 Task: Look for space in Narón, Spain from 13th August, 2023 to 17th August, 2023 for 2 adults in price range Rs.10000 to Rs.16000. Place can be entire place with 2 bedrooms having 2 beds and 1 bathroom. Property type can be house, flat, guest house. Amenities needed are: wifi, washing machine. Booking option can be shelf check-in. Required host language is English.
Action: Mouse moved to (342, 158)
Screenshot: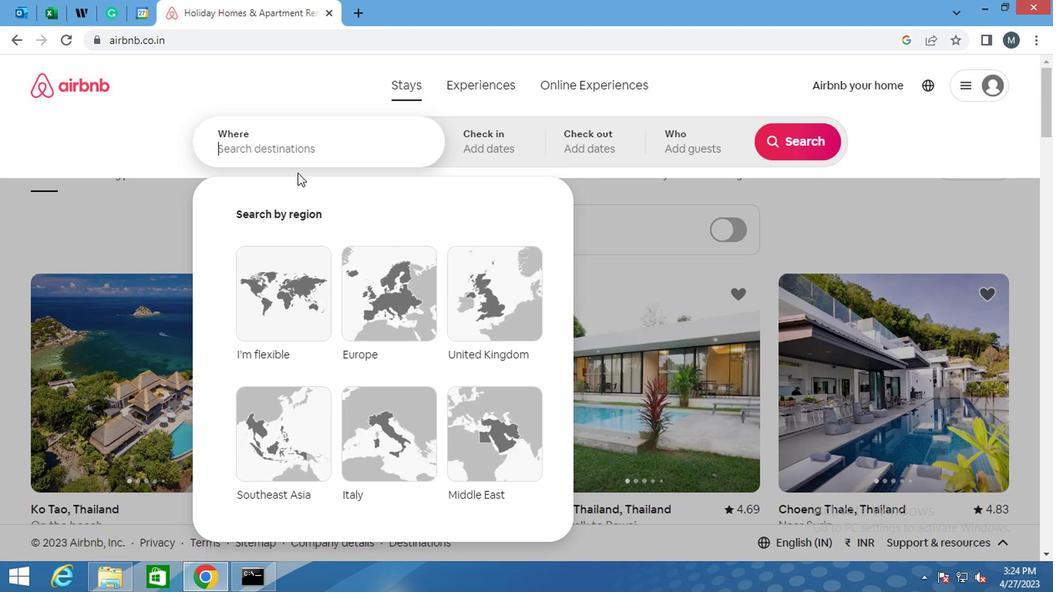 
Action: Mouse pressed left at (342, 158)
Screenshot: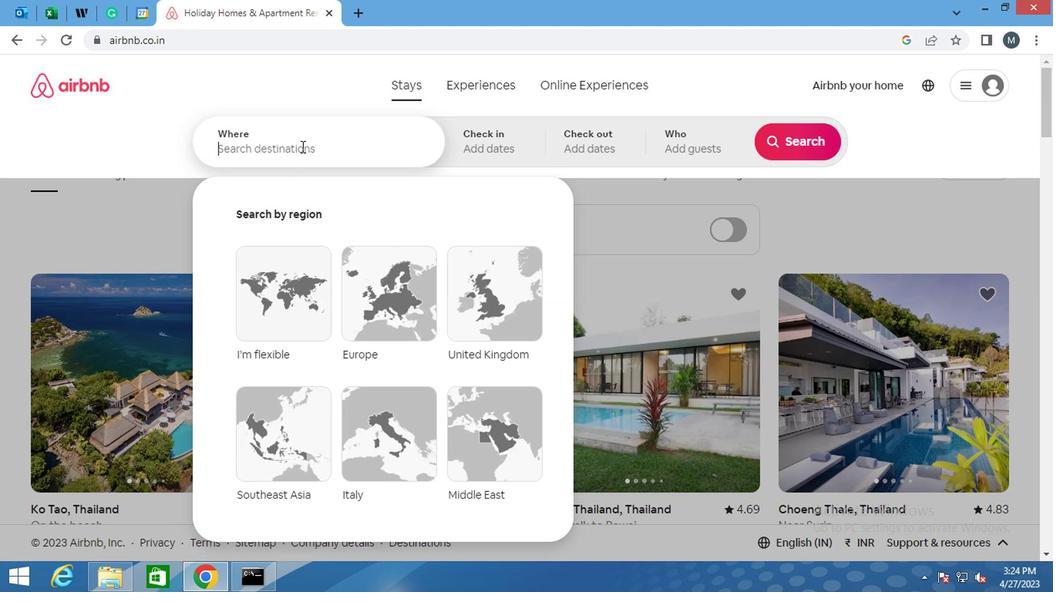 
Action: Key pressed <Key.shift>NARON,<Key.space><Key.shift>SSPAIN<Key.backspace><Key.backspace><Key.backspace><Key.backspace><Key.backspace>PAIN<Key.enter>
Screenshot: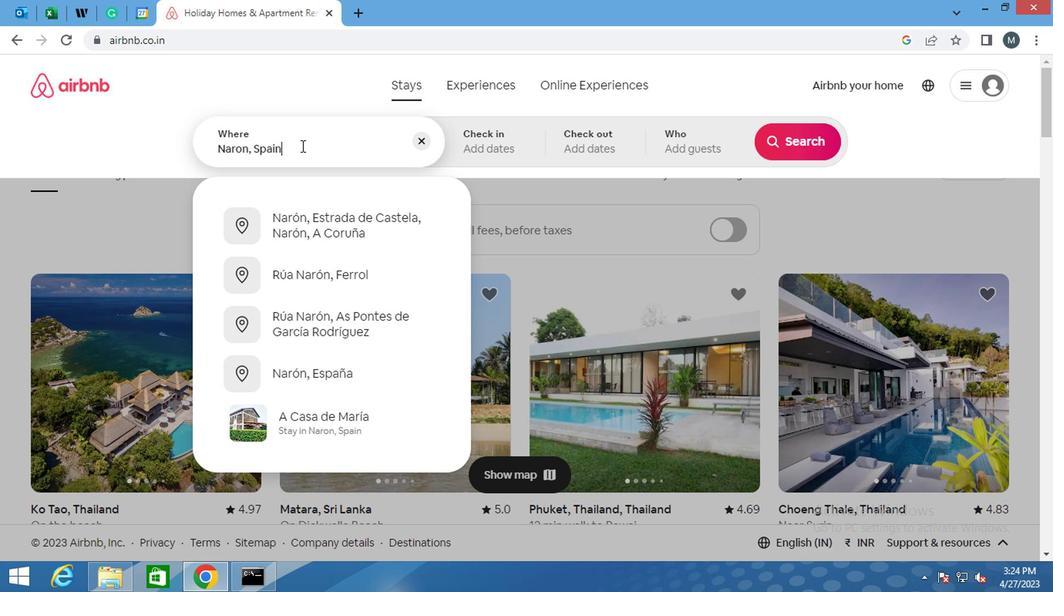 
Action: Mouse moved to (775, 266)
Screenshot: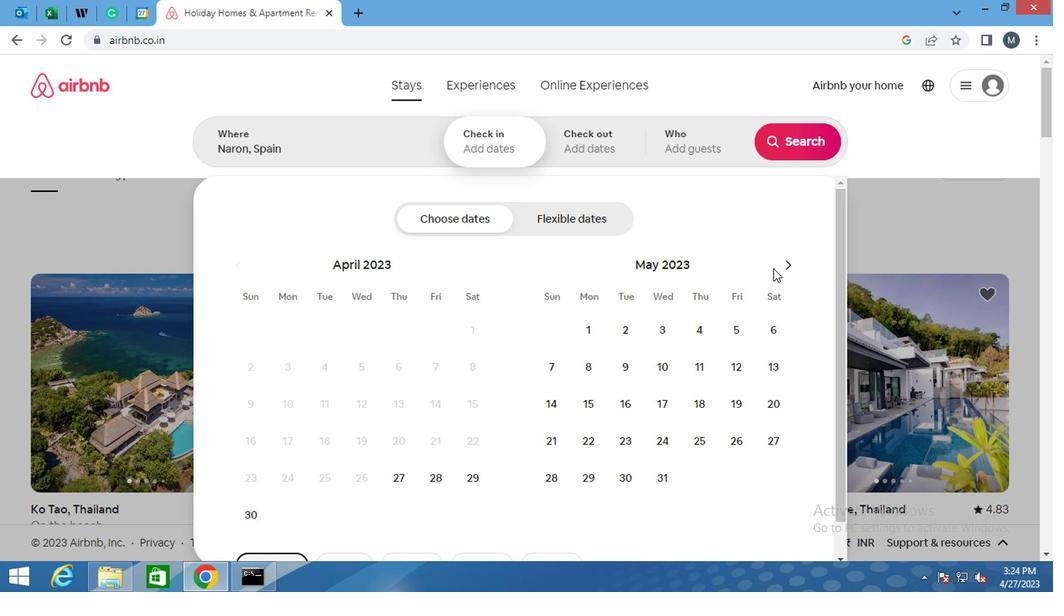 
Action: Mouse pressed left at (775, 266)
Screenshot: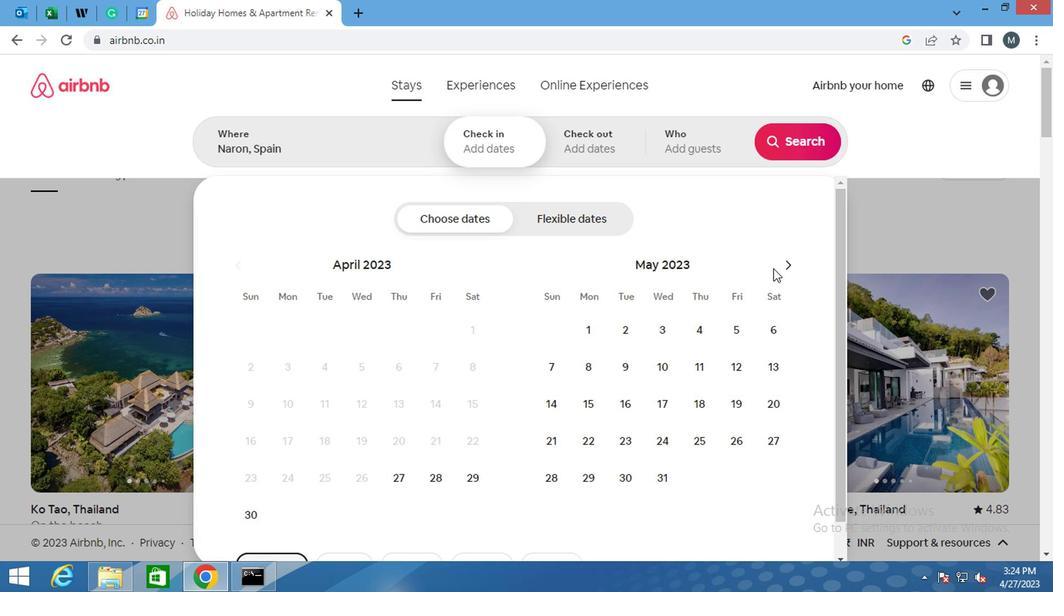 
Action: Mouse moved to (776, 265)
Screenshot: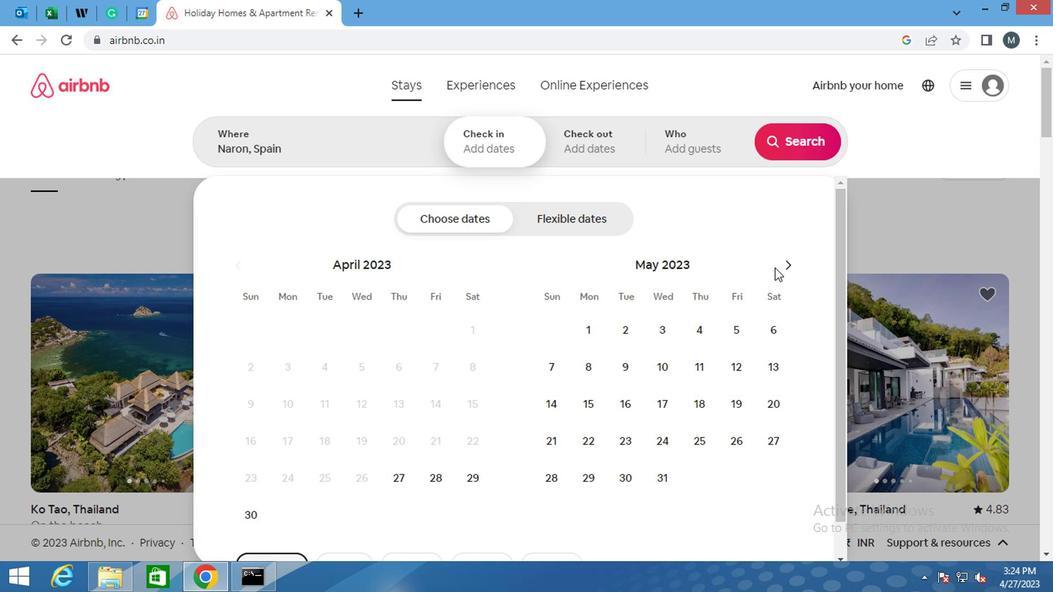 
Action: Mouse pressed left at (776, 265)
Screenshot: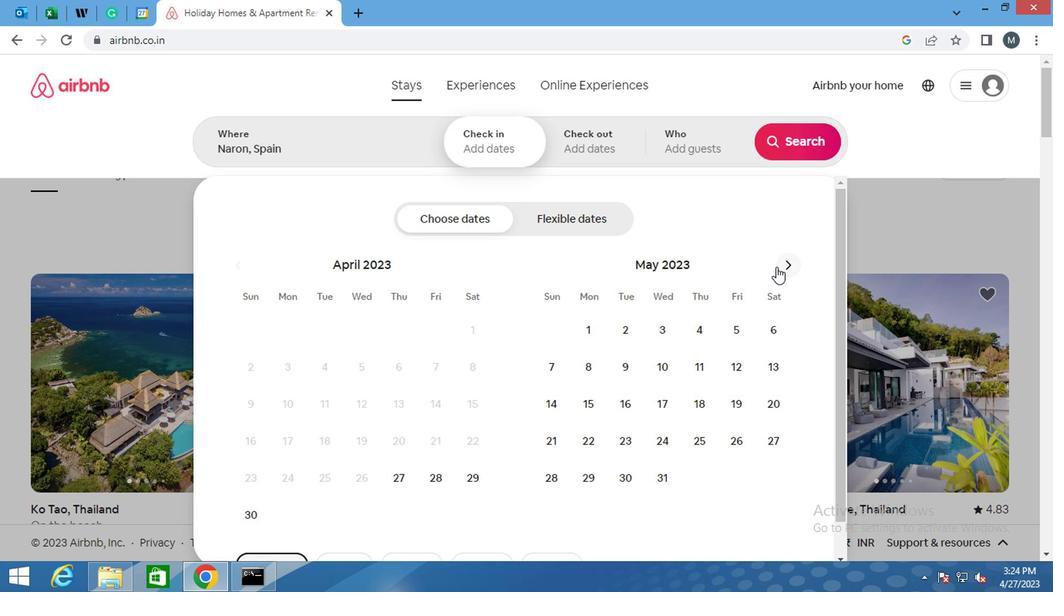 
Action: Mouse moved to (777, 265)
Screenshot: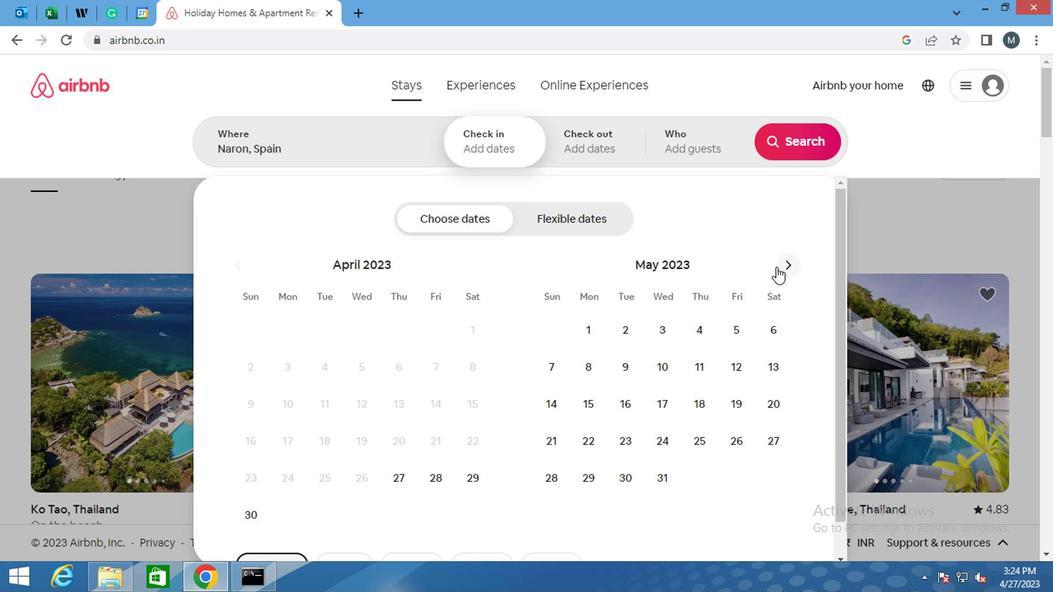 
Action: Mouse pressed left at (777, 265)
Screenshot: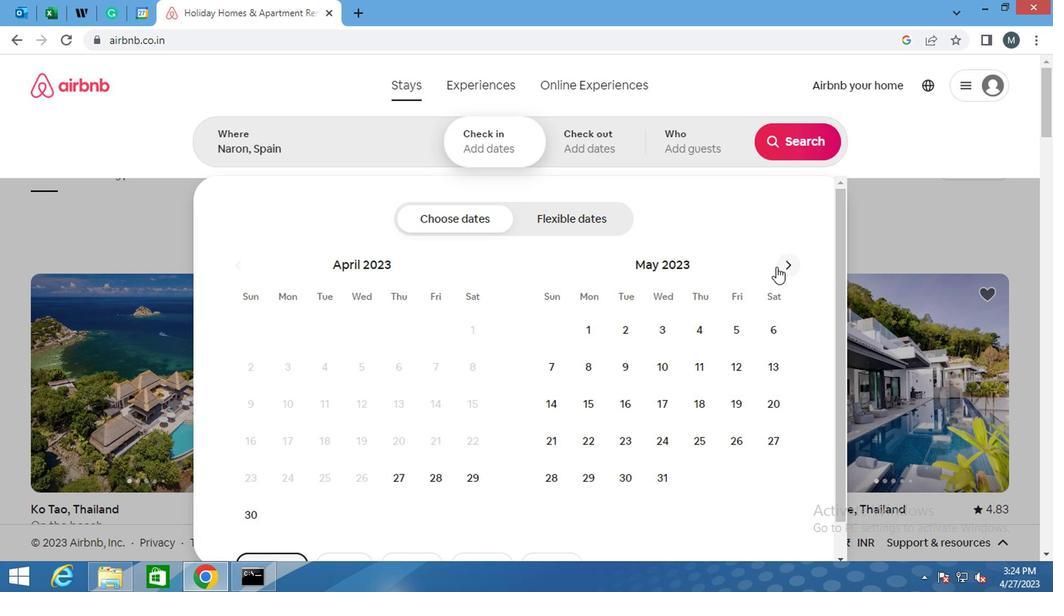 
Action: Mouse moved to (777, 263)
Screenshot: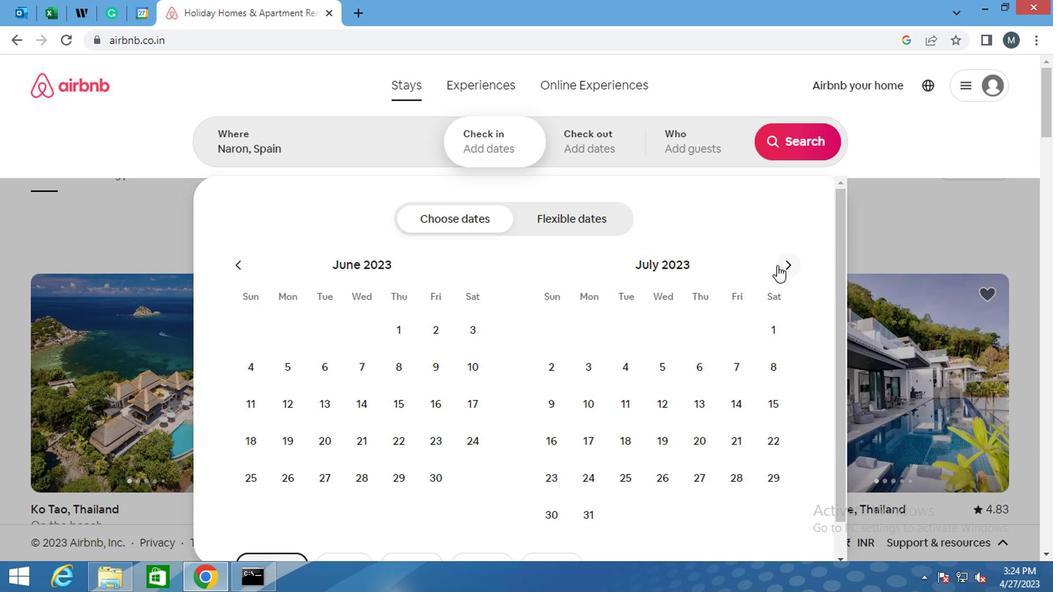 
Action: Mouse pressed left at (777, 263)
Screenshot: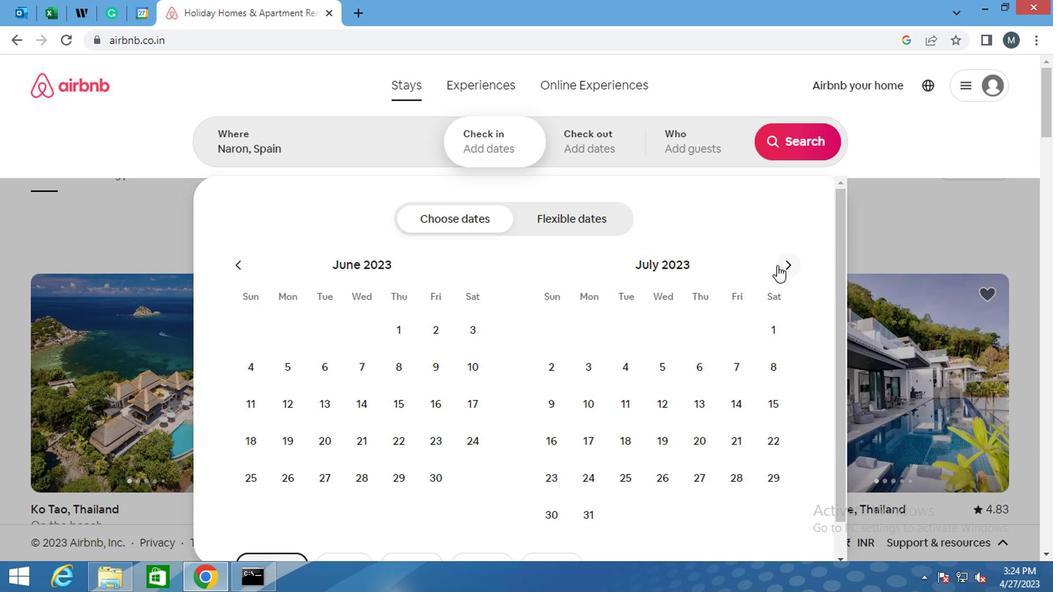 
Action: Mouse moved to (552, 383)
Screenshot: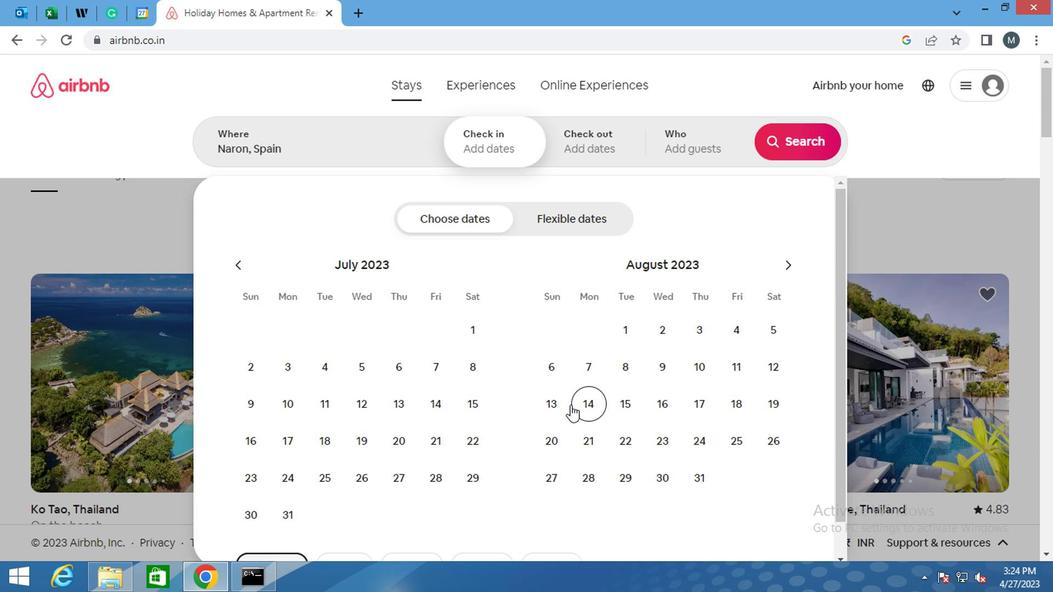 
Action: Mouse pressed left at (552, 383)
Screenshot: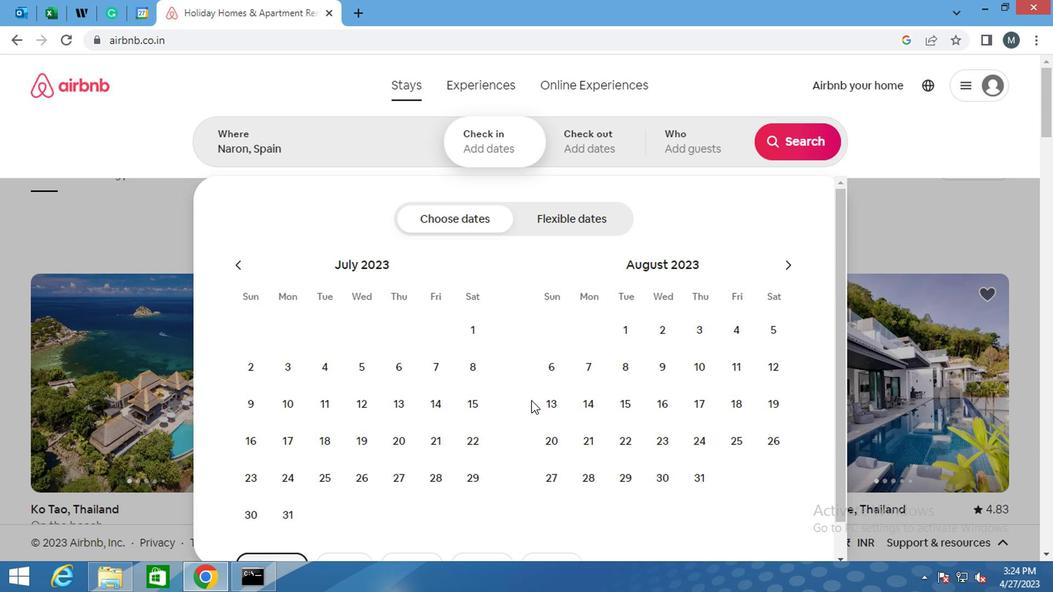 
Action: Mouse moved to (556, 384)
Screenshot: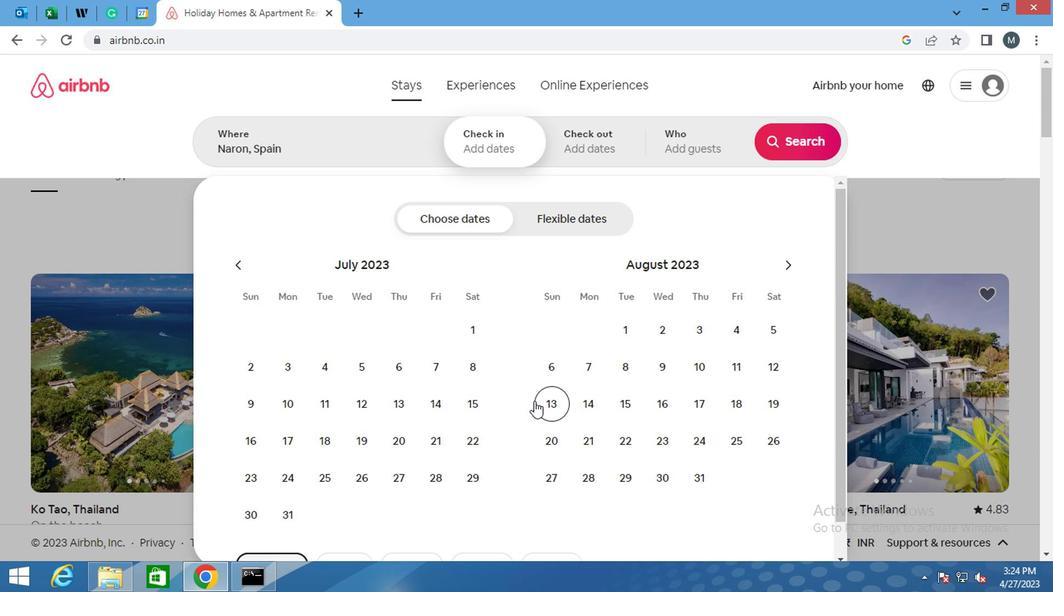 
Action: Mouse pressed left at (556, 384)
Screenshot: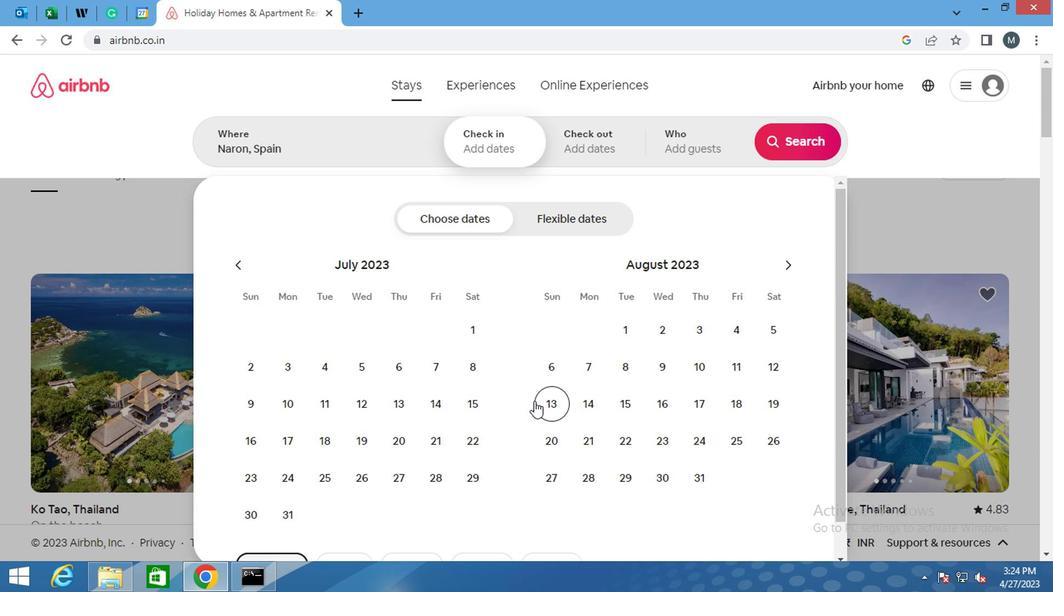 
Action: Mouse moved to (696, 385)
Screenshot: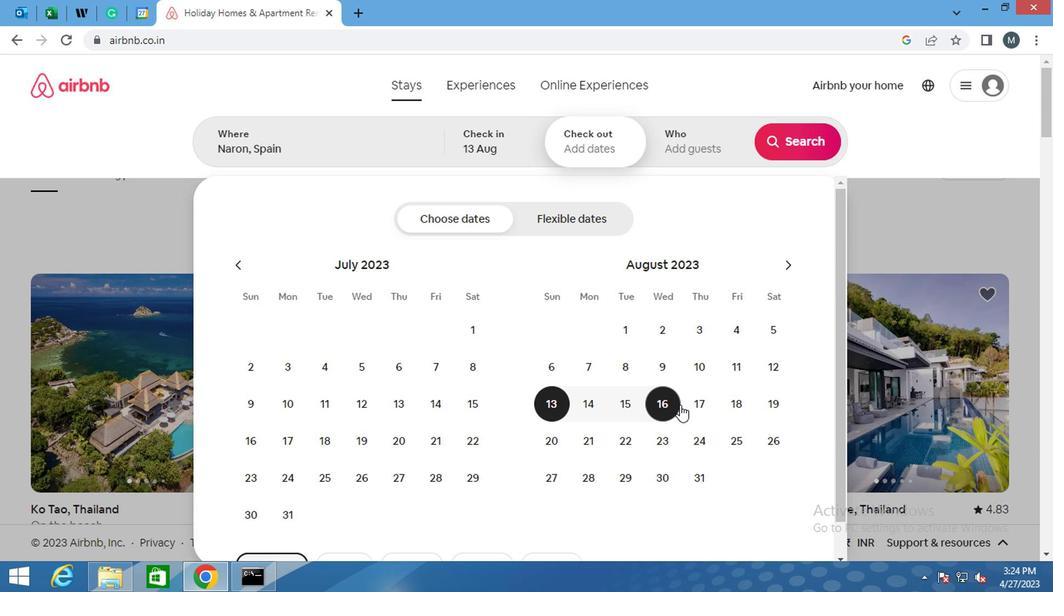
Action: Mouse pressed left at (696, 385)
Screenshot: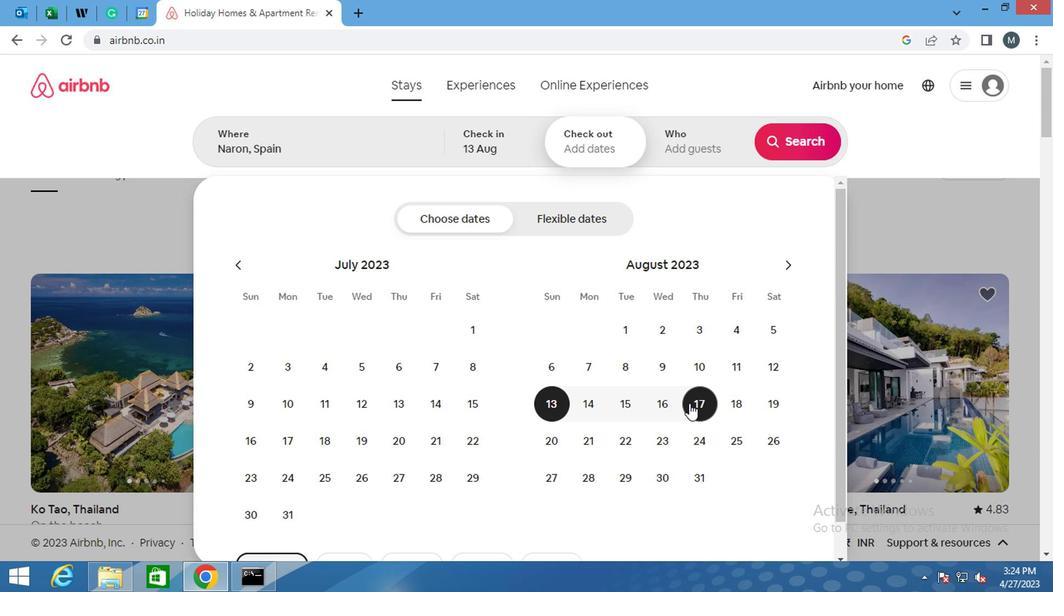 
Action: Mouse moved to (702, 160)
Screenshot: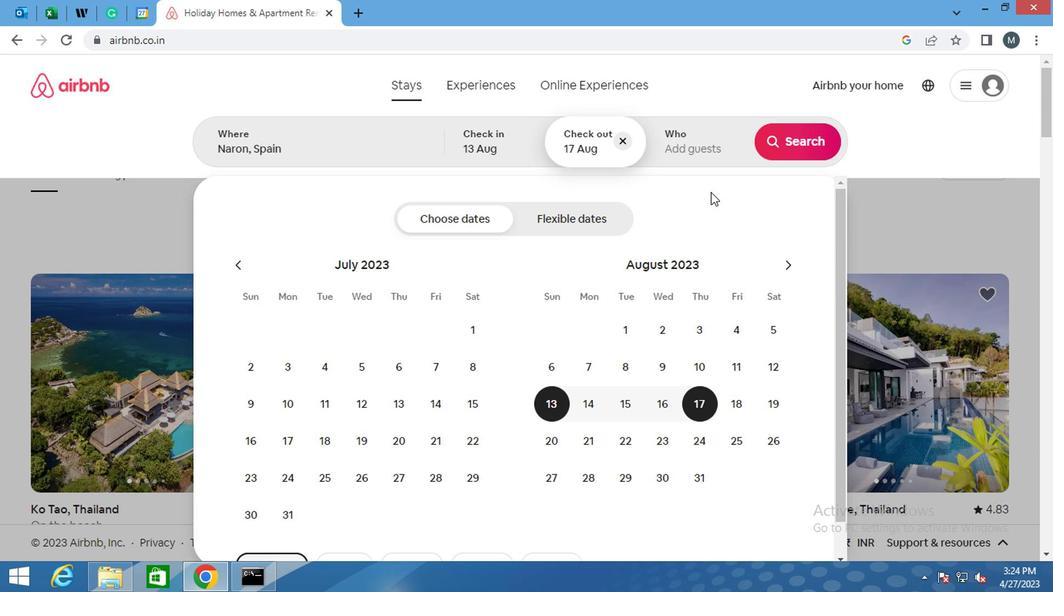 
Action: Mouse pressed left at (702, 160)
Screenshot: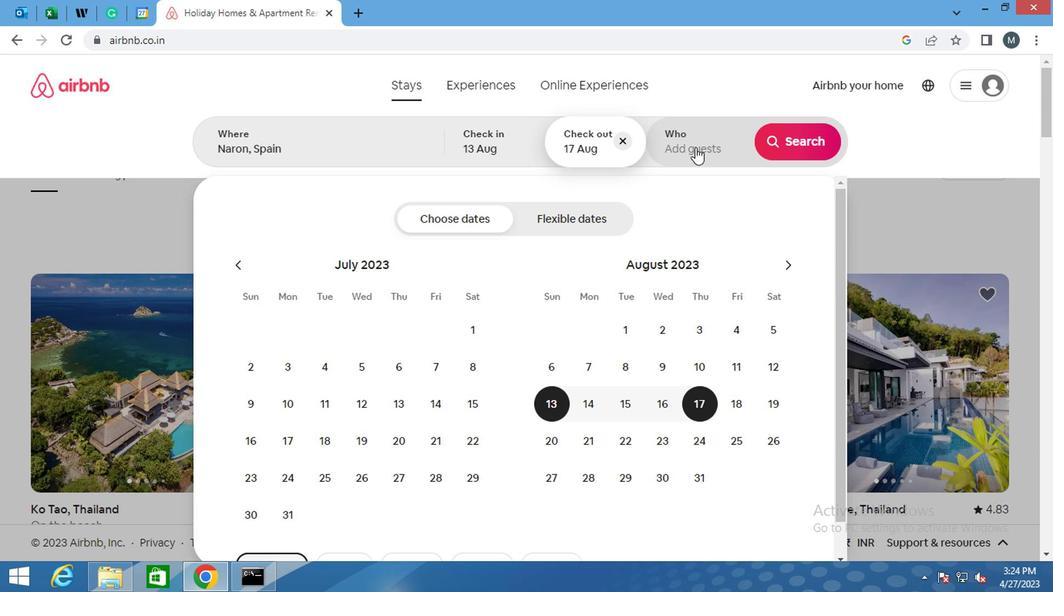 
Action: Mouse moved to (812, 222)
Screenshot: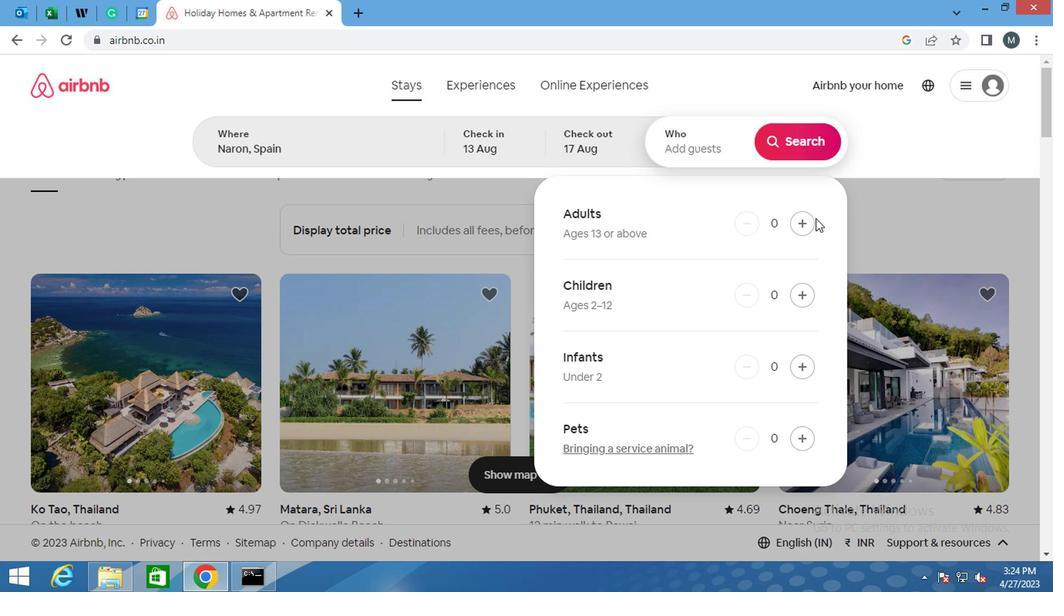 
Action: Mouse pressed left at (812, 222)
Screenshot: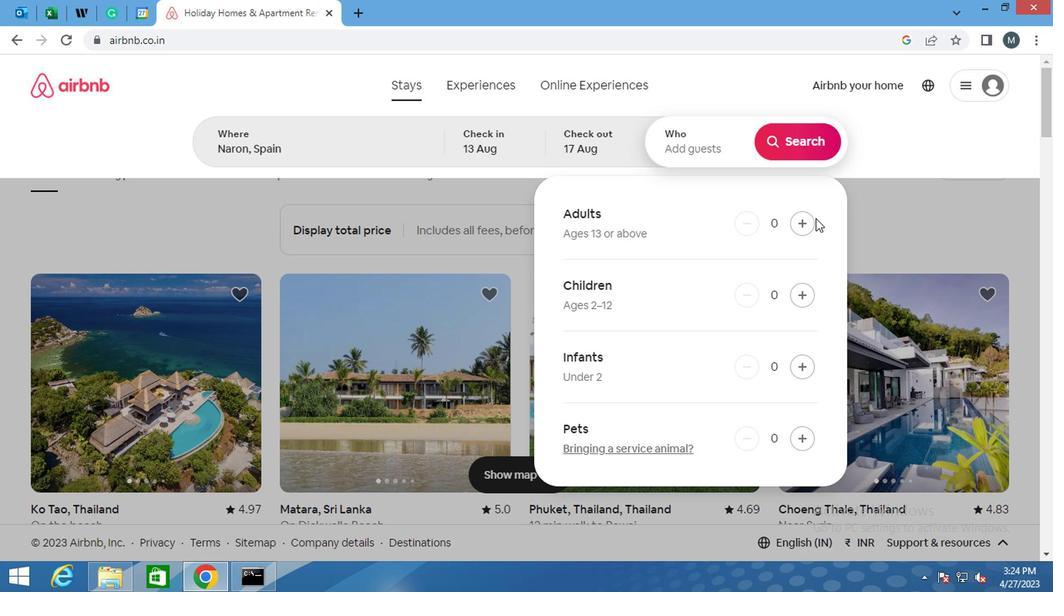 
Action: Mouse moved to (797, 231)
Screenshot: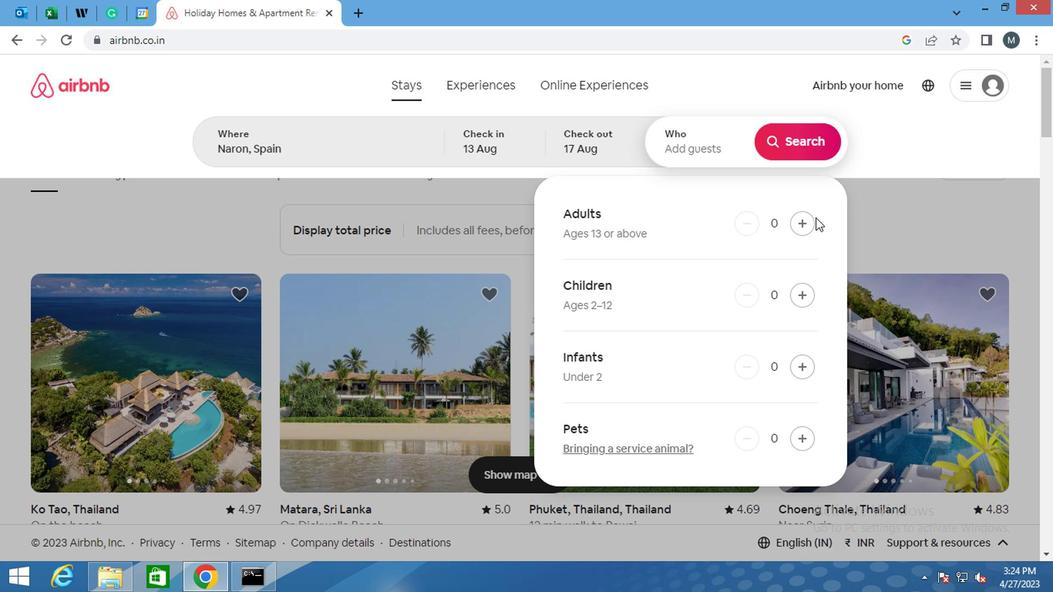 
Action: Mouse pressed left at (797, 231)
Screenshot: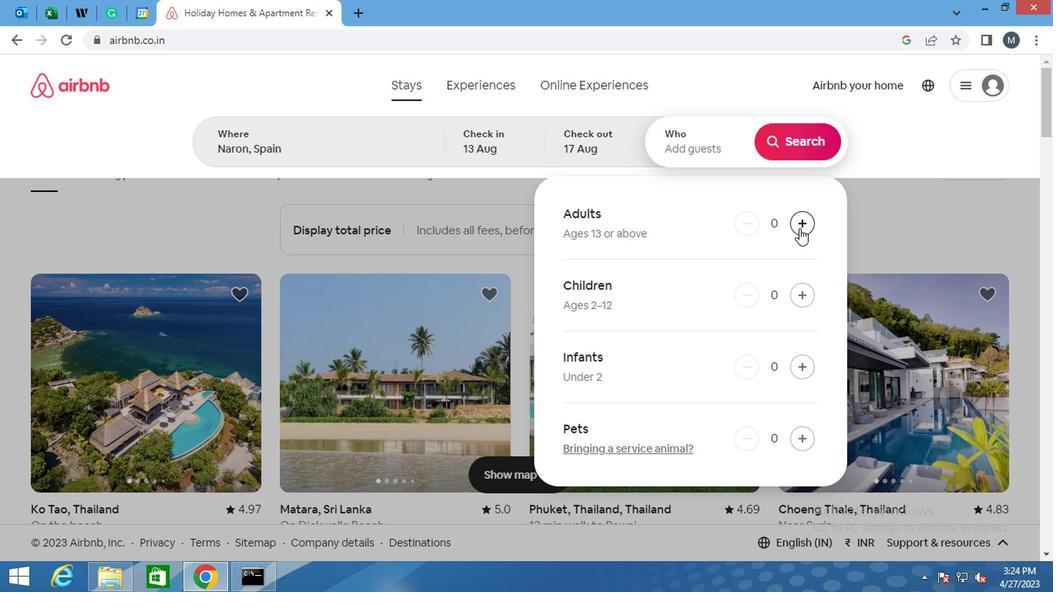 
Action: Mouse moved to (797, 230)
Screenshot: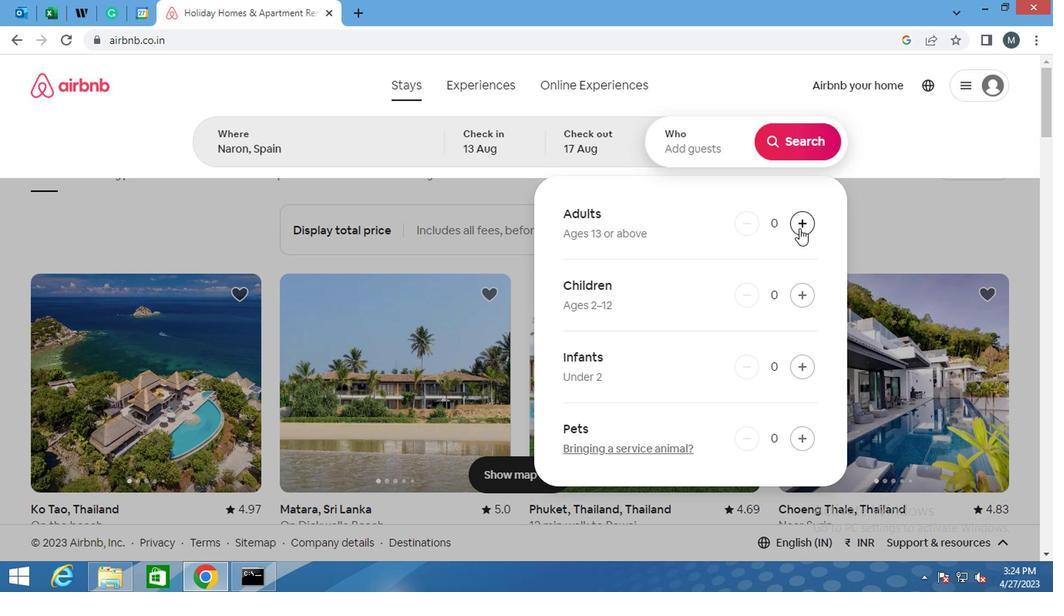 
Action: Mouse pressed left at (797, 230)
Screenshot: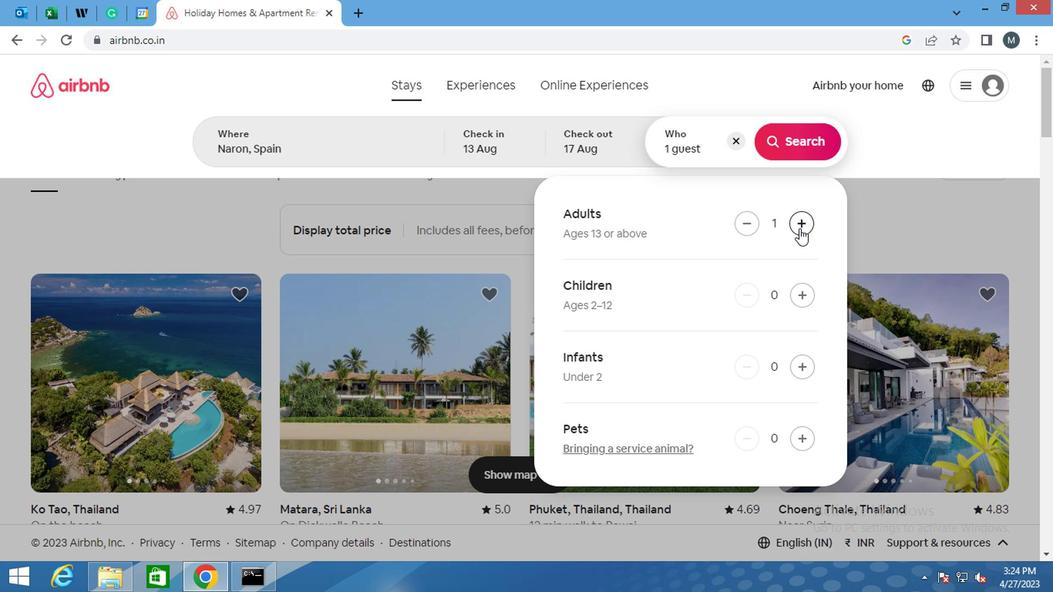 
Action: Mouse moved to (802, 153)
Screenshot: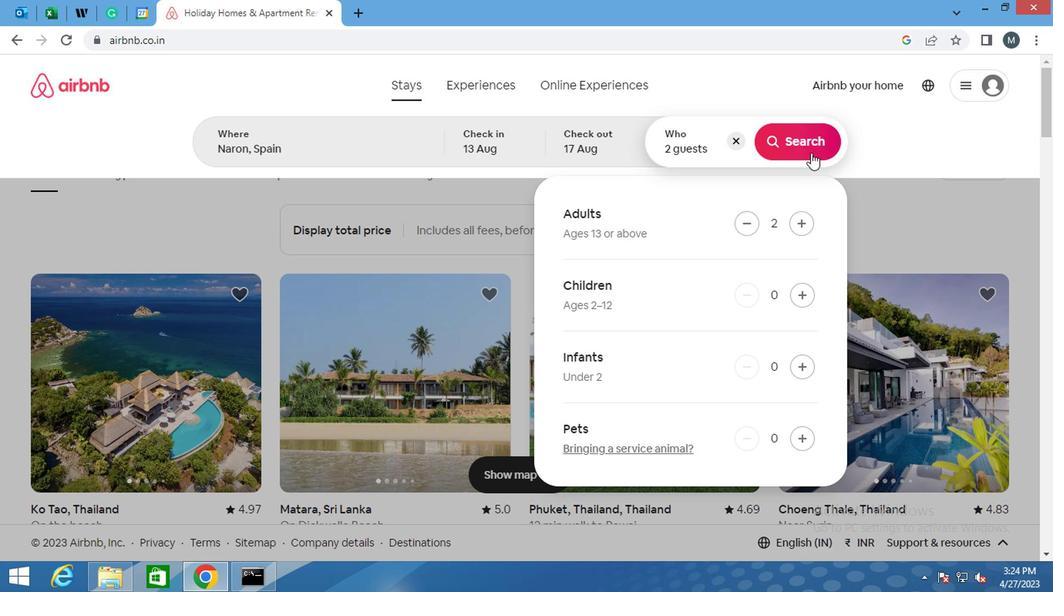 
Action: Mouse pressed left at (802, 153)
Screenshot: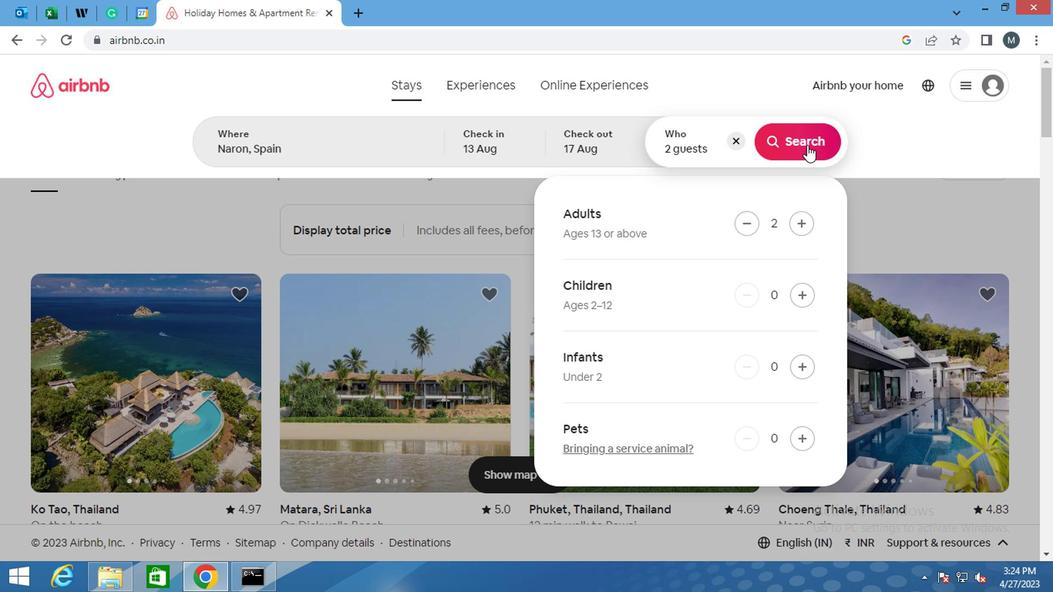 
Action: Mouse moved to (961, 166)
Screenshot: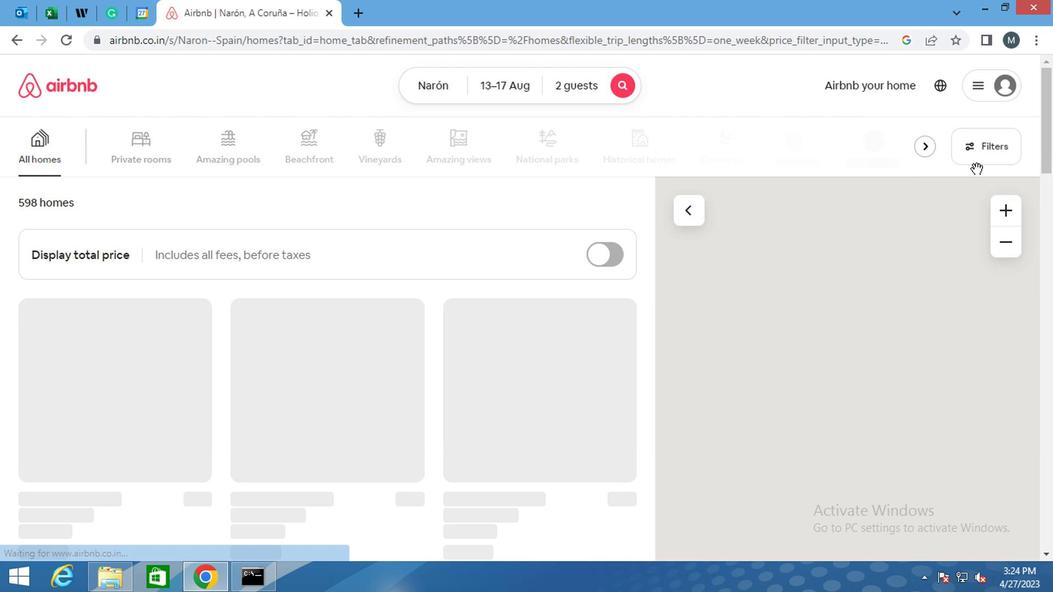 
Action: Mouse pressed left at (961, 166)
Screenshot: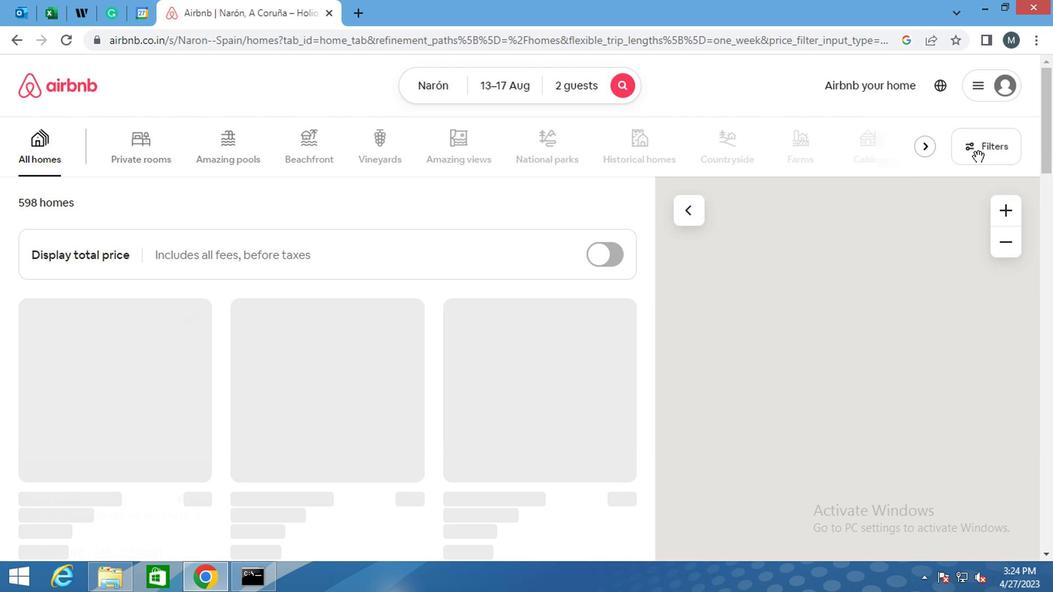 
Action: Mouse moved to (444, 340)
Screenshot: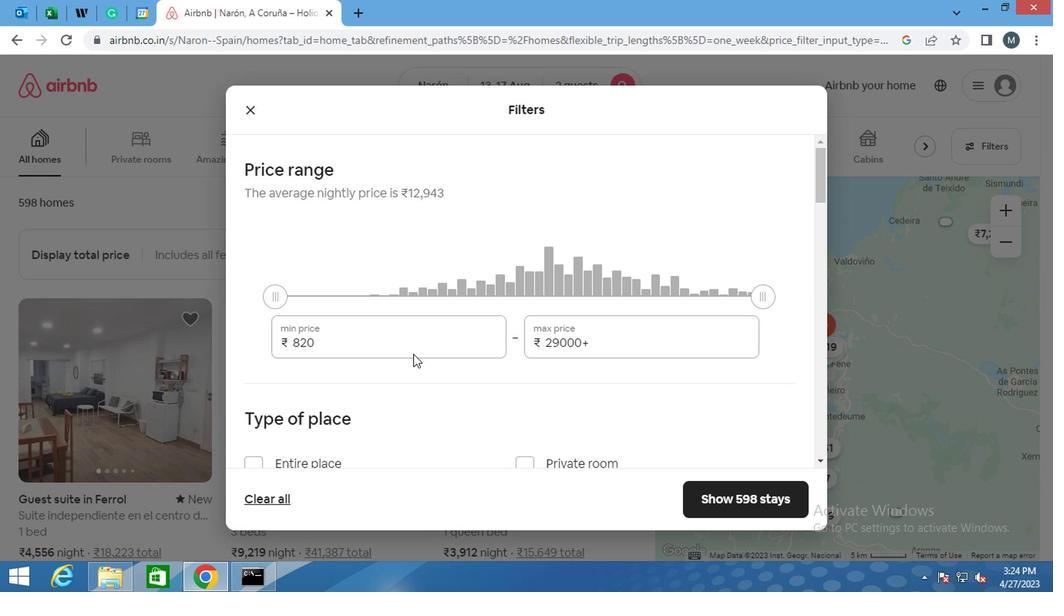 
Action: Mouse pressed left at (444, 340)
Screenshot: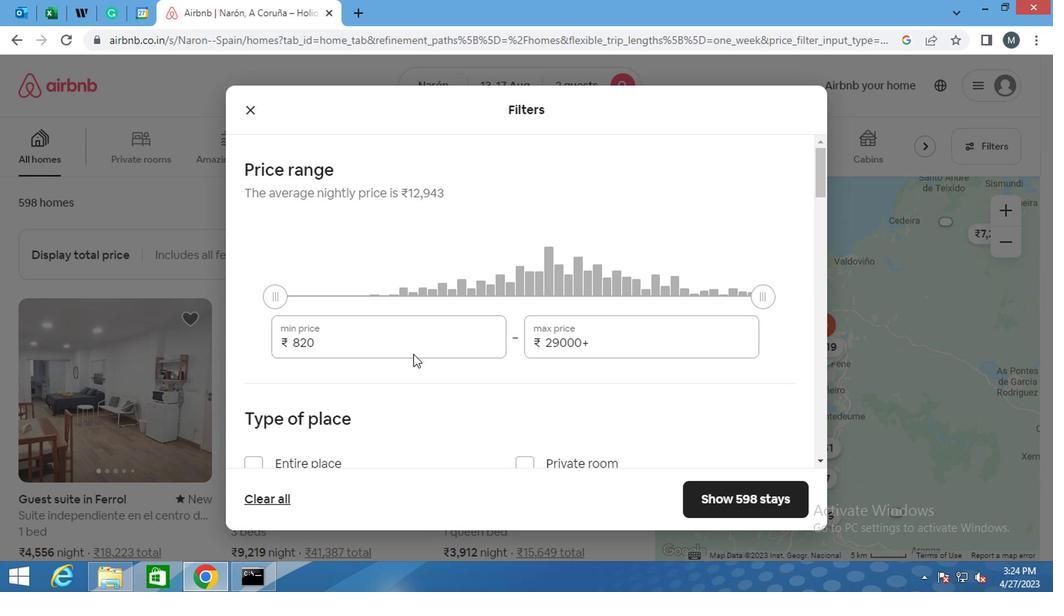 
Action: Mouse moved to (444, 338)
Screenshot: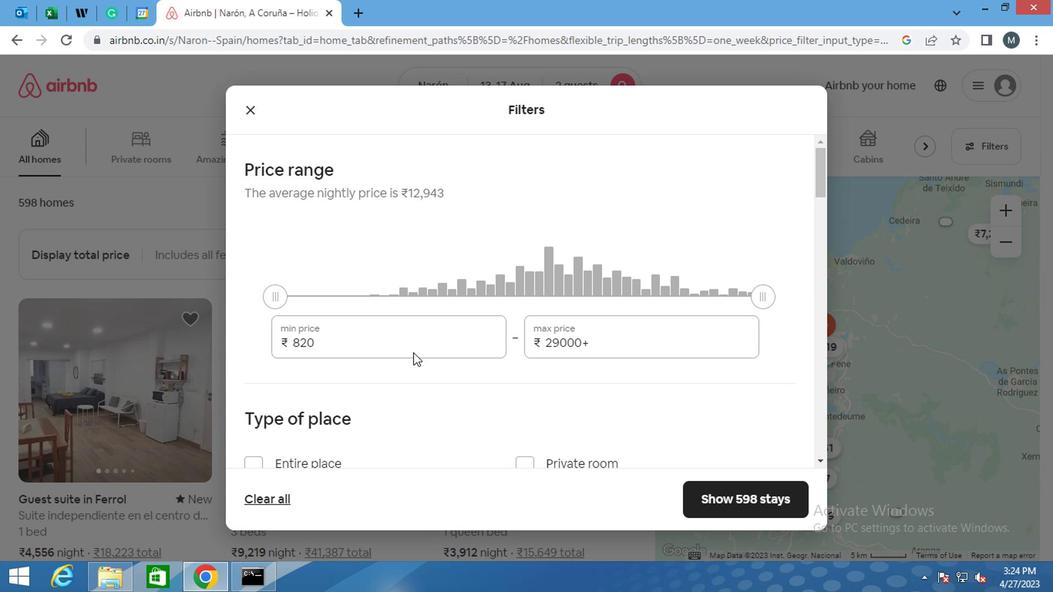 
Action: Mouse pressed left at (444, 338)
Screenshot: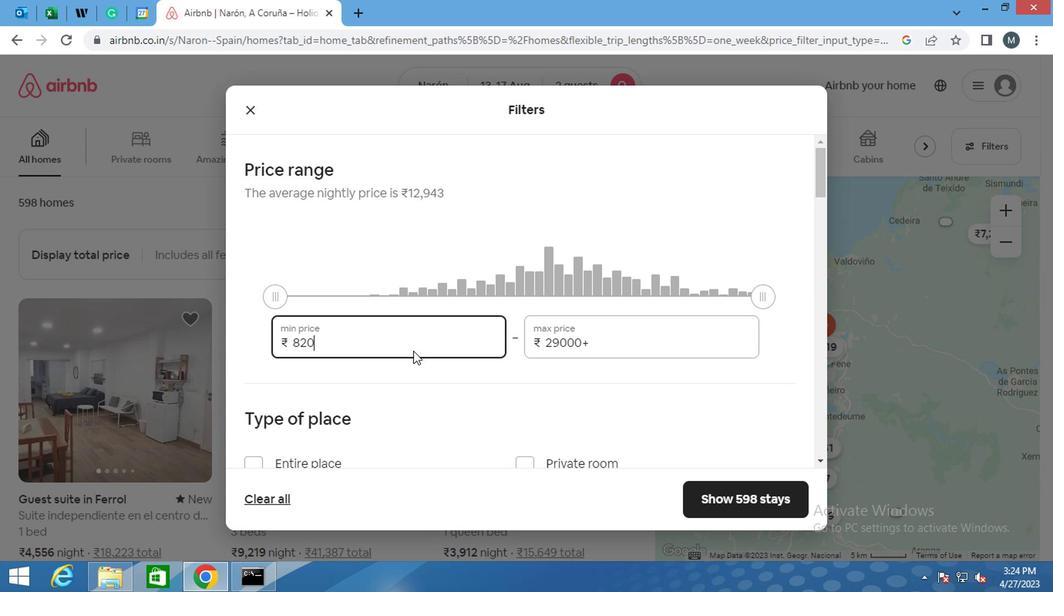 
Action: Key pressed <Key.backspace>
Screenshot: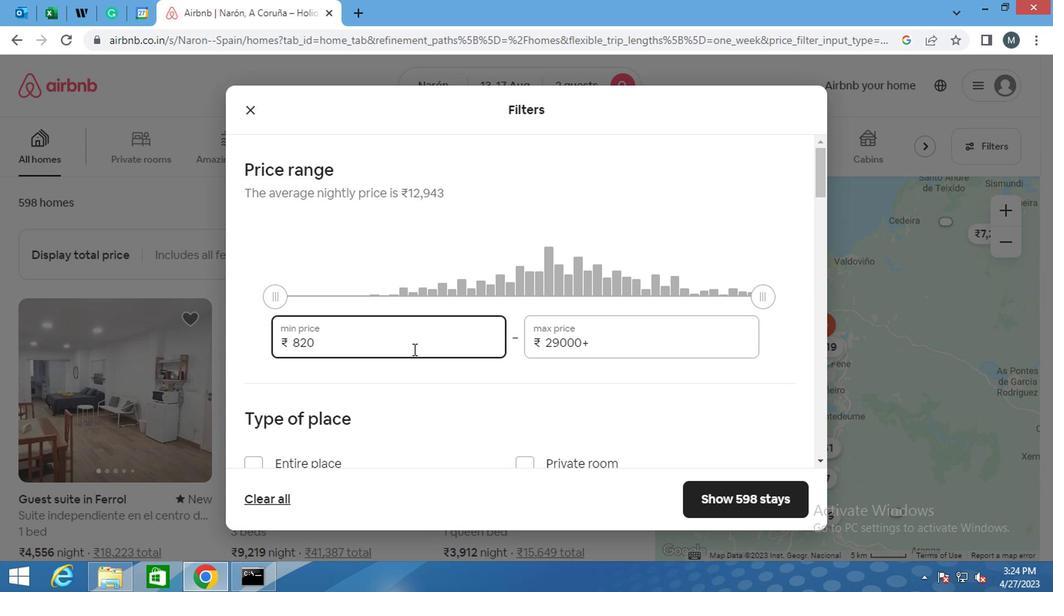 
Action: Mouse moved to (452, 341)
Screenshot: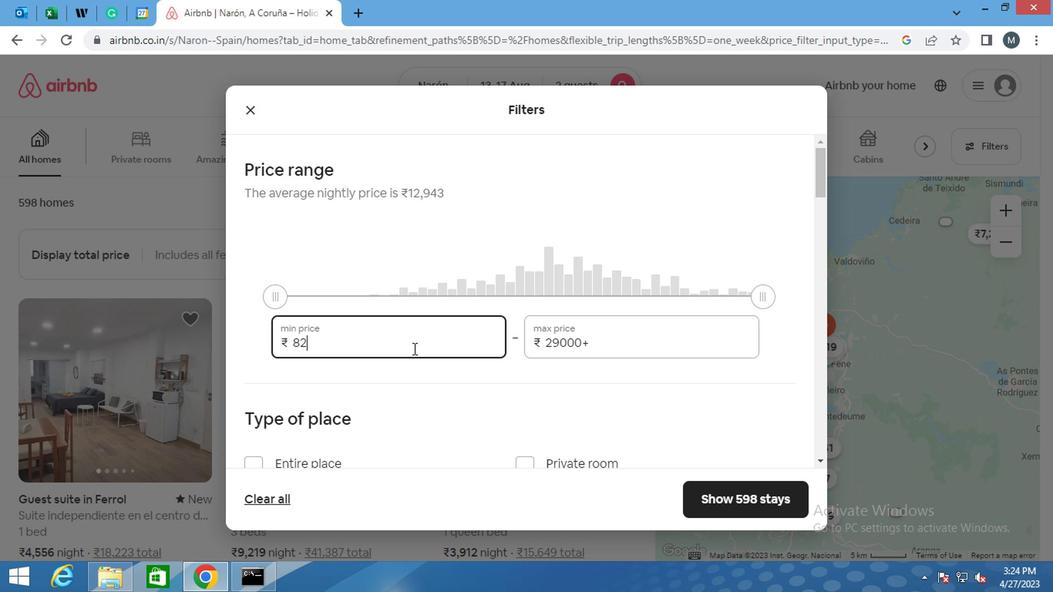 
Action: Key pressed <Key.backspace><Key.backspace><Key.backspace><Key.backspace><Key.backspace><Key.backspace><Key.backspace><Key.backspace><Key.backspace><Key.backspace><Key.backspace><Key.backspace>10000
Screenshot: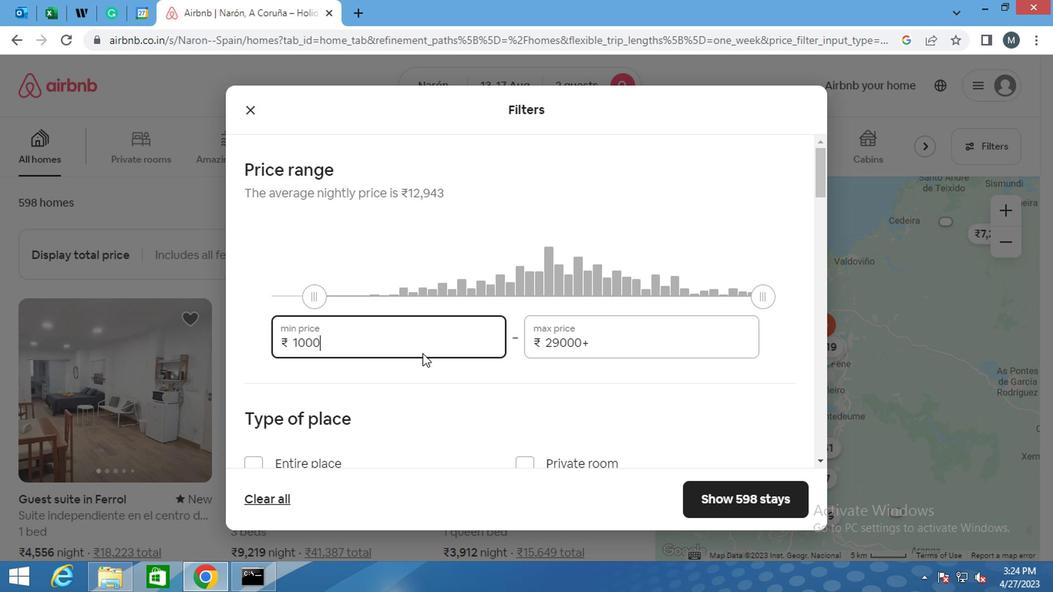 
Action: Mouse moved to (628, 334)
Screenshot: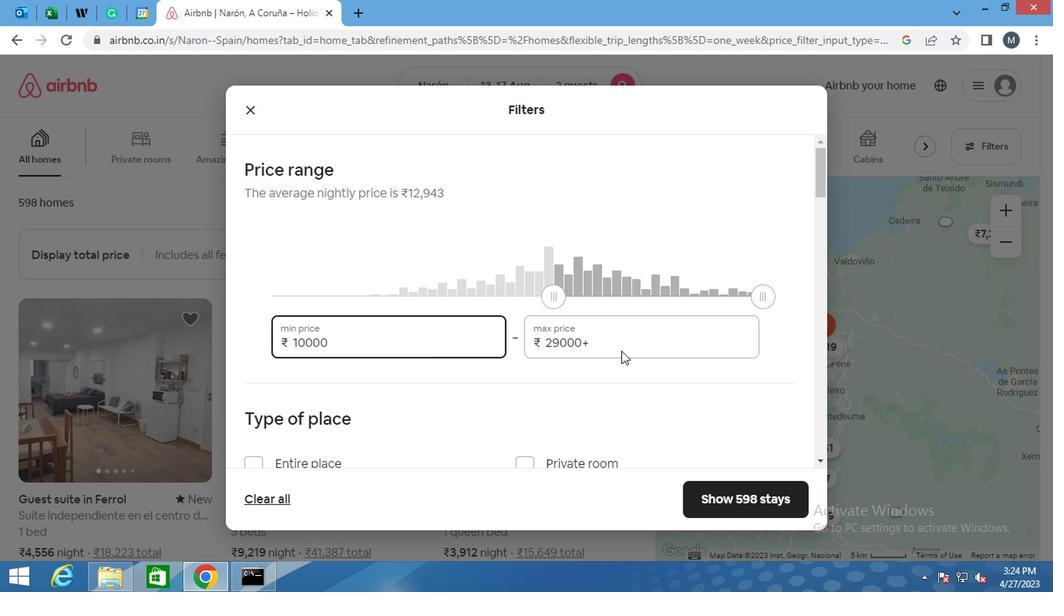 
Action: Mouse pressed left at (628, 334)
Screenshot: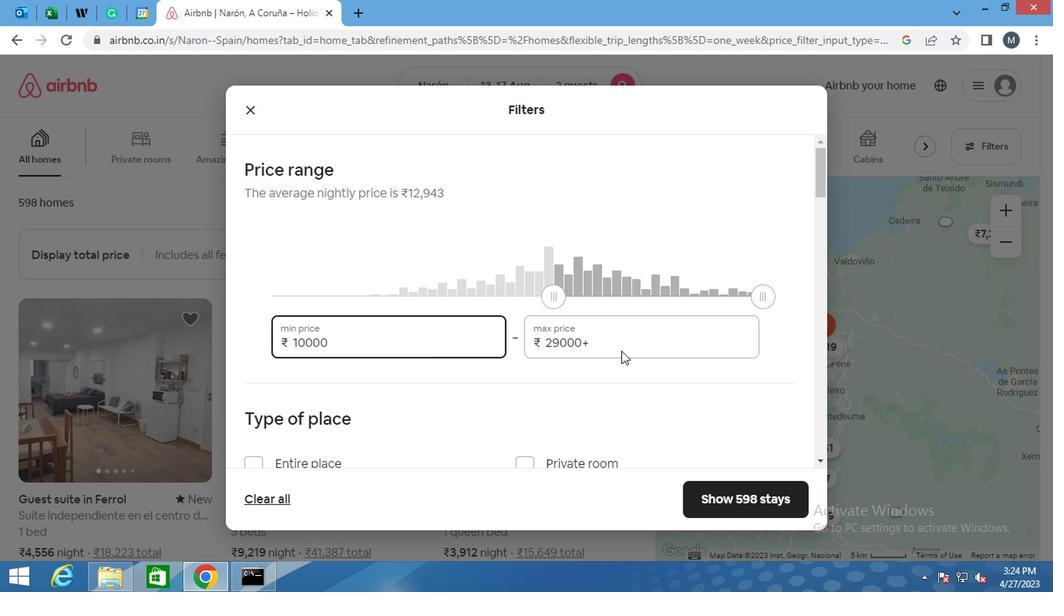 
Action: Mouse moved to (514, 333)
Screenshot: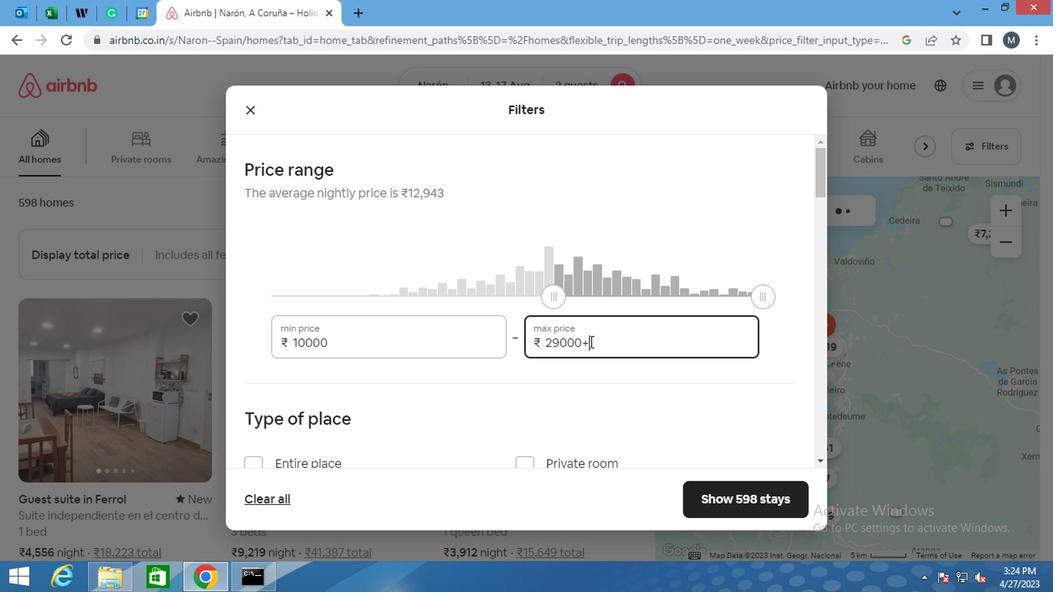 
Action: Key pressed 16000
Screenshot: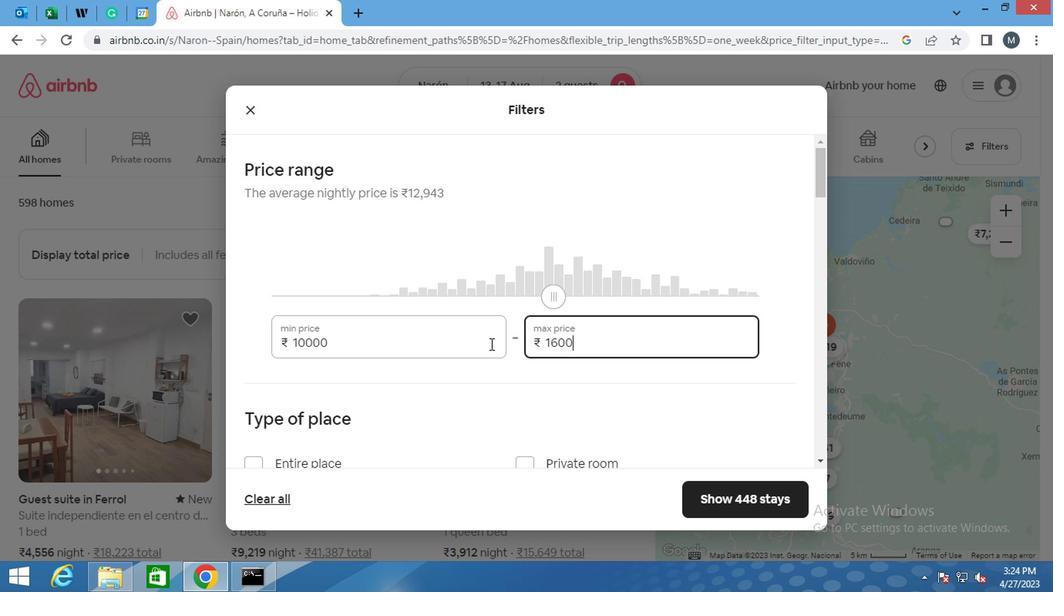 
Action: Mouse moved to (503, 337)
Screenshot: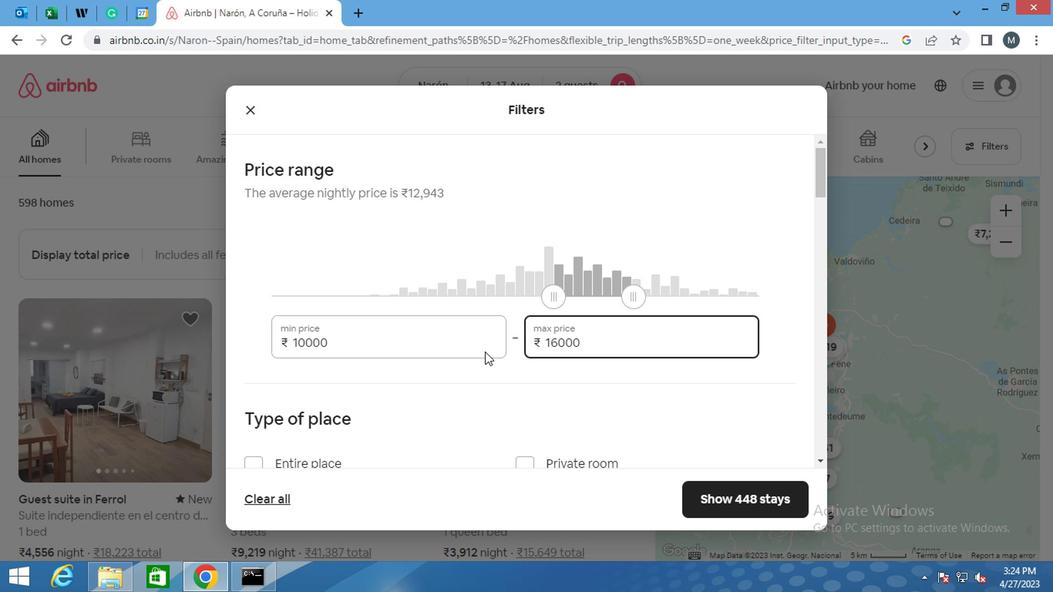 
Action: Mouse scrolled (503, 337) with delta (0, 0)
Screenshot: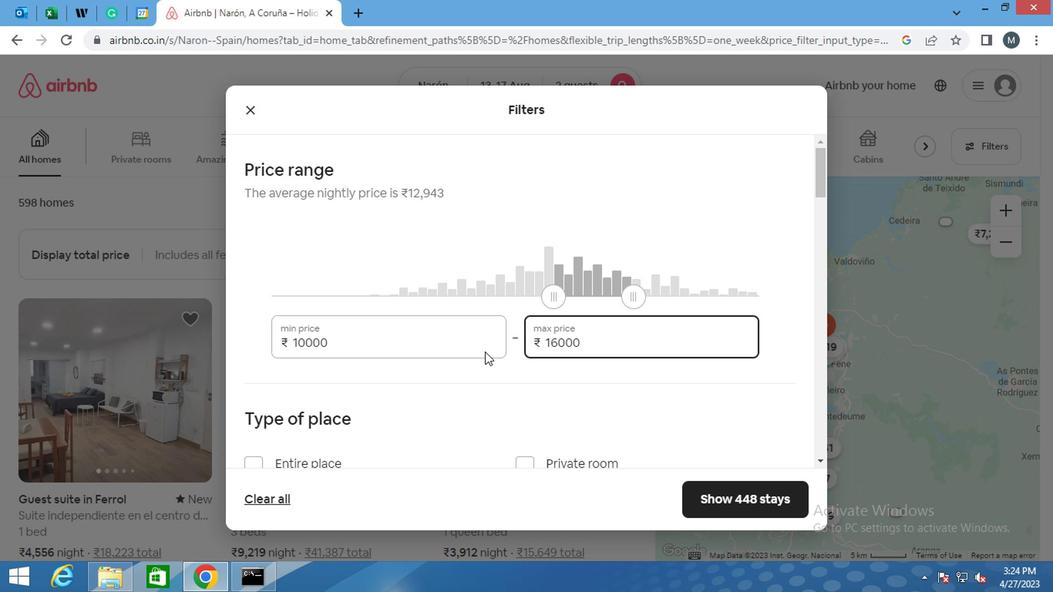 
Action: Mouse moved to (501, 337)
Screenshot: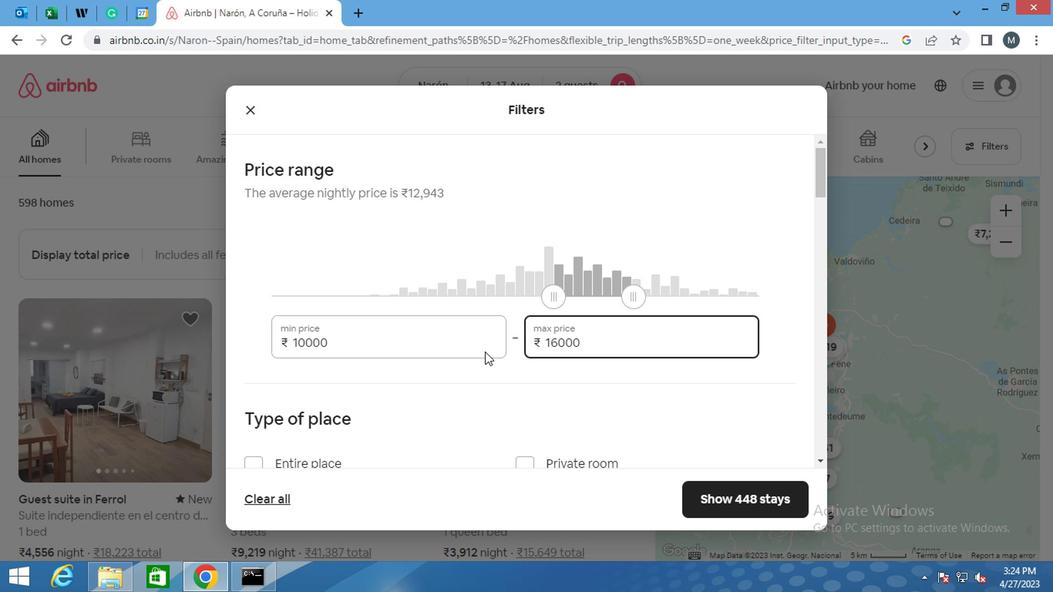 
Action: Mouse scrolled (501, 336) with delta (0, 0)
Screenshot: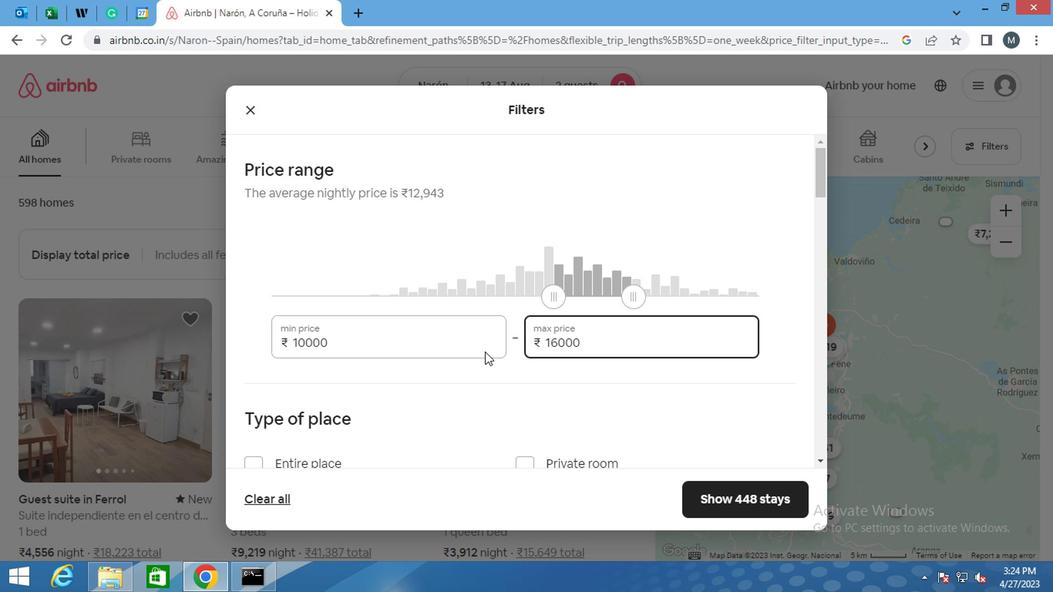 
Action: Mouse scrolled (501, 336) with delta (0, 0)
Screenshot: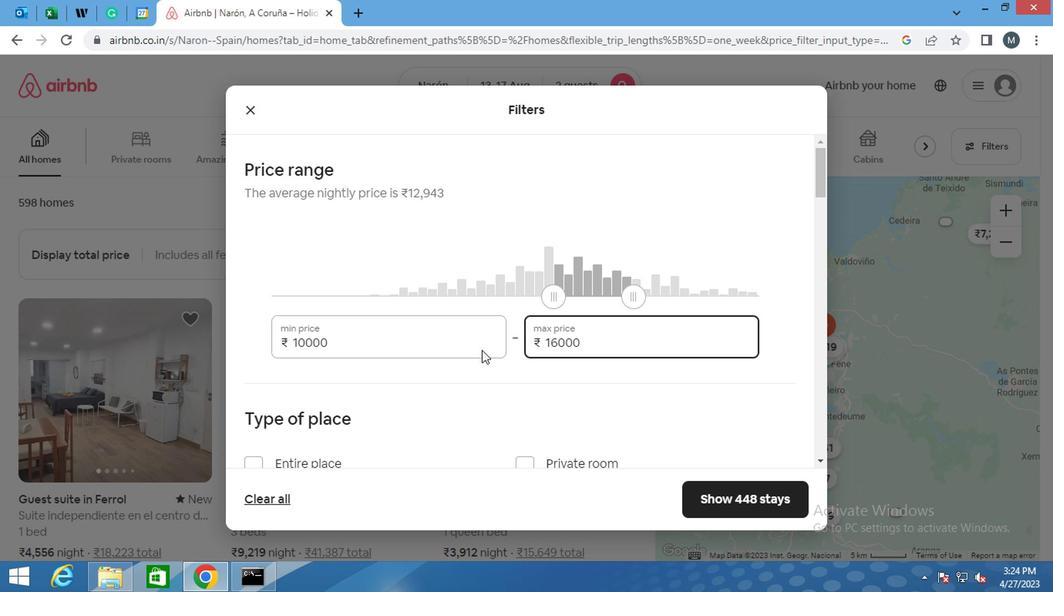 
Action: Mouse moved to (297, 240)
Screenshot: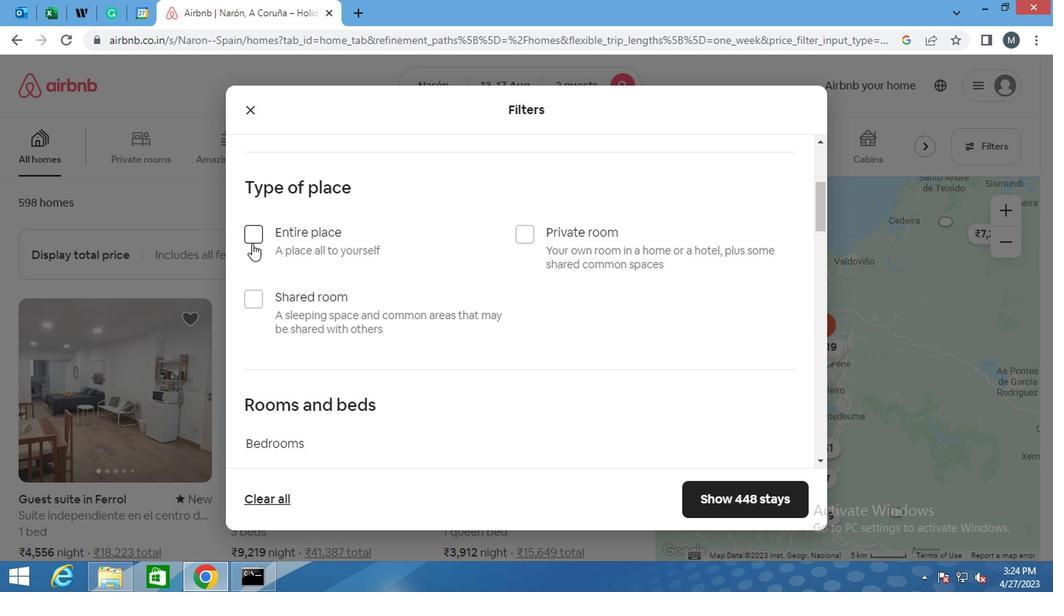
Action: Mouse pressed left at (297, 240)
Screenshot: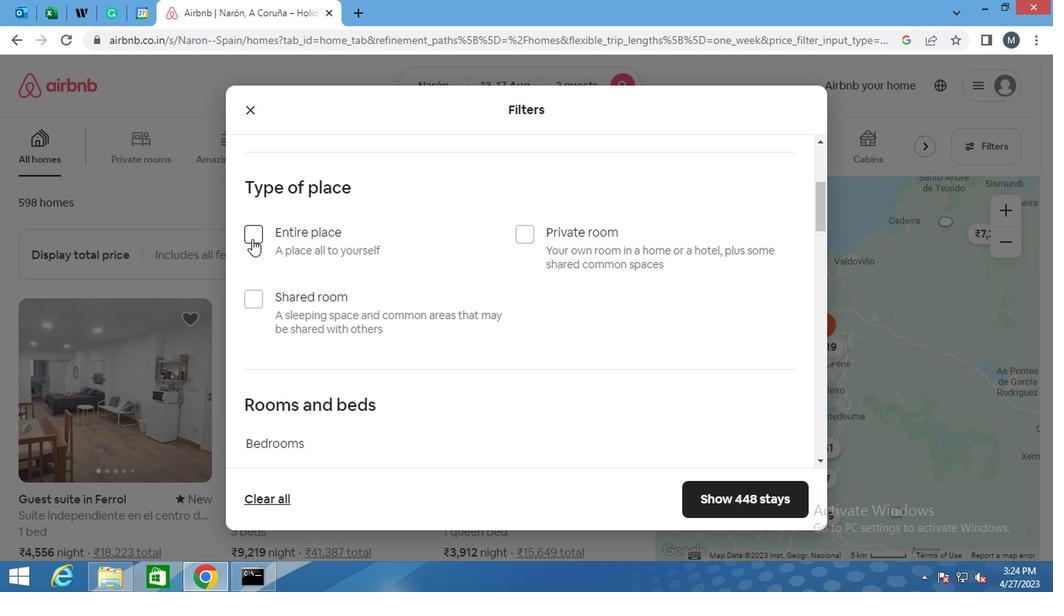
Action: Mouse moved to (338, 290)
Screenshot: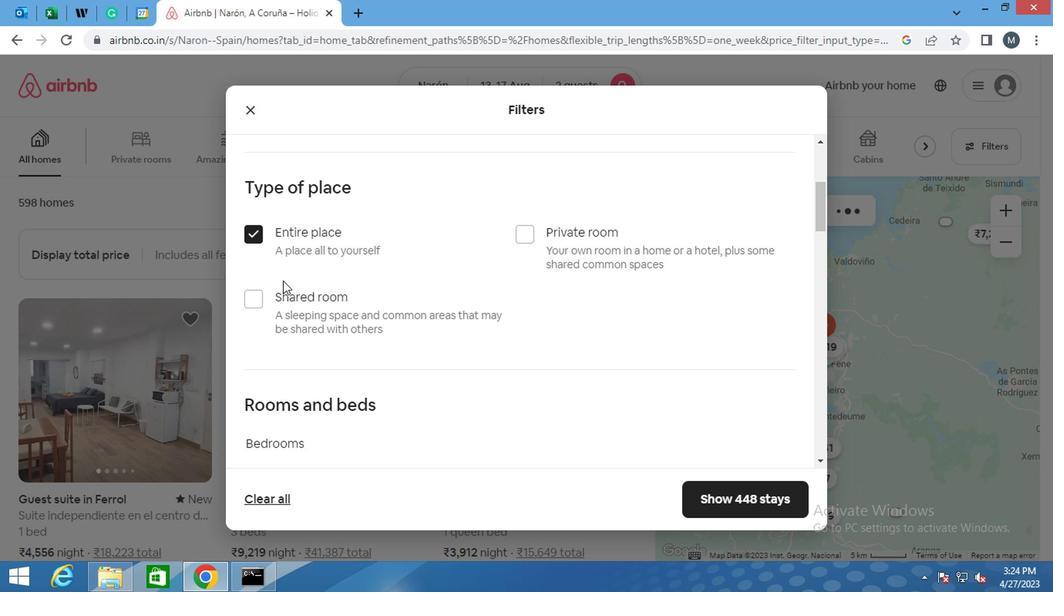 
Action: Mouse scrolled (338, 289) with delta (0, -1)
Screenshot: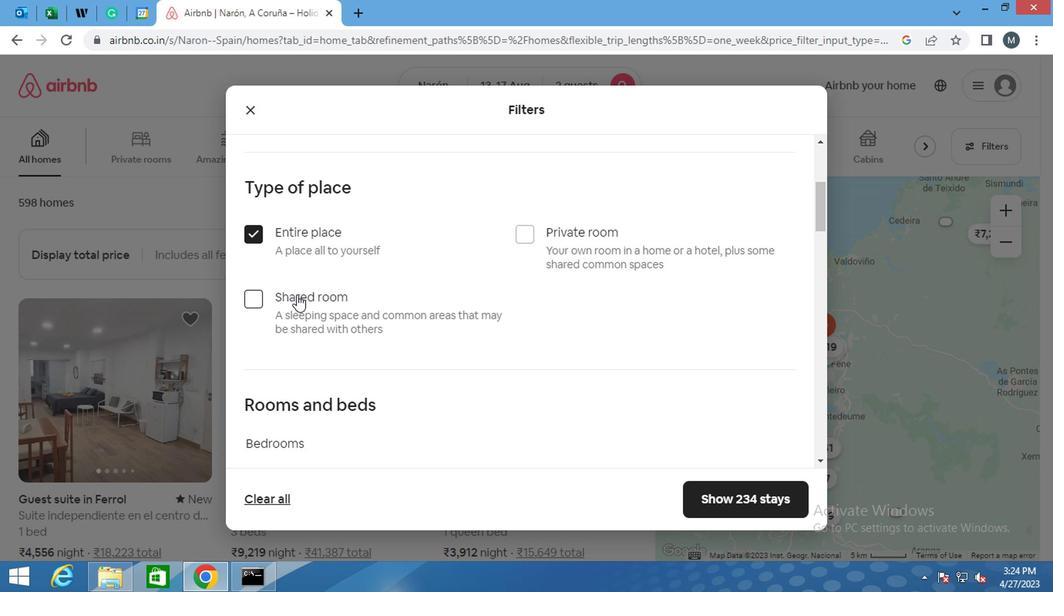 
Action: Mouse moved to (373, 302)
Screenshot: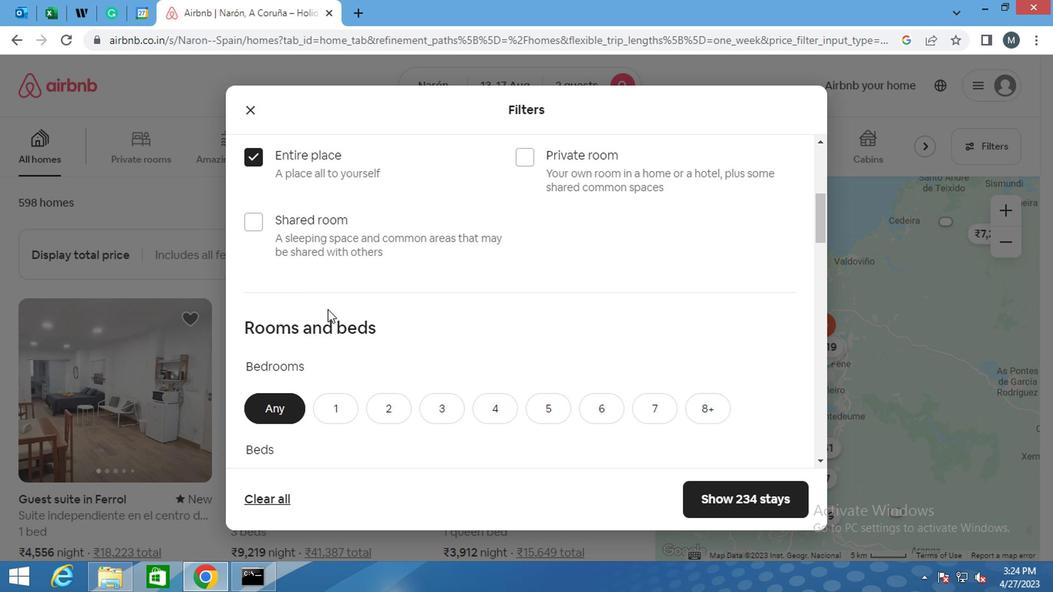 
Action: Mouse scrolled (373, 301) with delta (0, 0)
Screenshot: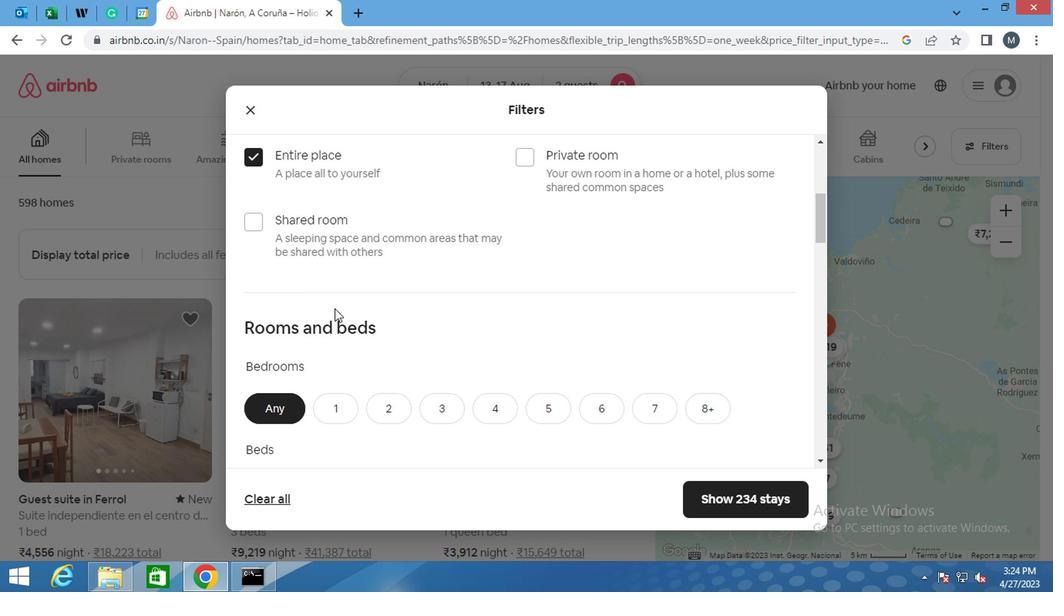 
Action: Mouse moved to (373, 302)
Screenshot: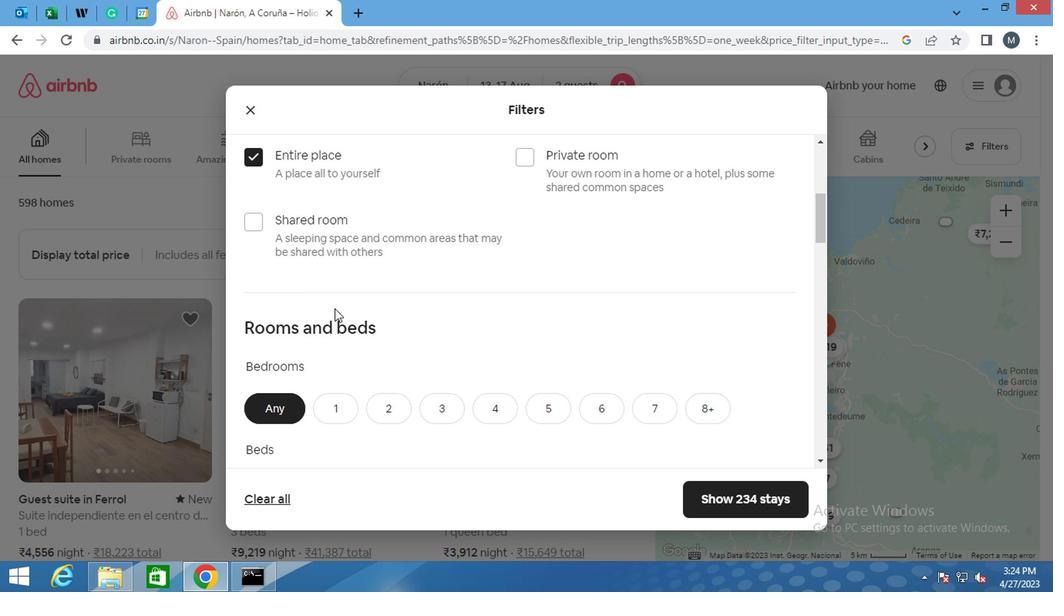 
Action: Mouse scrolled (373, 301) with delta (0, 0)
Screenshot: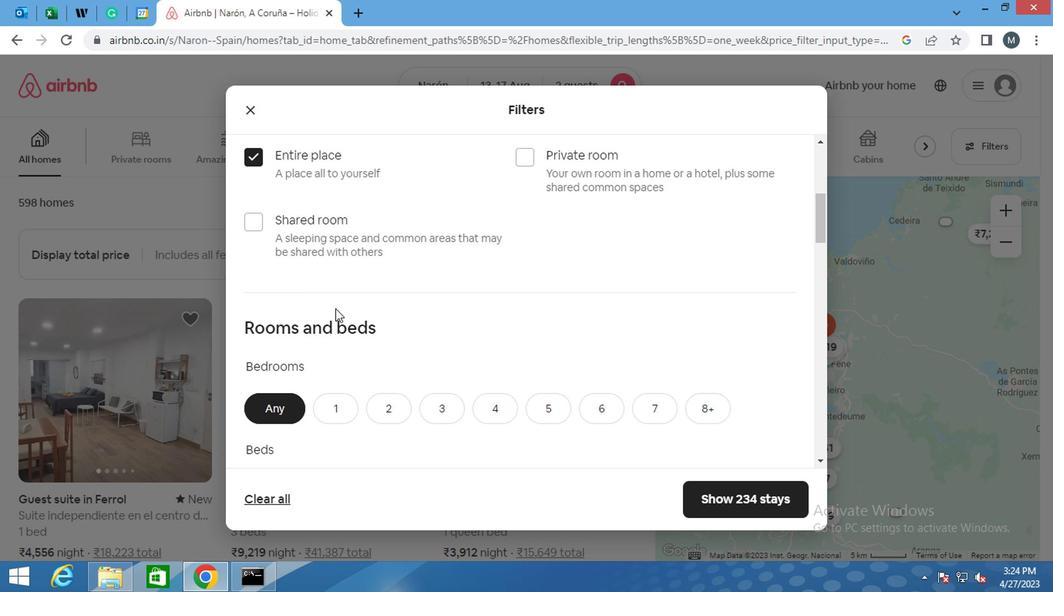 
Action: Mouse moved to (419, 264)
Screenshot: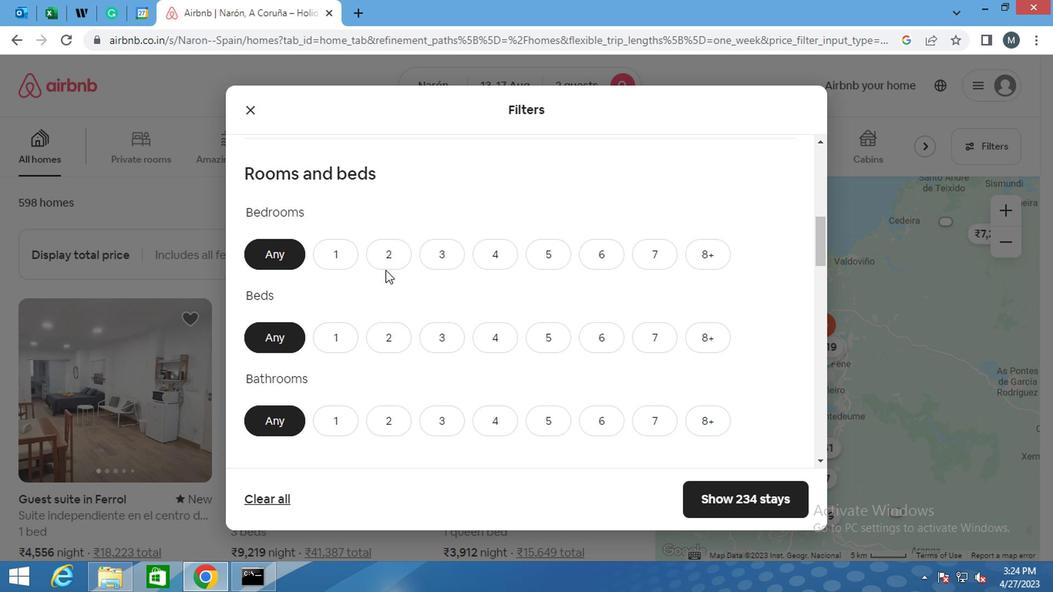 
Action: Mouse pressed left at (419, 264)
Screenshot: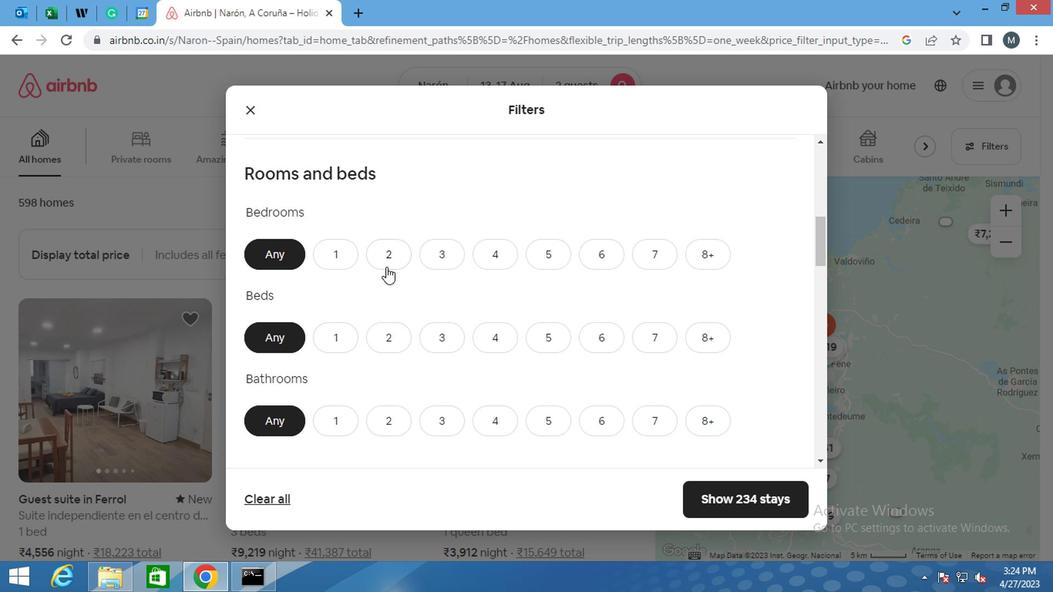 
Action: Mouse moved to (423, 323)
Screenshot: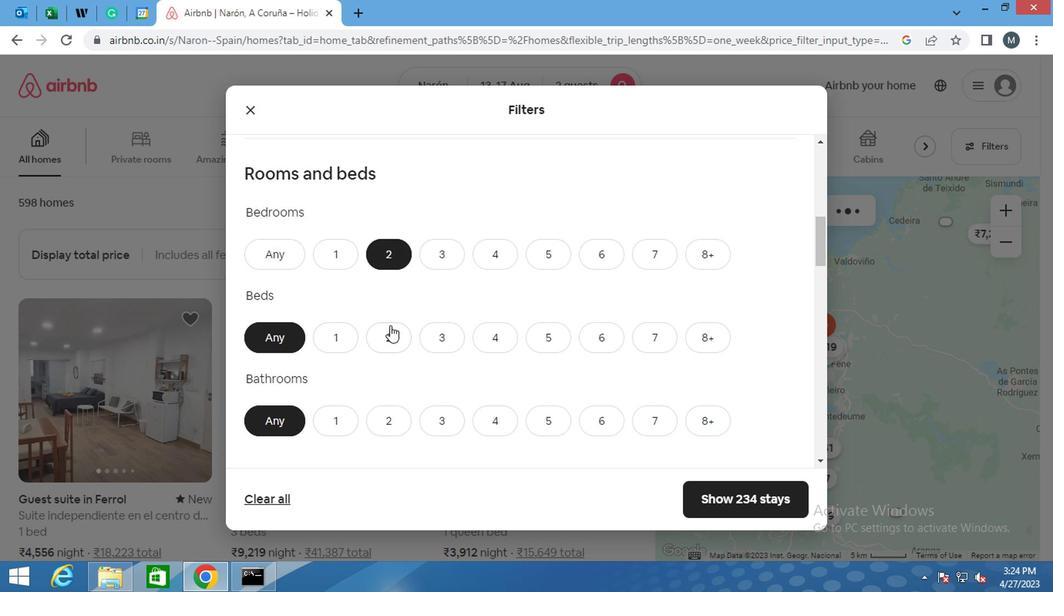 
Action: Mouse pressed left at (423, 323)
Screenshot: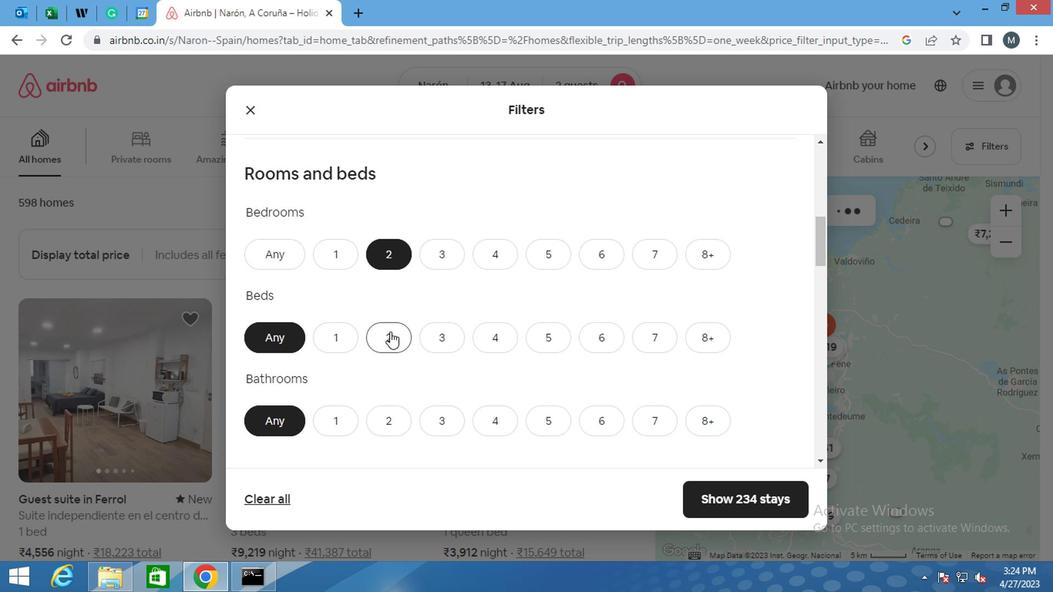 
Action: Mouse moved to (412, 330)
Screenshot: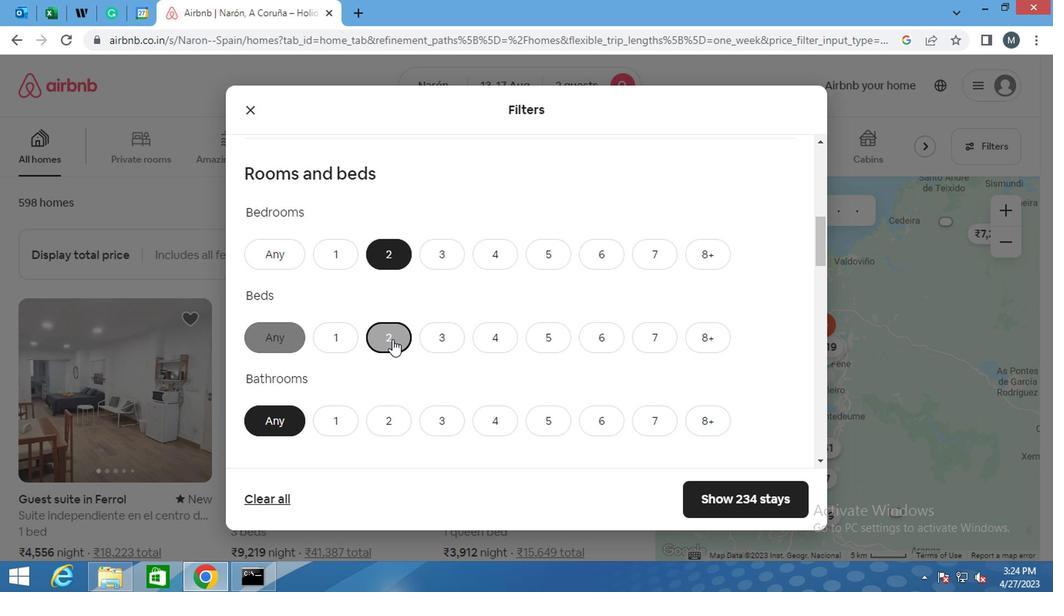 
Action: Mouse scrolled (412, 330) with delta (0, 0)
Screenshot: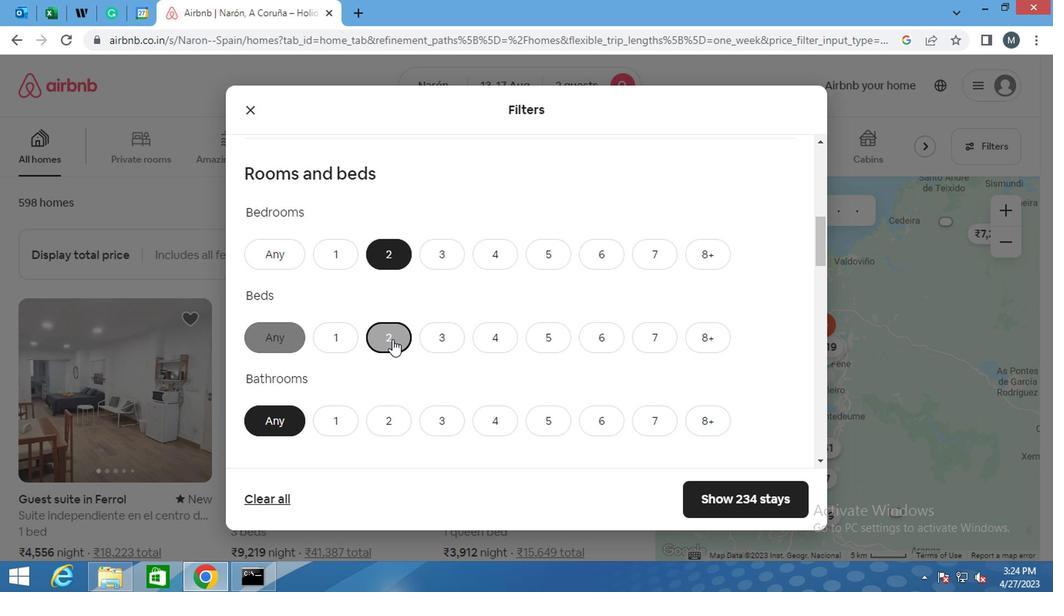 
Action: Mouse moved to (409, 332)
Screenshot: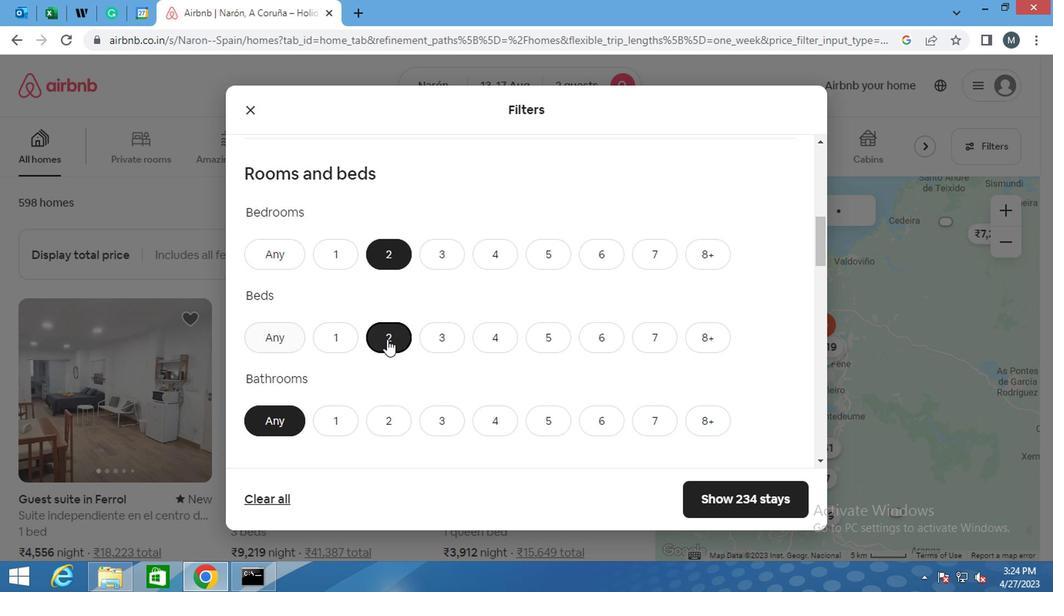 
Action: Mouse scrolled (409, 331) with delta (0, 0)
Screenshot: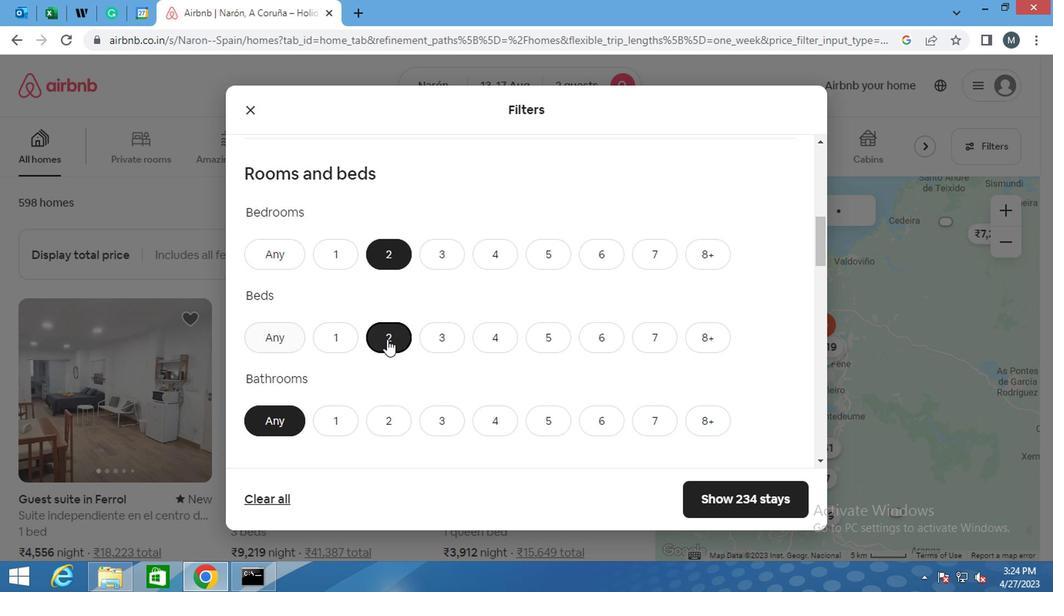 
Action: Mouse moved to (374, 265)
Screenshot: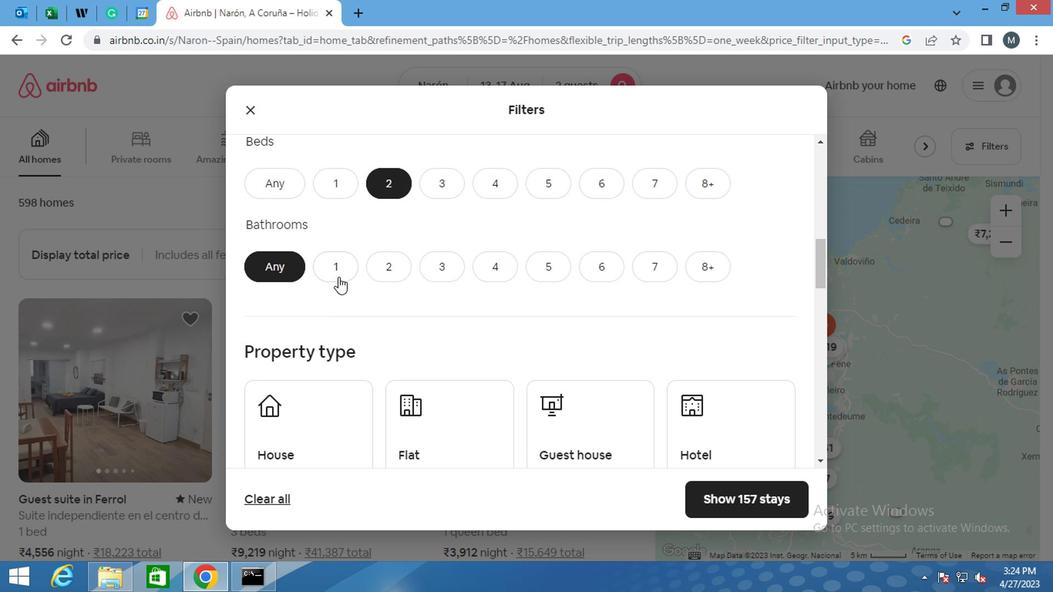 
Action: Mouse pressed left at (374, 265)
Screenshot: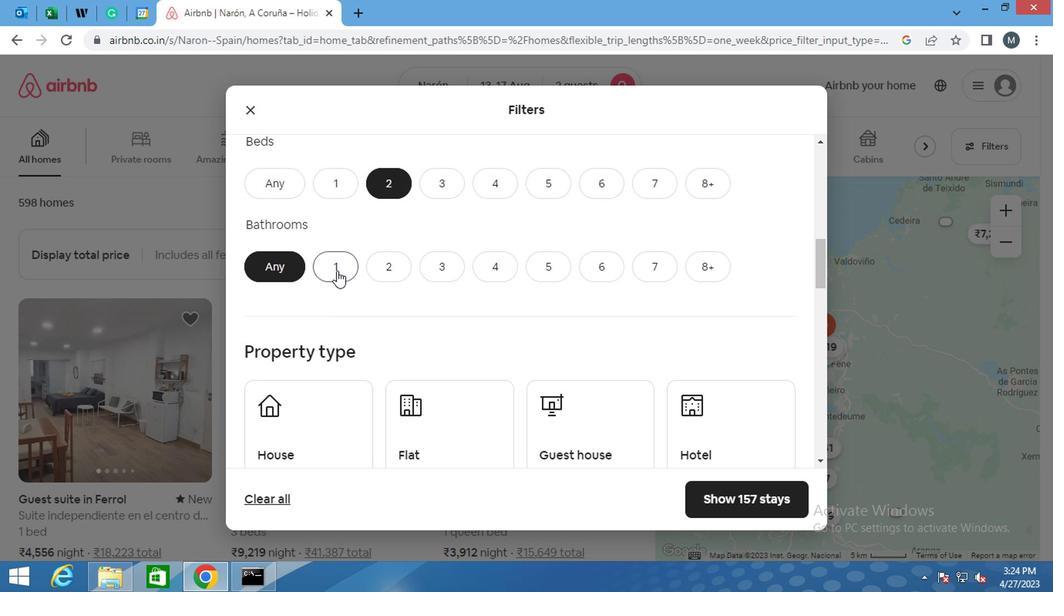 
Action: Mouse moved to (375, 273)
Screenshot: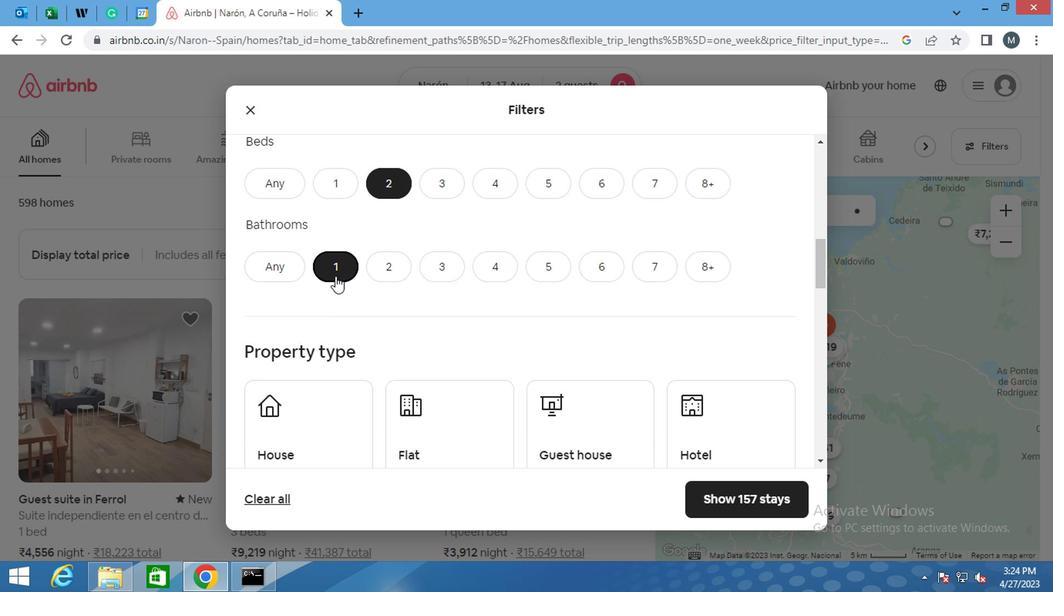 
Action: Mouse scrolled (375, 272) with delta (0, -1)
Screenshot: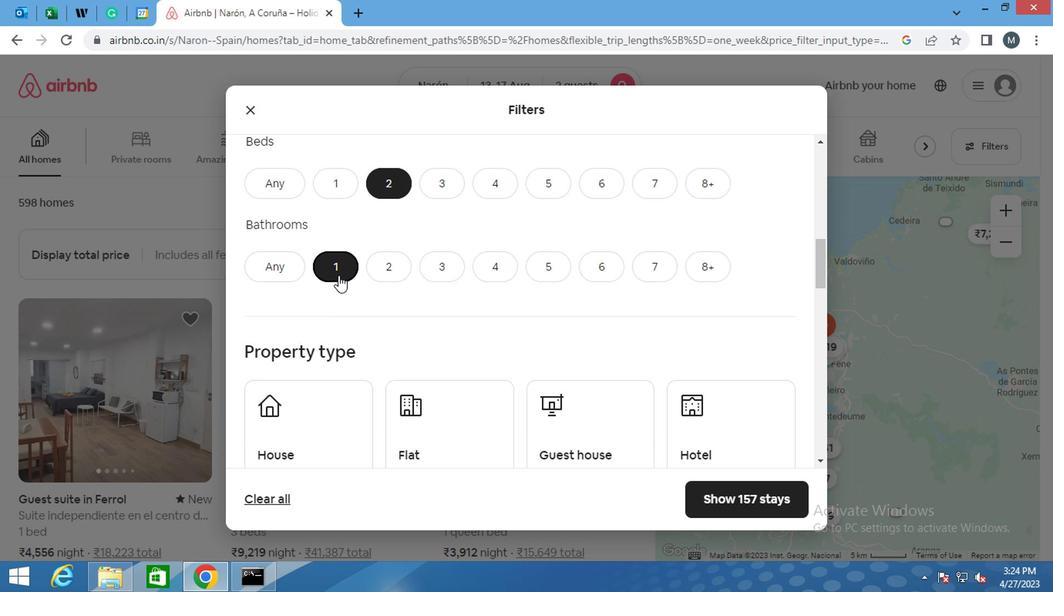 
Action: Mouse scrolled (375, 272) with delta (0, -1)
Screenshot: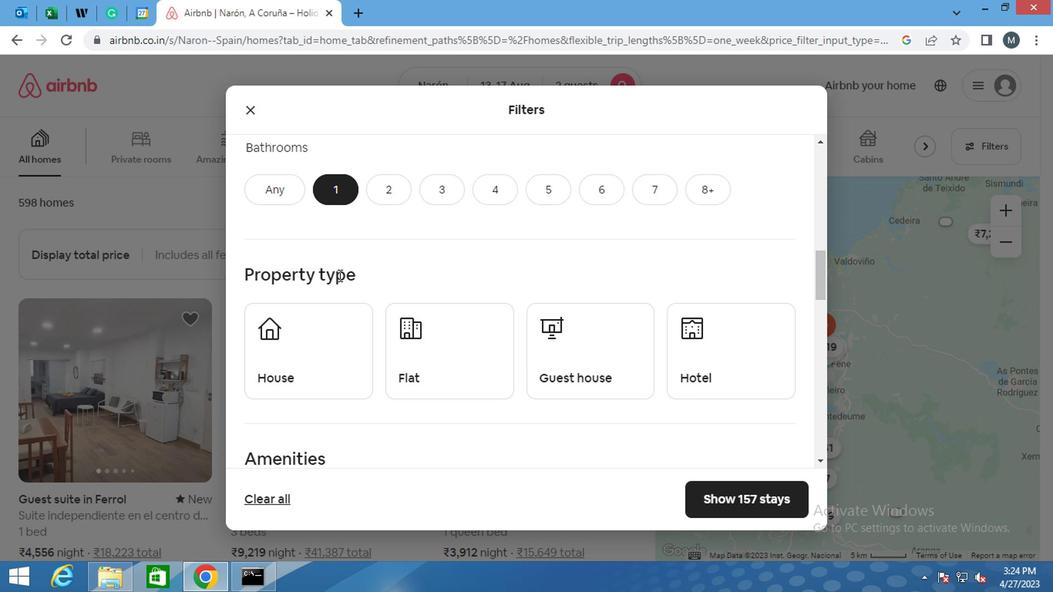 
Action: Mouse moved to (377, 288)
Screenshot: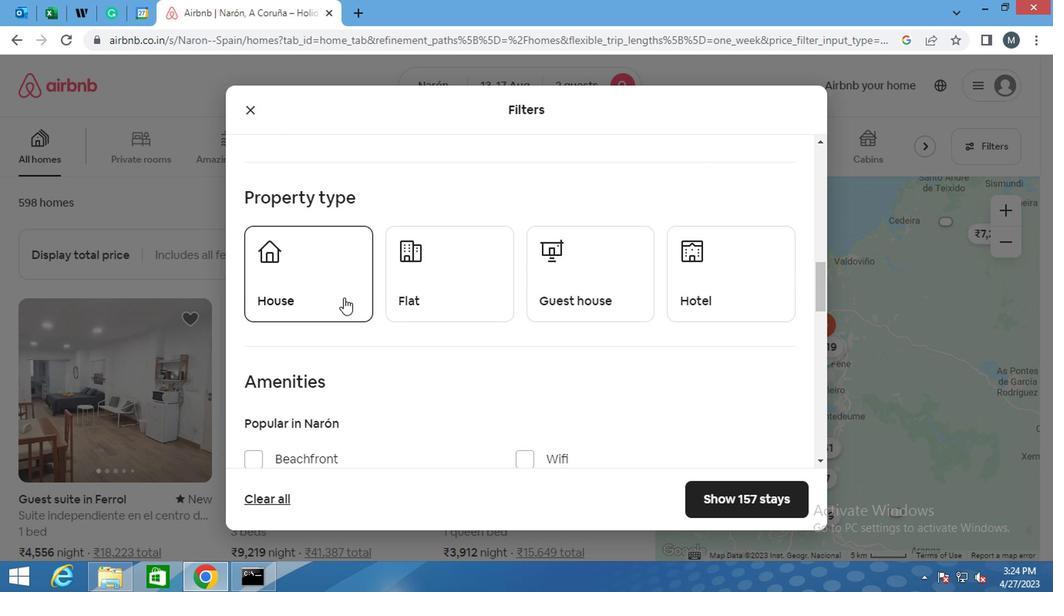 
Action: Mouse pressed left at (377, 288)
Screenshot: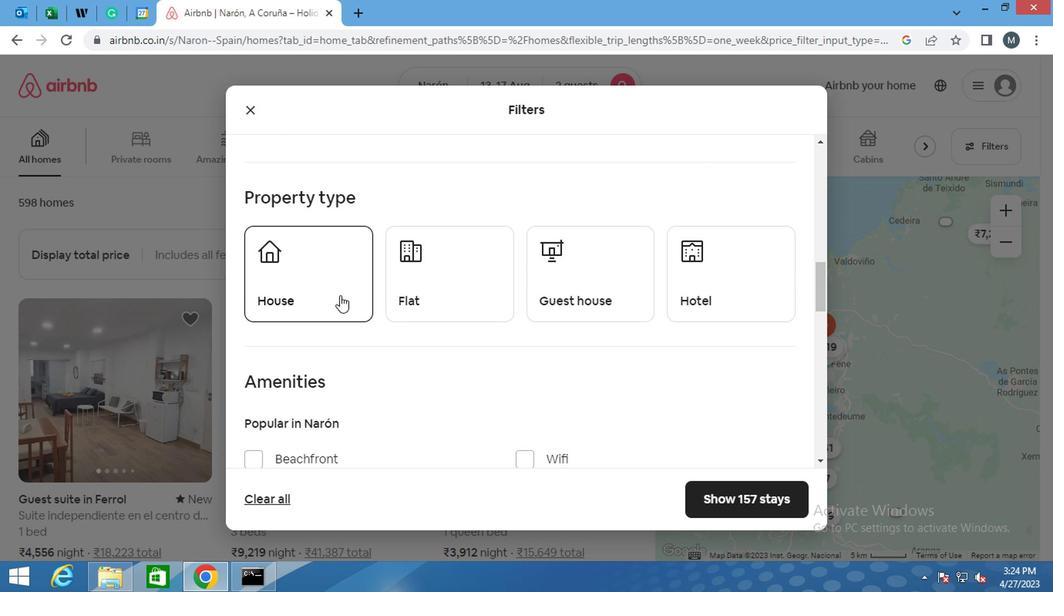 
Action: Mouse moved to (486, 284)
Screenshot: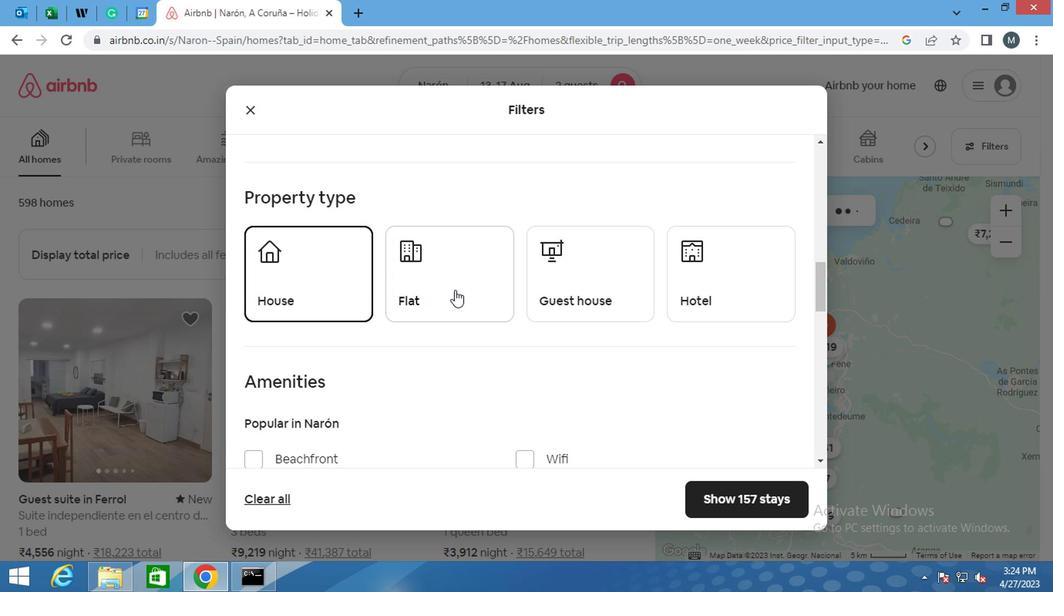 
Action: Mouse pressed left at (486, 284)
Screenshot: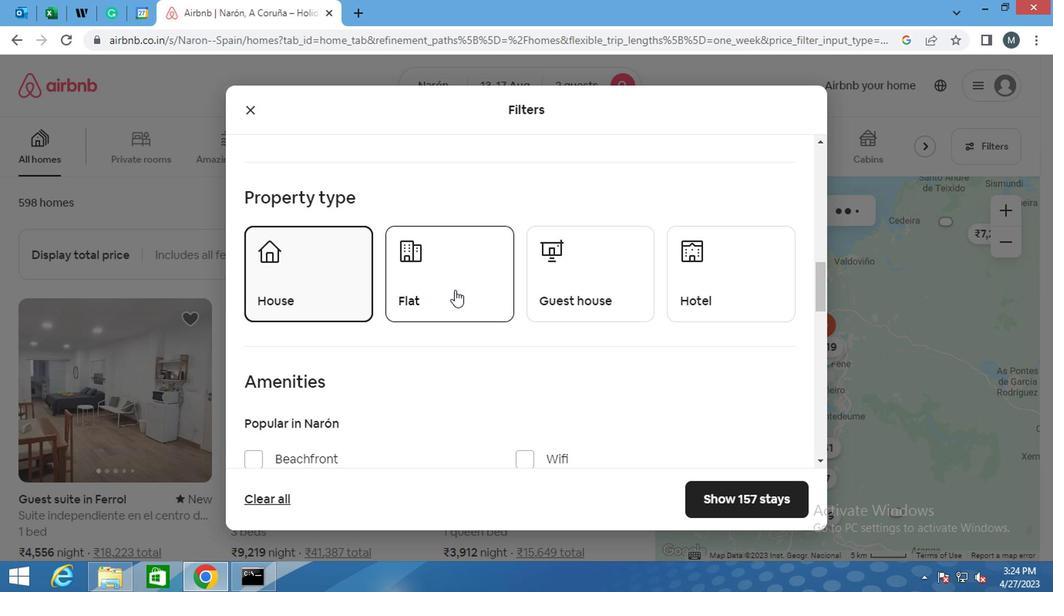 
Action: Mouse moved to (616, 281)
Screenshot: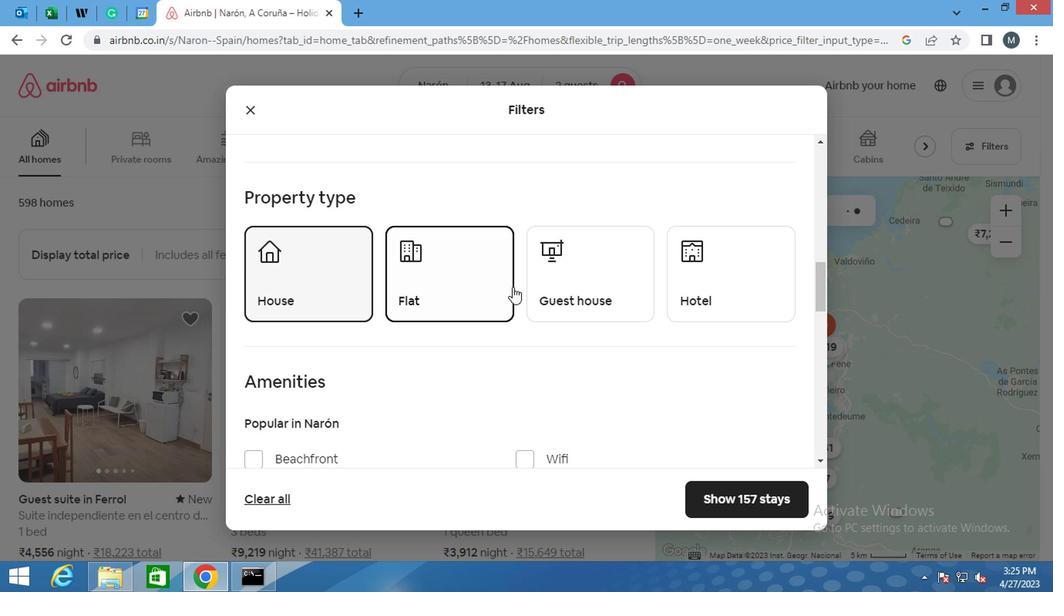 
Action: Mouse pressed left at (616, 281)
Screenshot: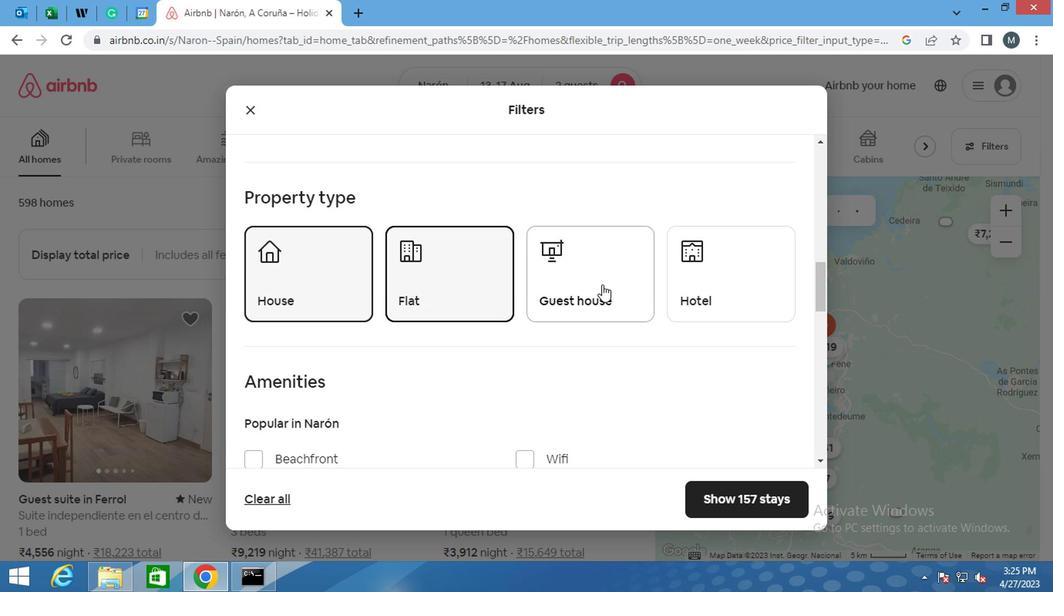 
Action: Mouse moved to (497, 287)
Screenshot: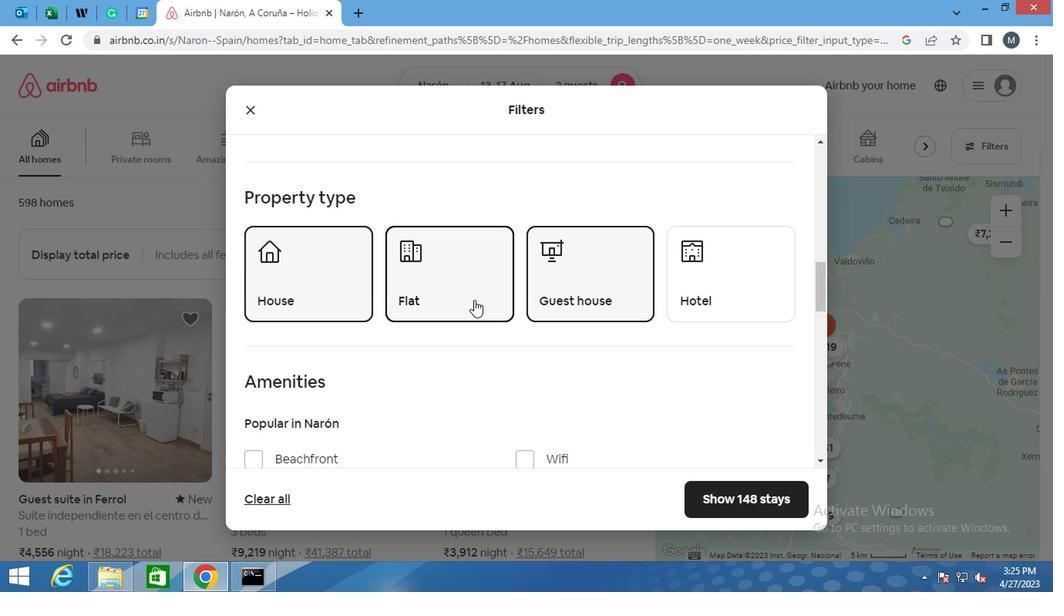 
Action: Mouse scrolled (497, 286) with delta (0, -1)
Screenshot: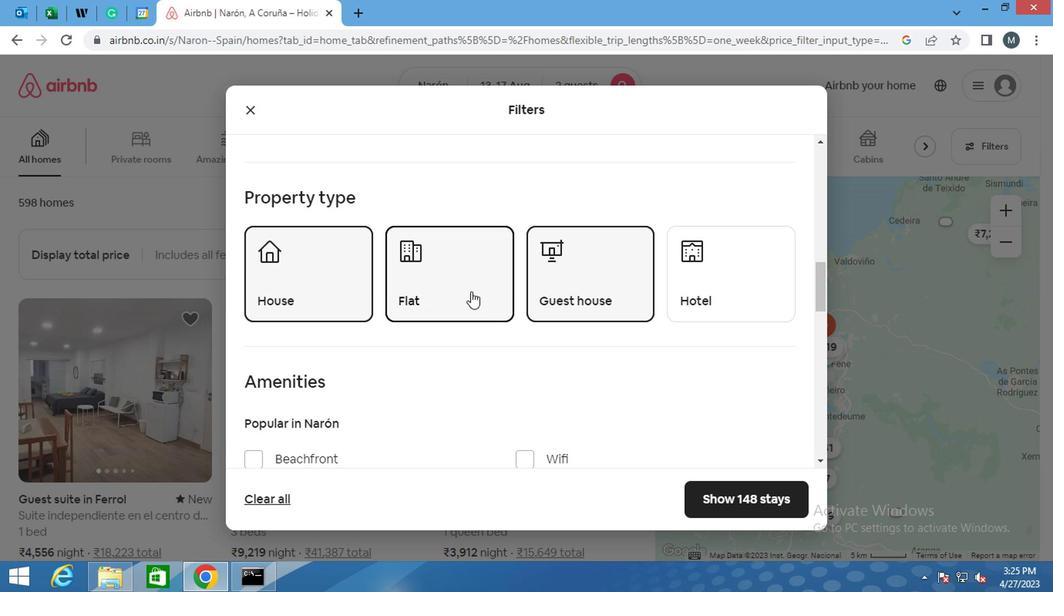 
Action: Mouse moved to (497, 285)
Screenshot: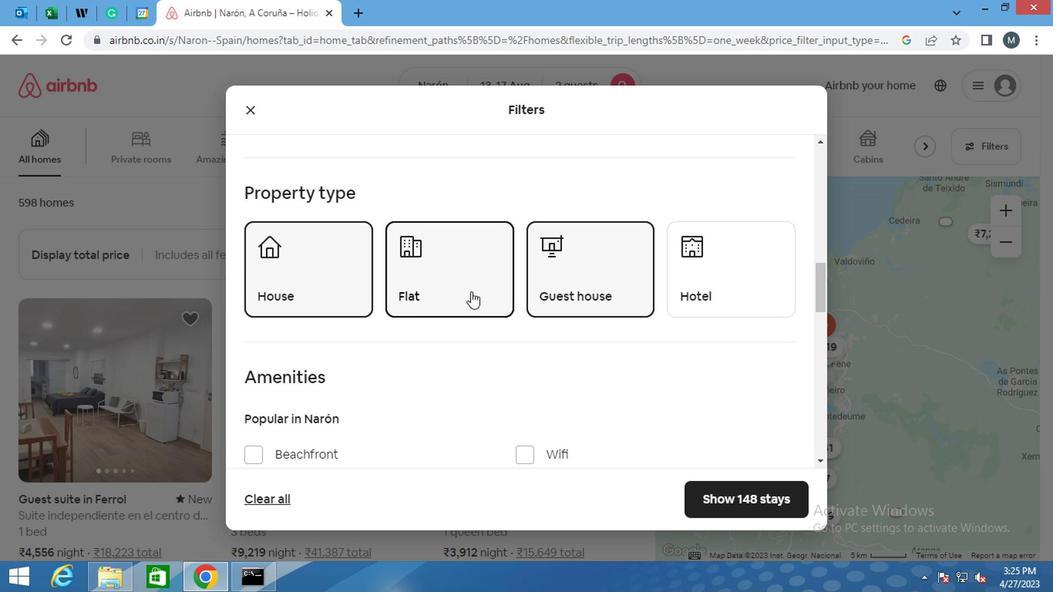 
Action: Mouse scrolled (497, 285) with delta (0, 0)
Screenshot: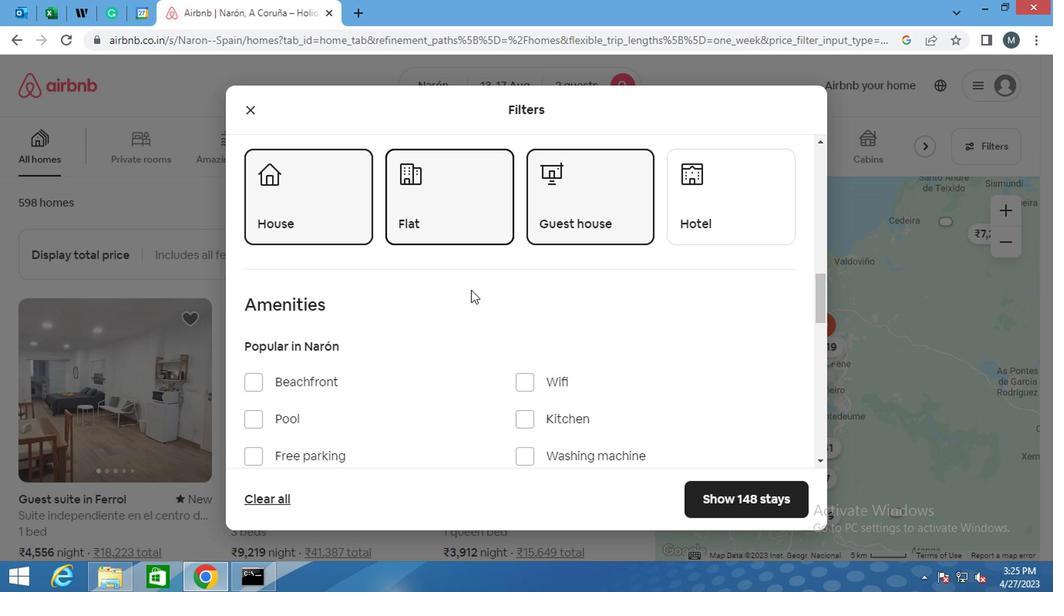 
Action: Mouse moved to (551, 296)
Screenshot: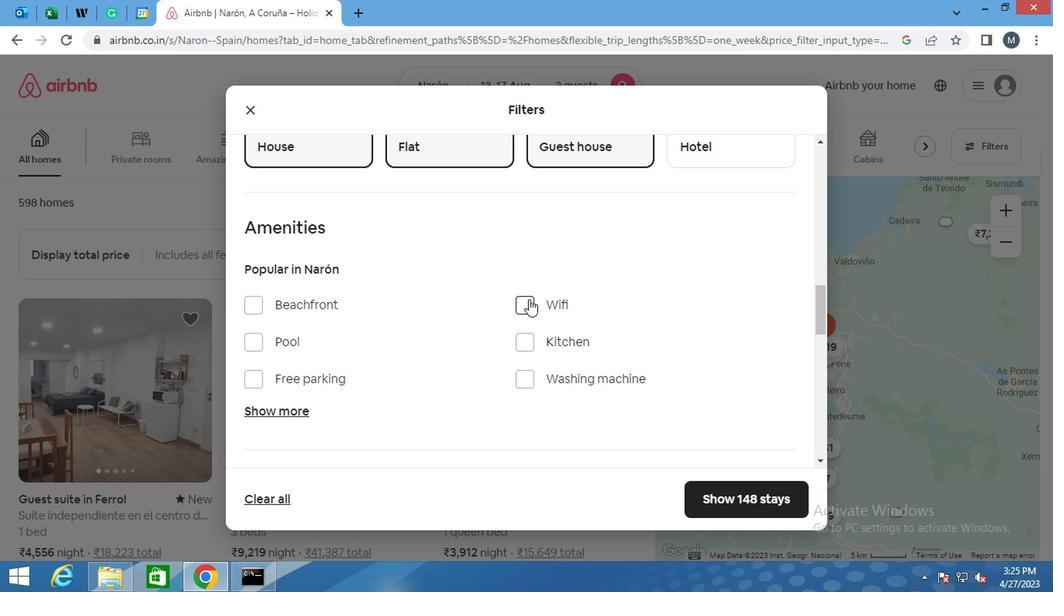 
Action: Mouse pressed left at (551, 296)
Screenshot: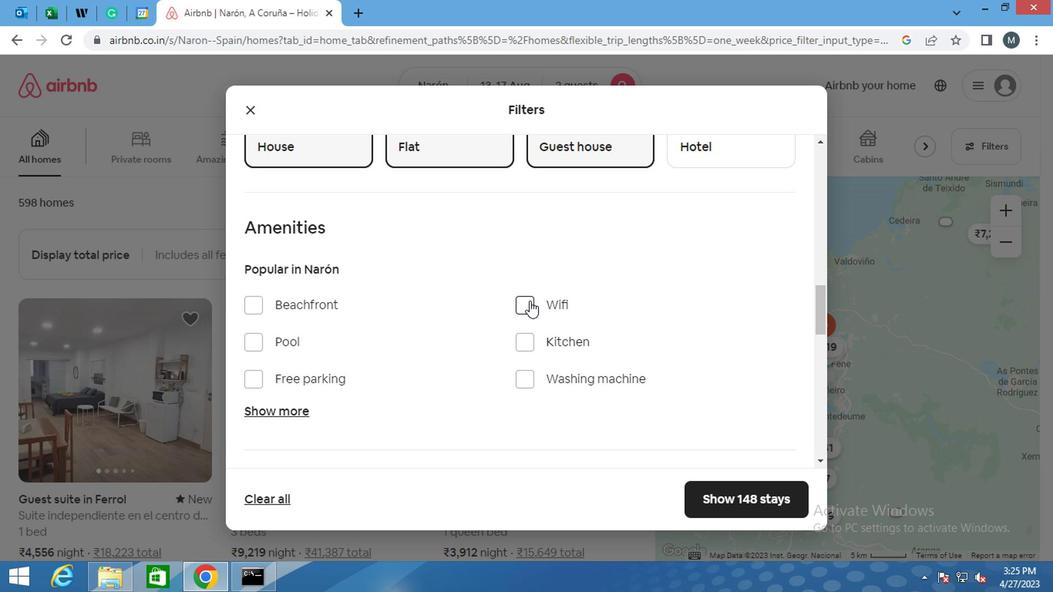
Action: Mouse moved to (549, 371)
Screenshot: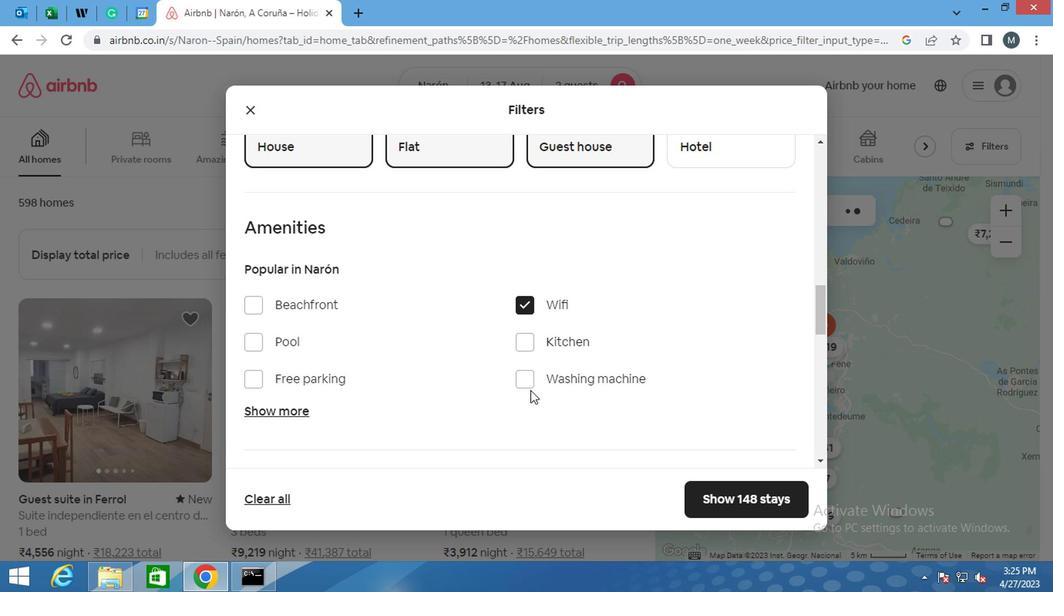 
Action: Mouse pressed left at (549, 371)
Screenshot: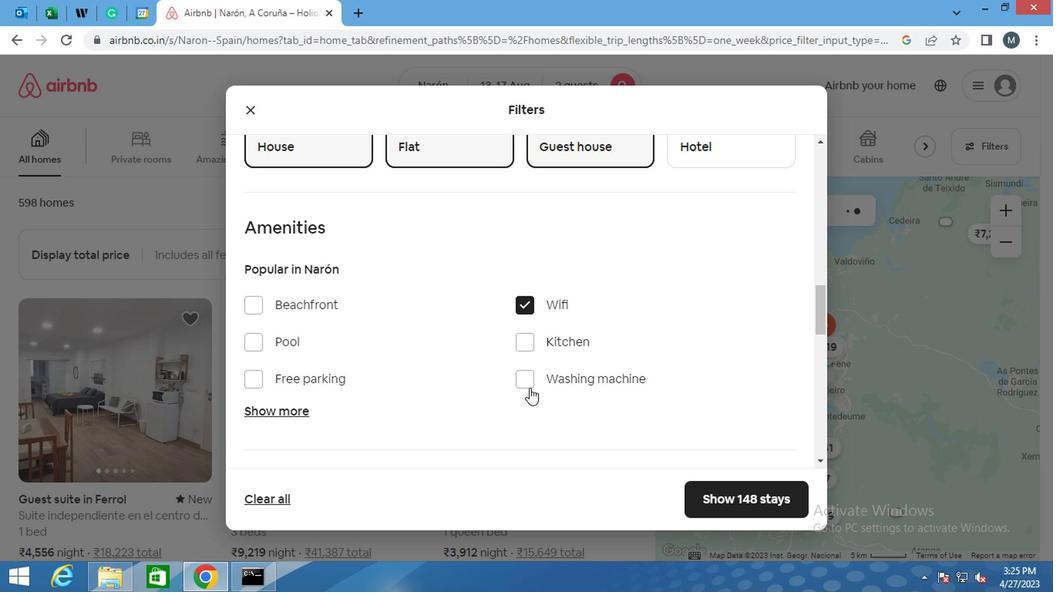 
Action: Mouse moved to (462, 347)
Screenshot: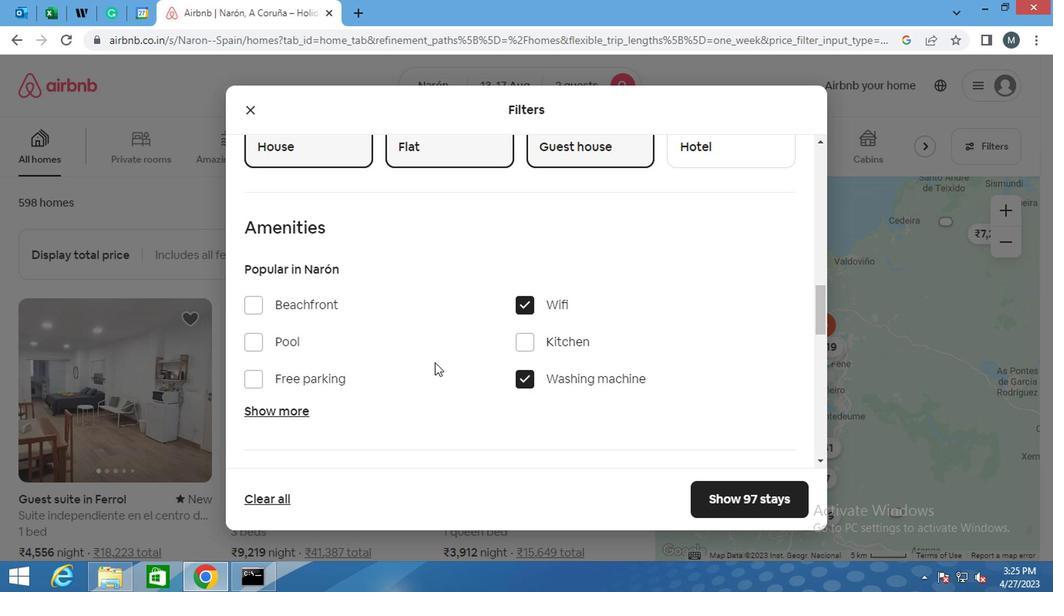 
Action: Mouse scrolled (462, 346) with delta (0, -1)
Screenshot: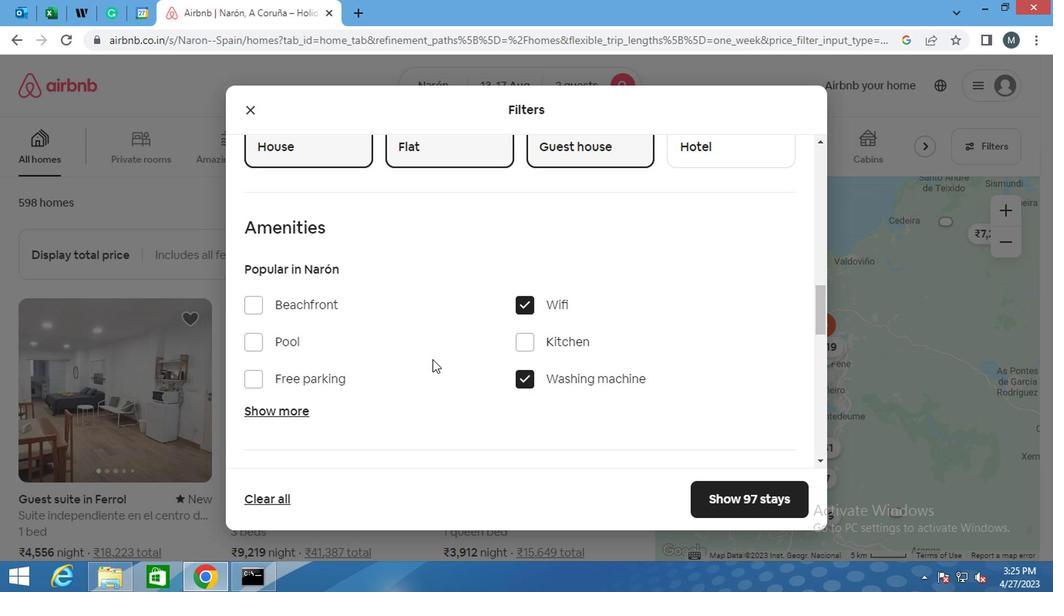 
Action: Mouse moved to (460, 345)
Screenshot: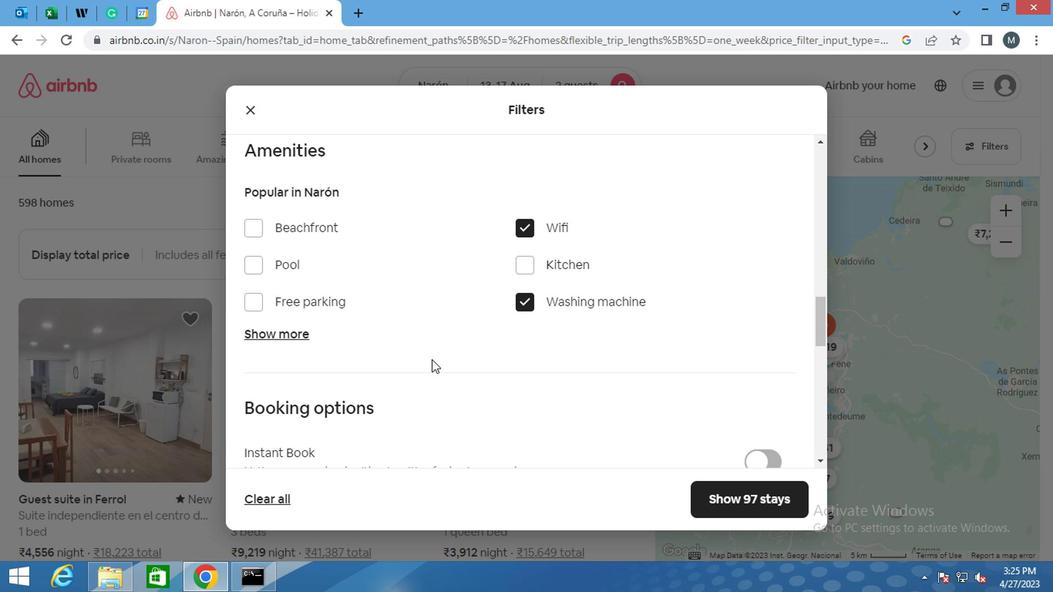 
Action: Mouse scrolled (460, 345) with delta (0, 0)
Screenshot: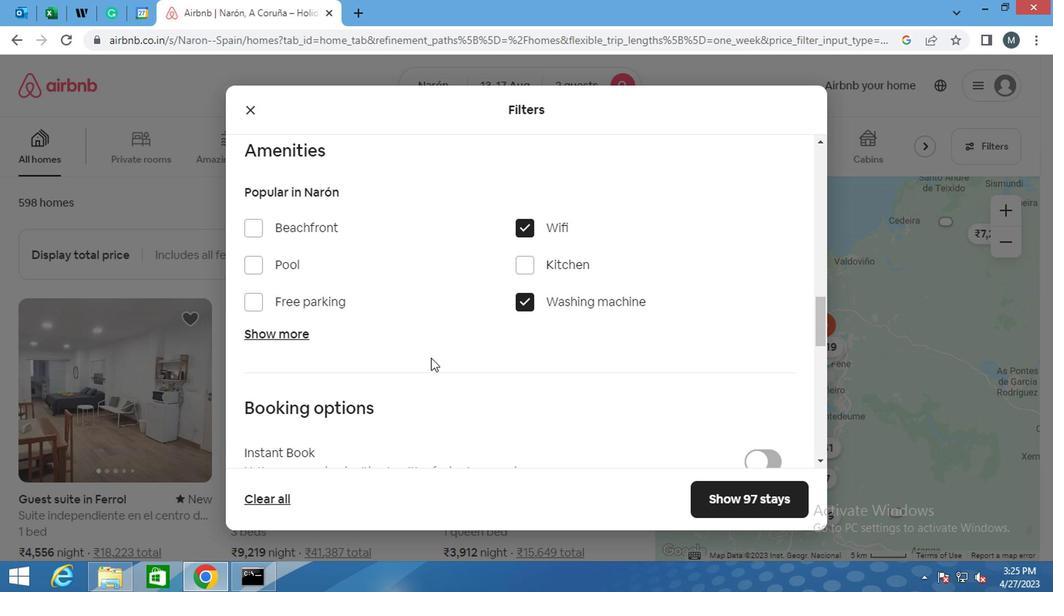 
Action: Mouse moved to (395, 354)
Screenshot: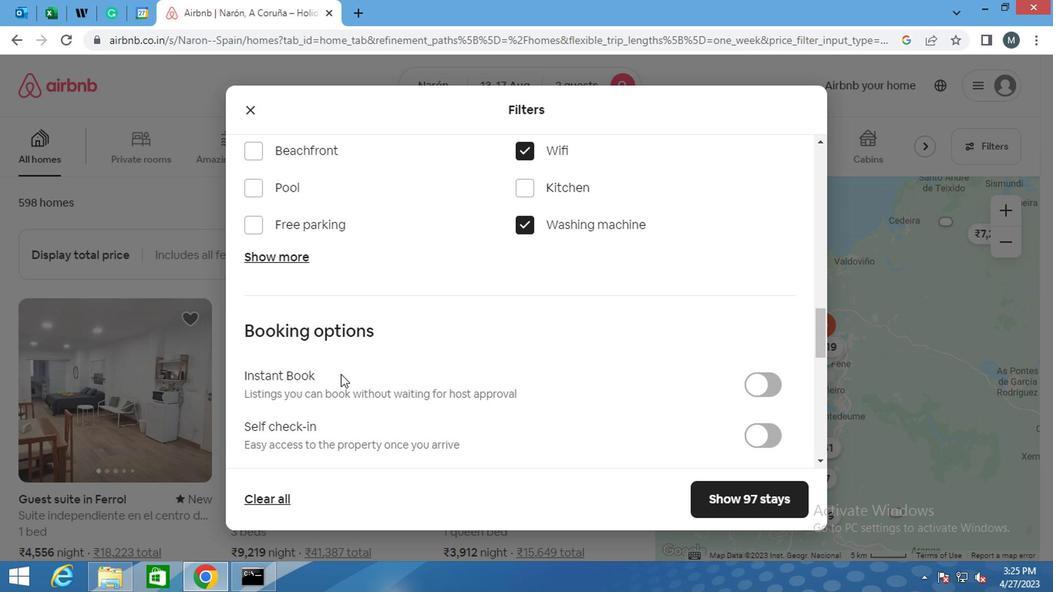 
Action: Mouse scrolled (395, 353) with delta (0, 0)
Screenshot: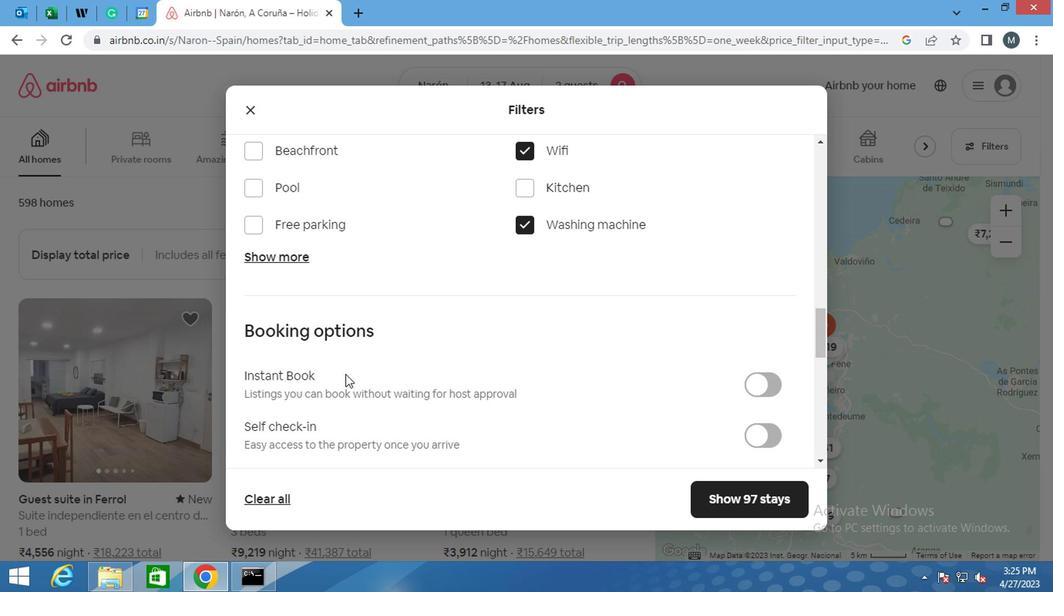 
Action: Mouse moved to (772, 345)
Screenshot: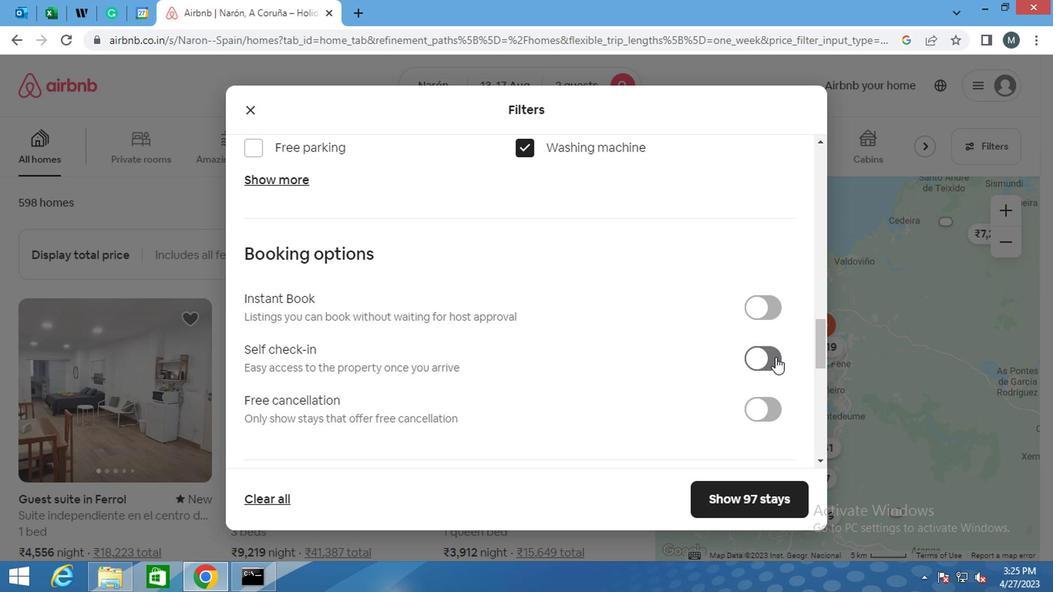 
Action: Mouse pressed left at (772, 345)
Screenshot: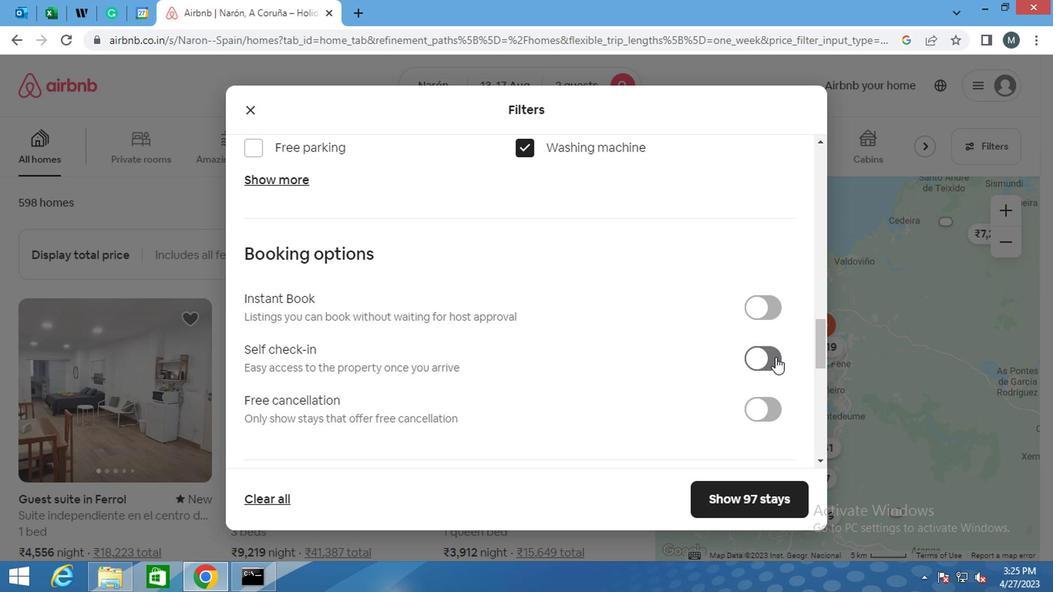 
Action: Mouse moved to (458, 351)
Screenshot: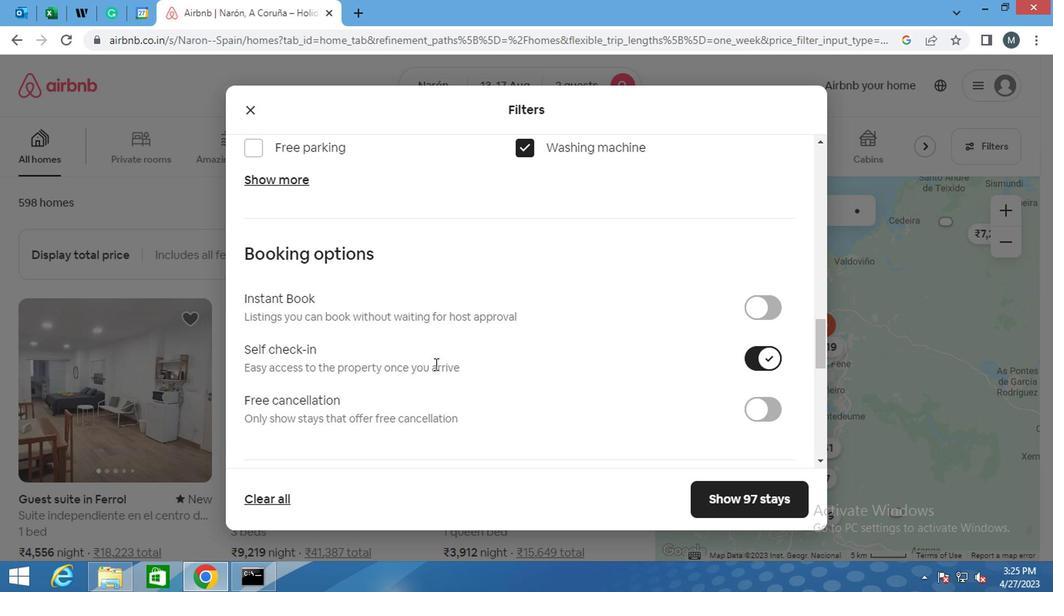 
Action: Mouse scrolled (458, 350) with delta (0, 0)
Screenshot: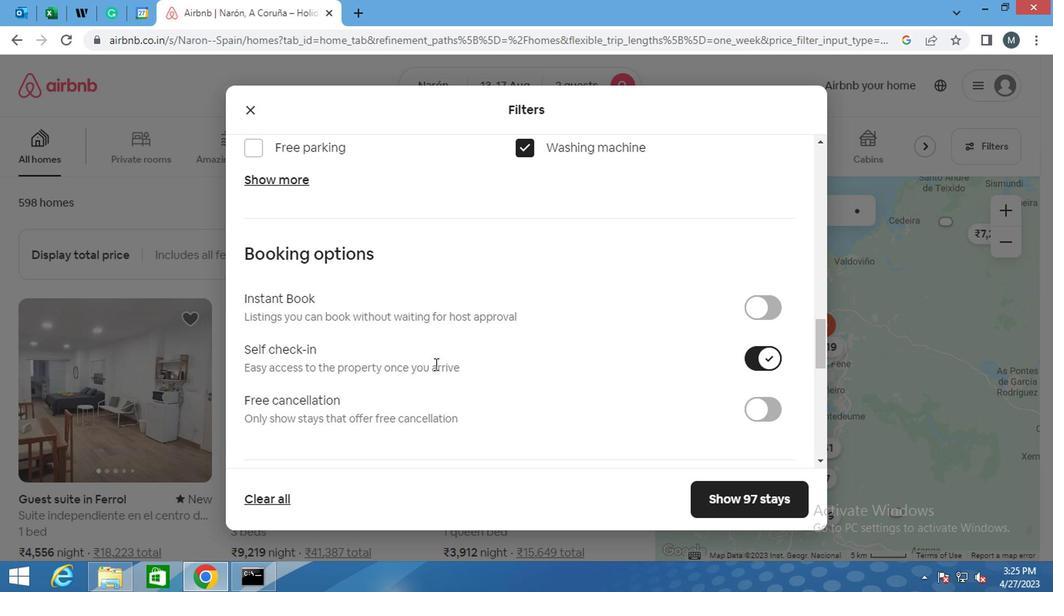 
Action: Mouse moved to (457, 351)
Screenshot: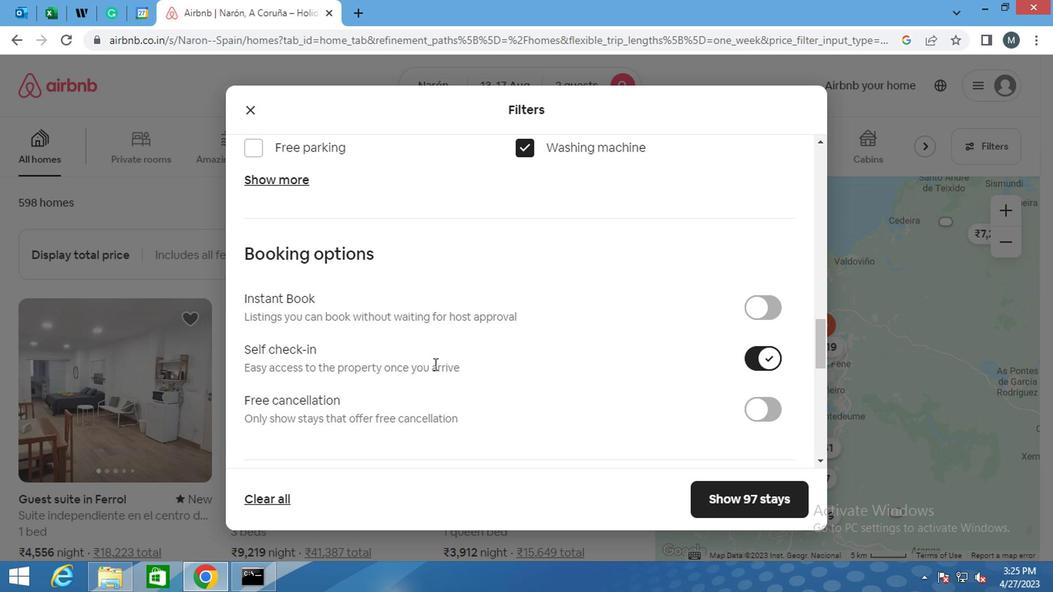 
Action: Mouse scrolled (457, 350) with delta (0, 0)
Screenshot: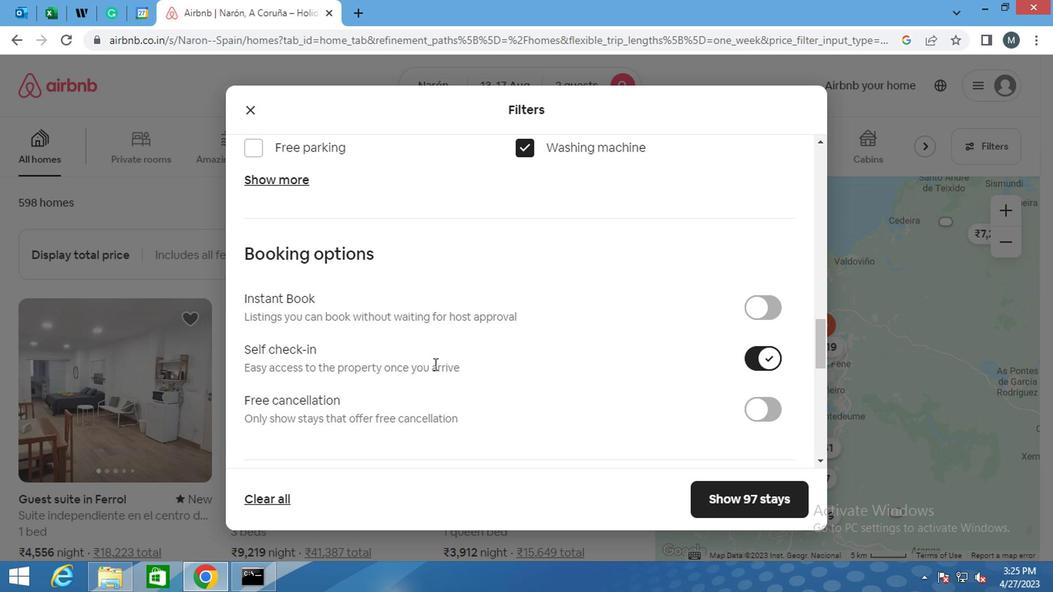 
Action: Mouse moved to (365, 356)
Screenshot: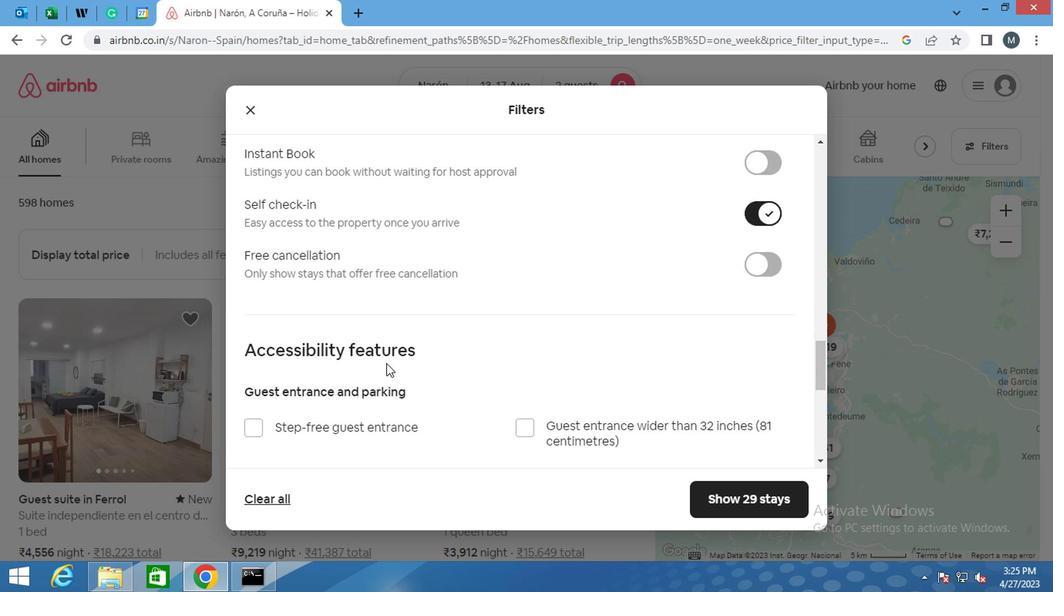 
Action: Mouse scrolled (365, 356) with delta (0, 0)
Screenshot: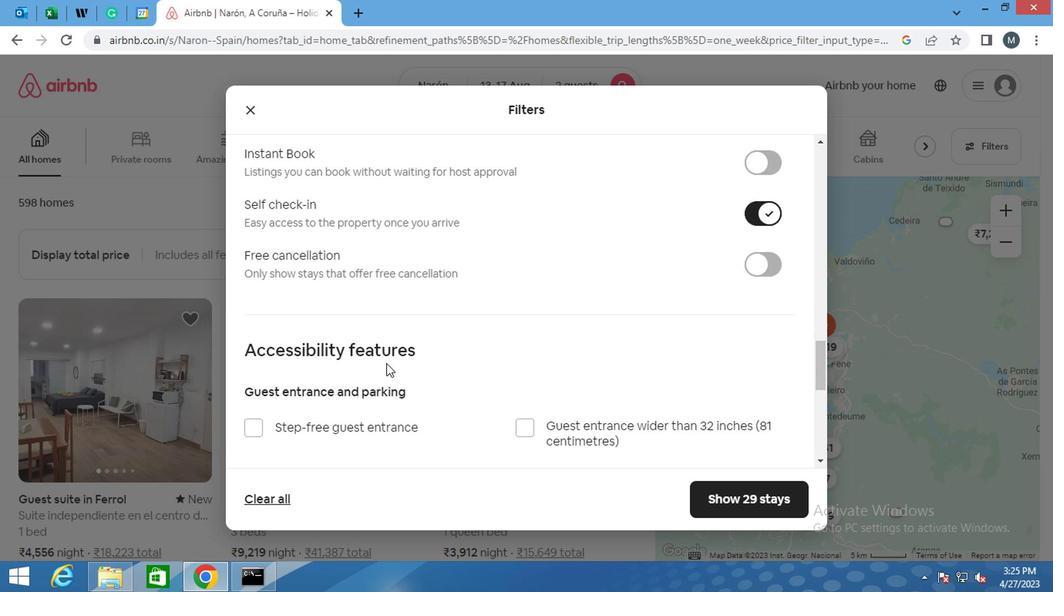 
Action: Mouse moved to (355, 359)
Screenshot: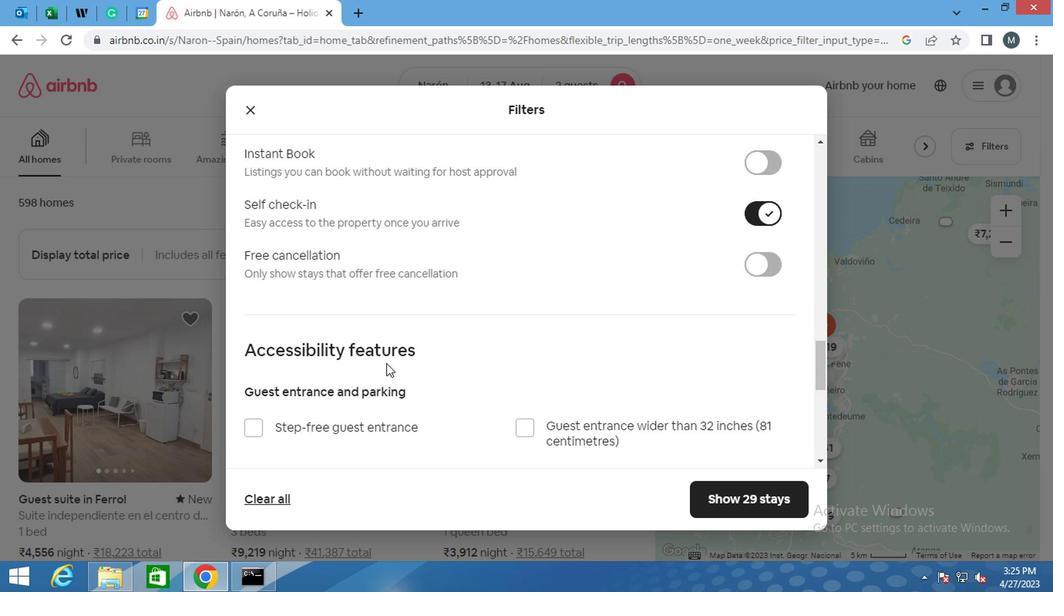 
Action: Mouse scrolled (355, 358) with delta (0, 0)
Screenshot: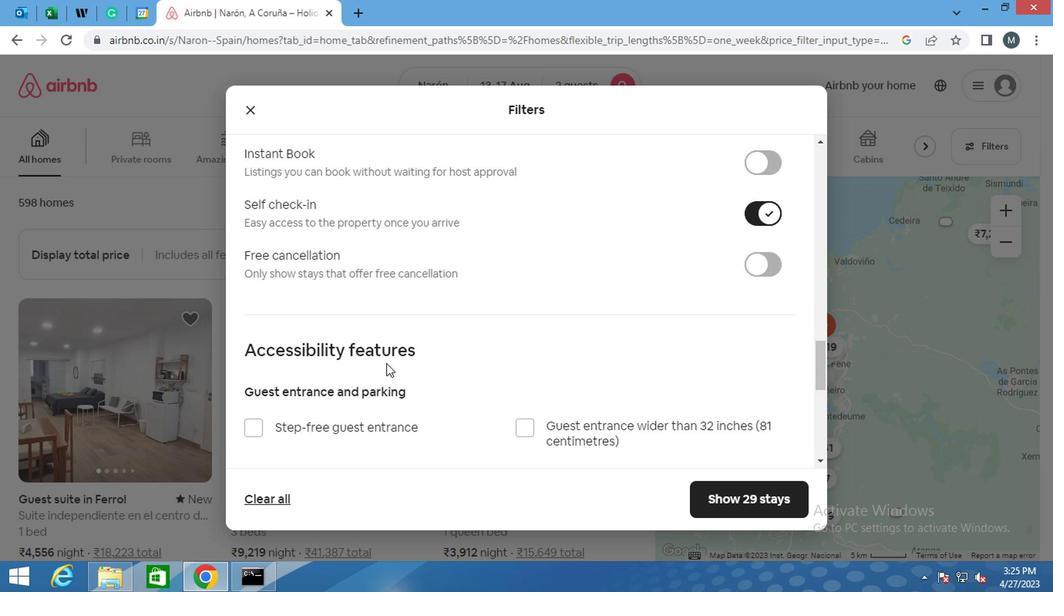 
Action: Mouse moved to (349, 360)
Screenshot: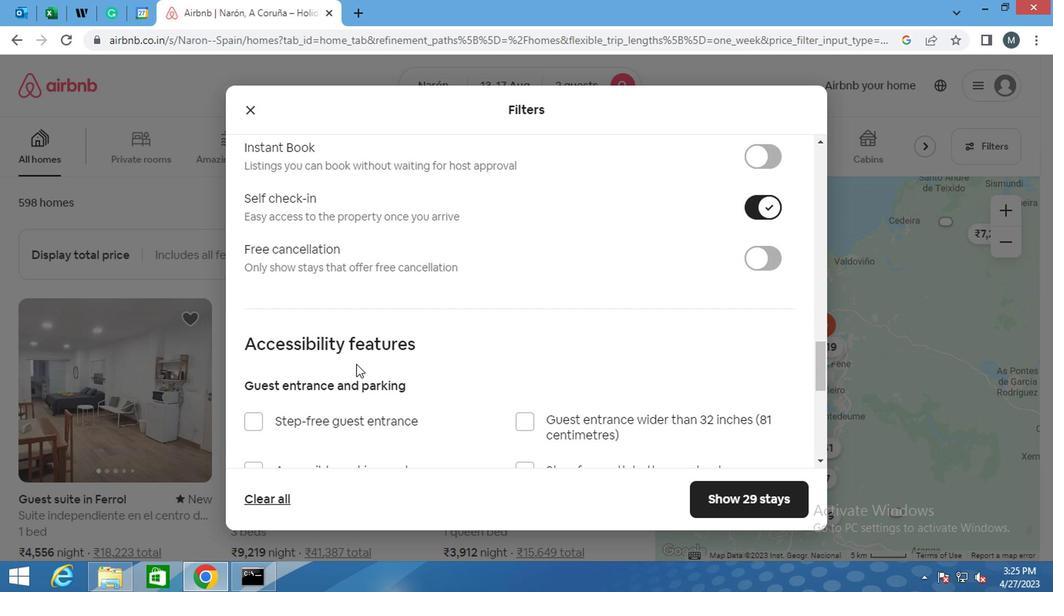 
Action: Mouse scrolled (349, 360) with delta (0, 0)
Screenshot: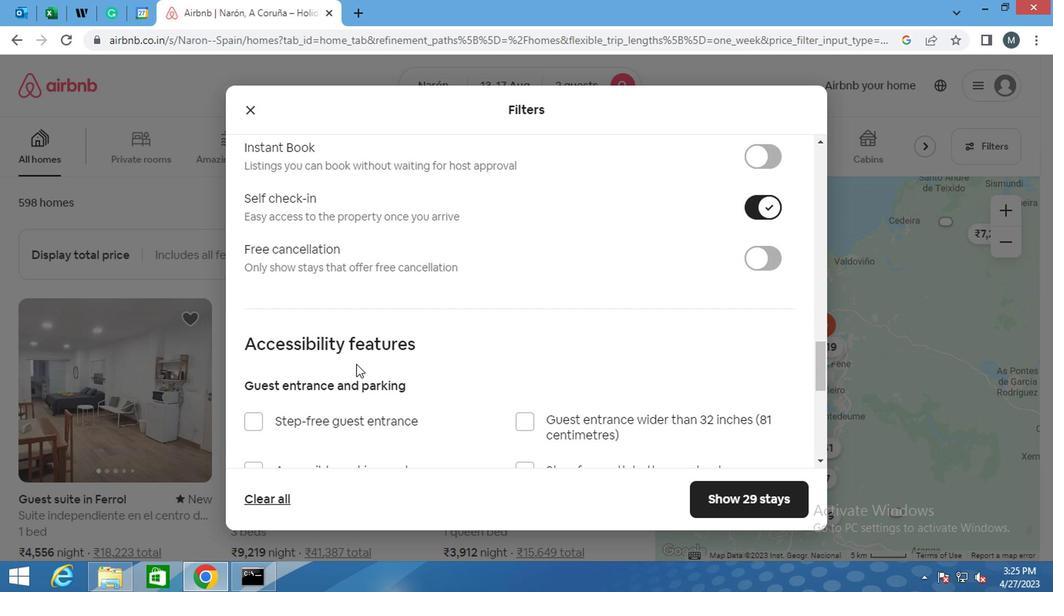 
Action: Mouse moved to (320, 368)
Screenshot: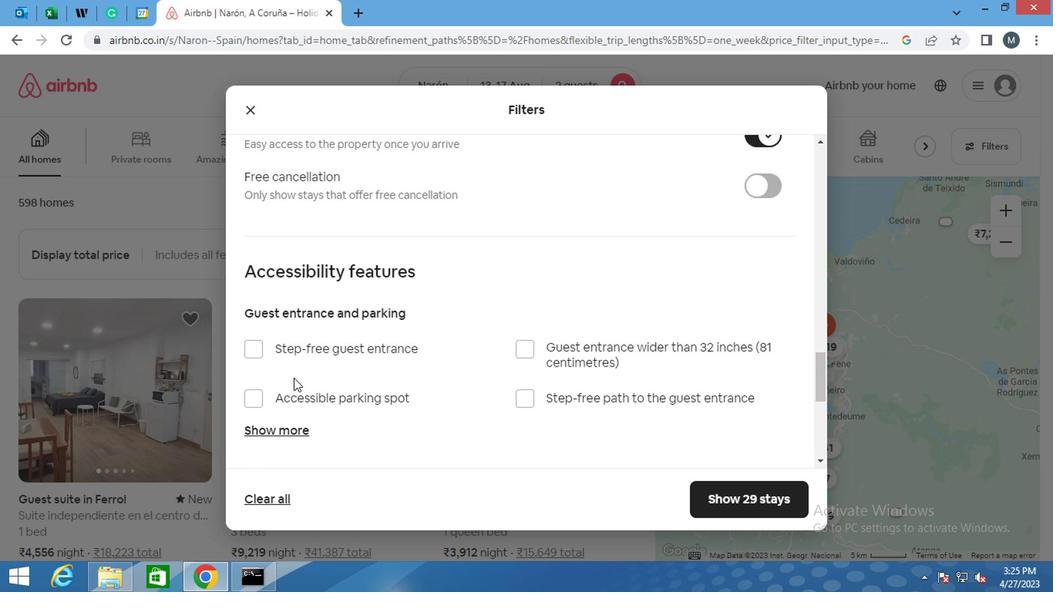 
Action: Mouse scrolled (320, 368) with delta (0, 0)
Screenshot: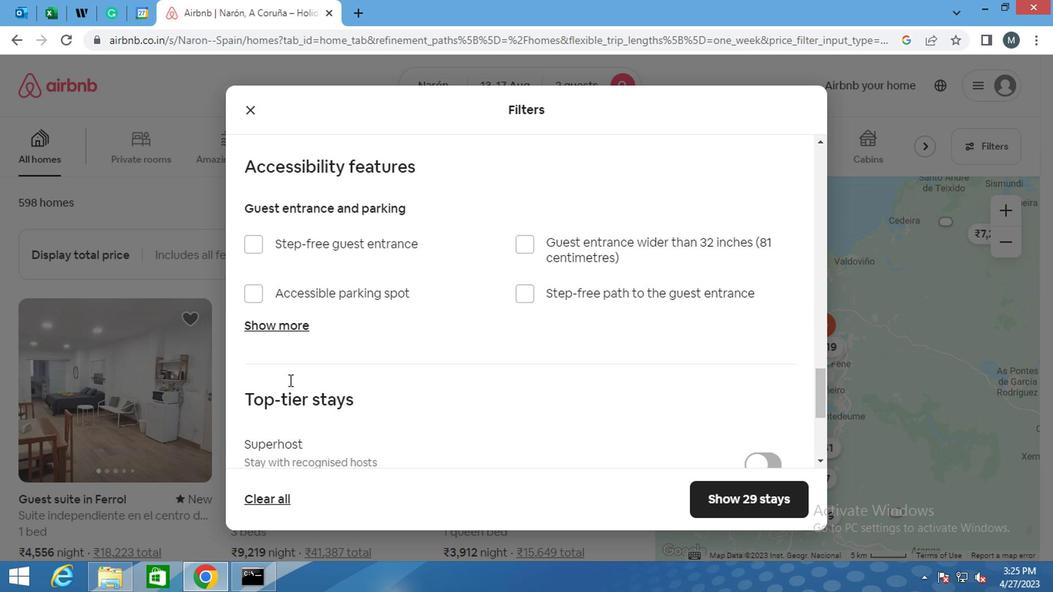 
Action: Mouse moved to (300, 379)
Screenshot: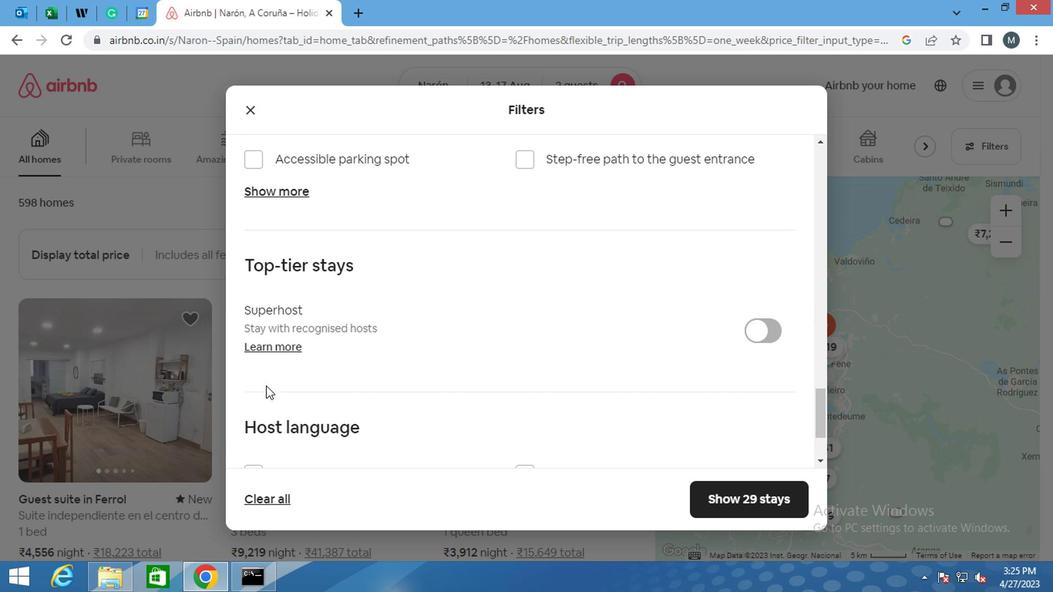 
Action: Mouse scrolled (300, 378) with delta (0, 0)
Screenshot: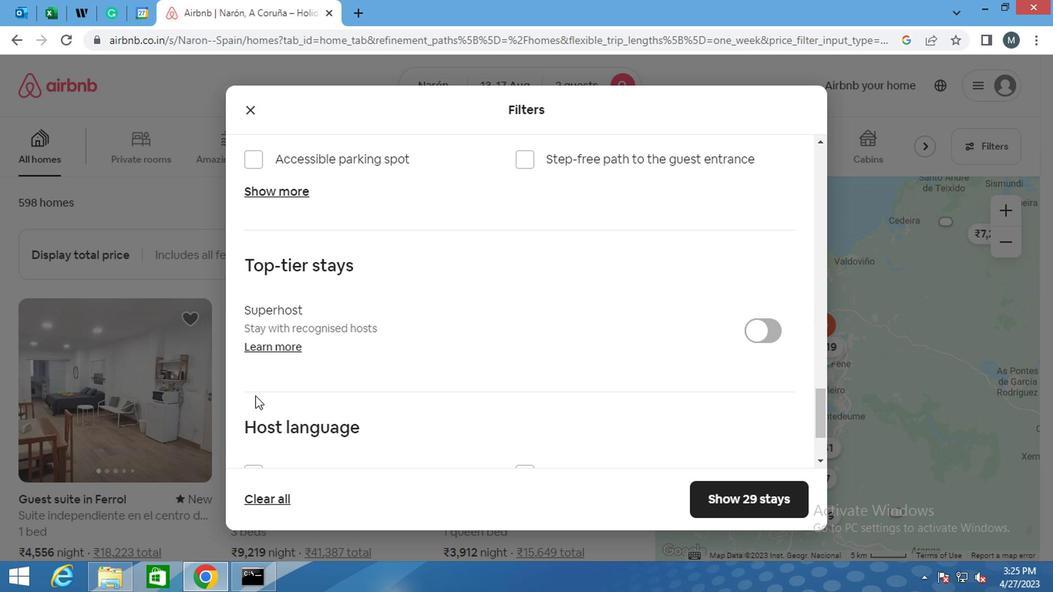 
Action: Mouse scrolled (300, 378) with delta (0, 0)
Screenshot: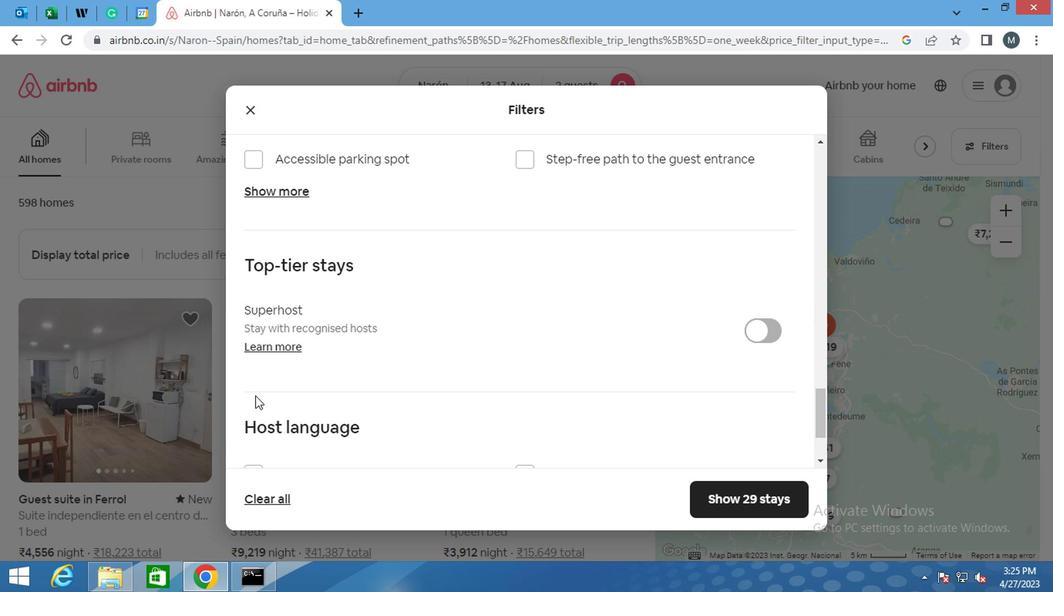 
Action: Mouse scrolled (300, 378) with delta (0, 0)
Screenshot: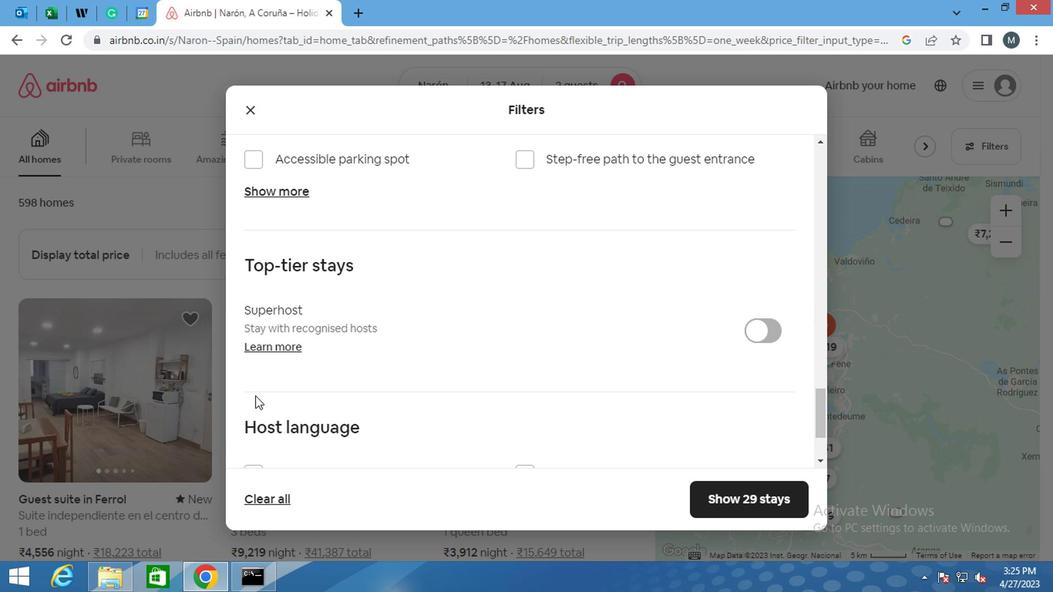 
Action: Mouse moved to (300, 352)
Screenshot: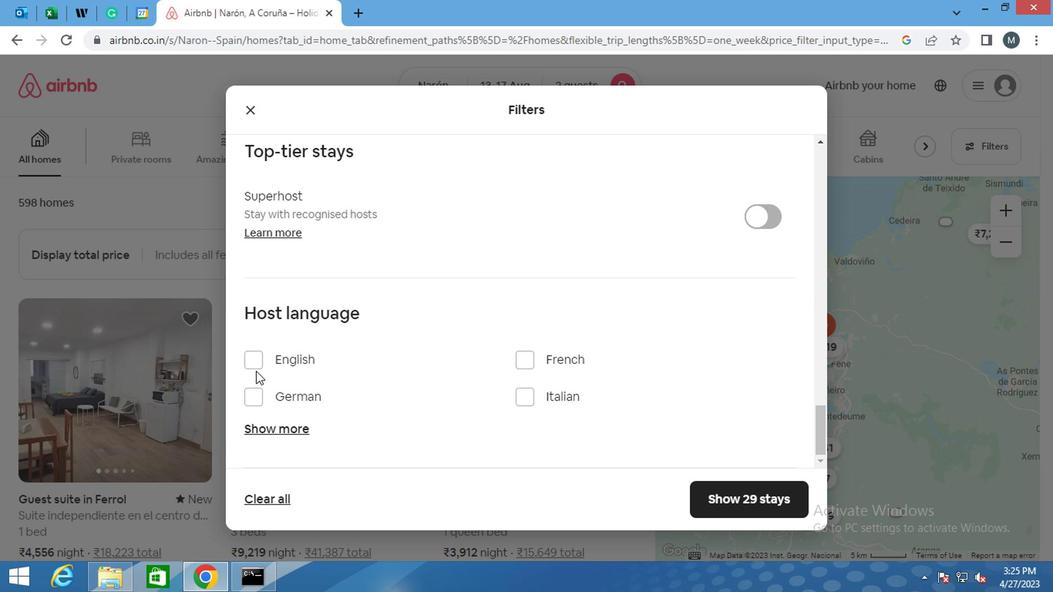 
Action: Mouse pressed left at (300, 352)
Screenshot: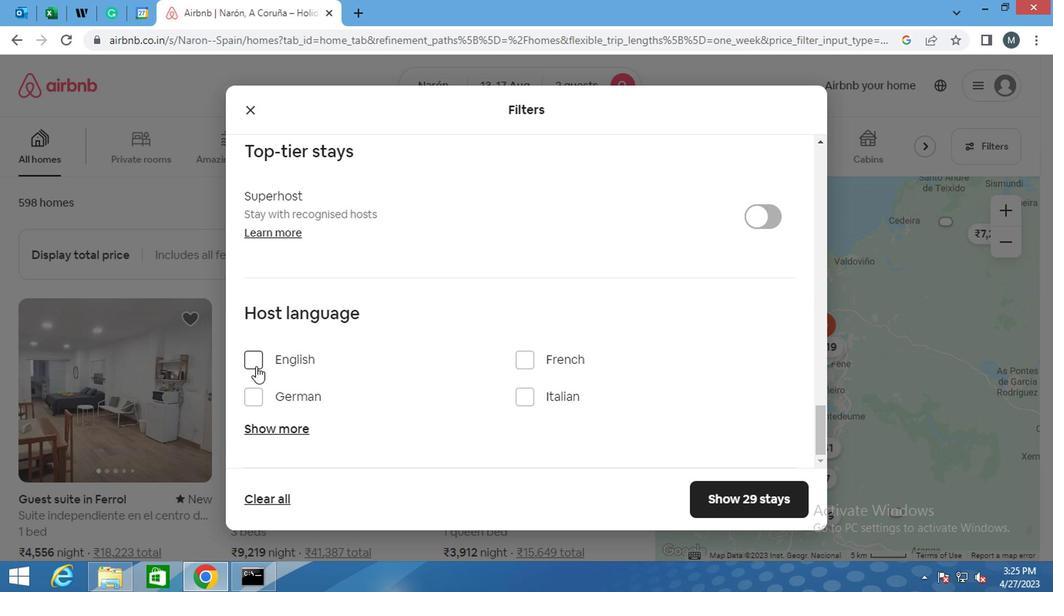 
Action: Mouse moved to (725, 471)
Screenshot: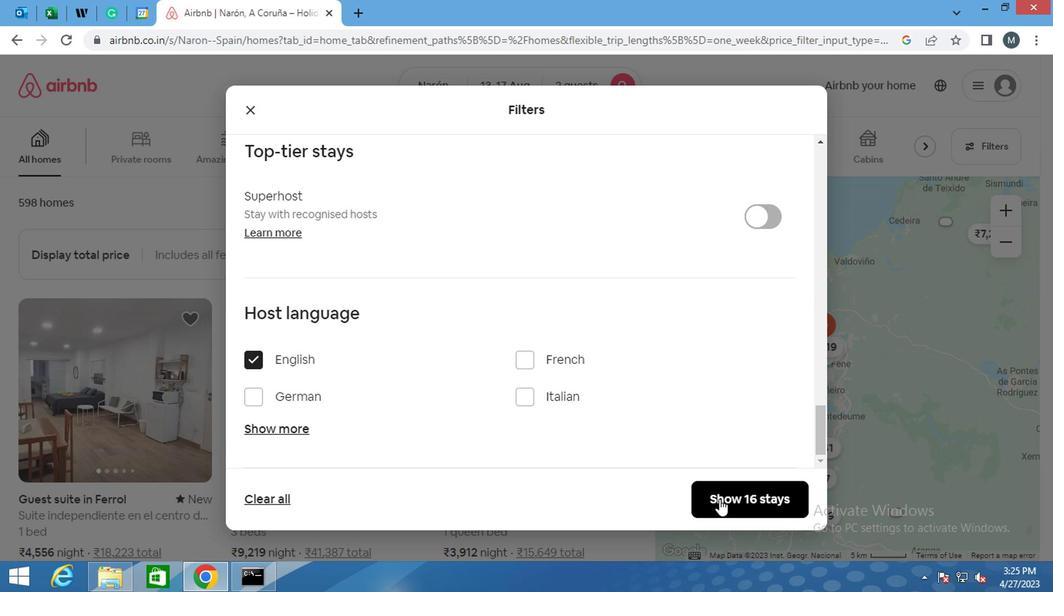 
Action: Mouse pressed left at (725, 471)
Screenshot: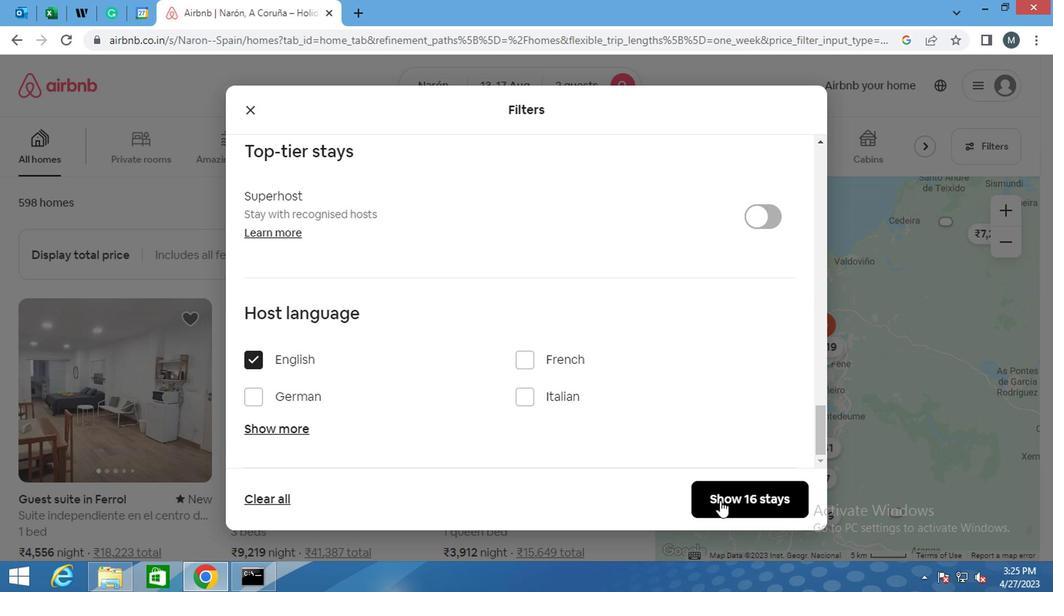 
Action: Mouse moved to (727, 469)
Screenshot: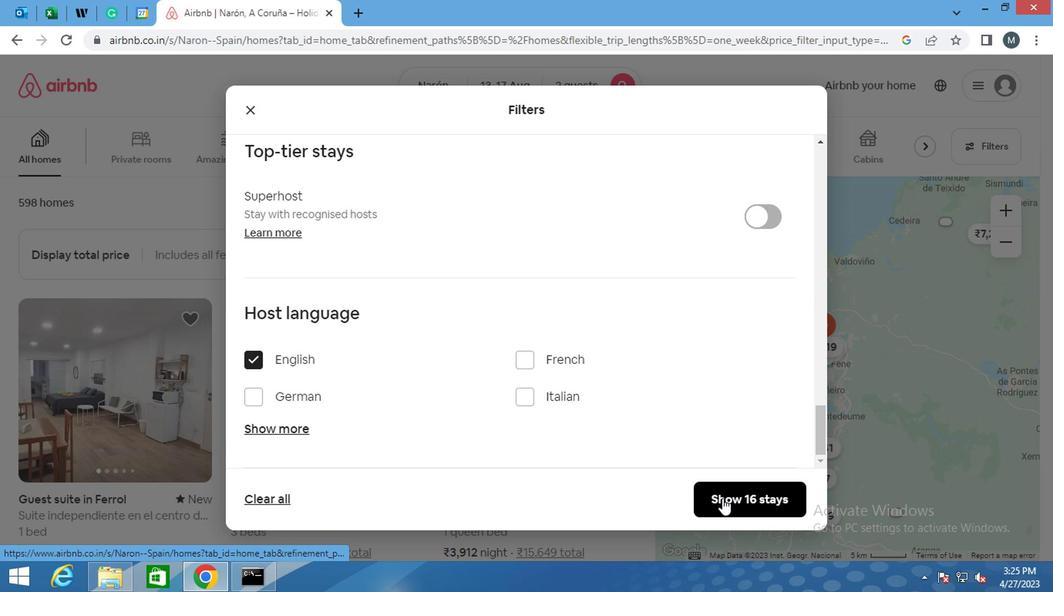 
